 Task: Open settings.json of Env: Linux.
Action: Mouse moved to (25, 631)
Screenshot: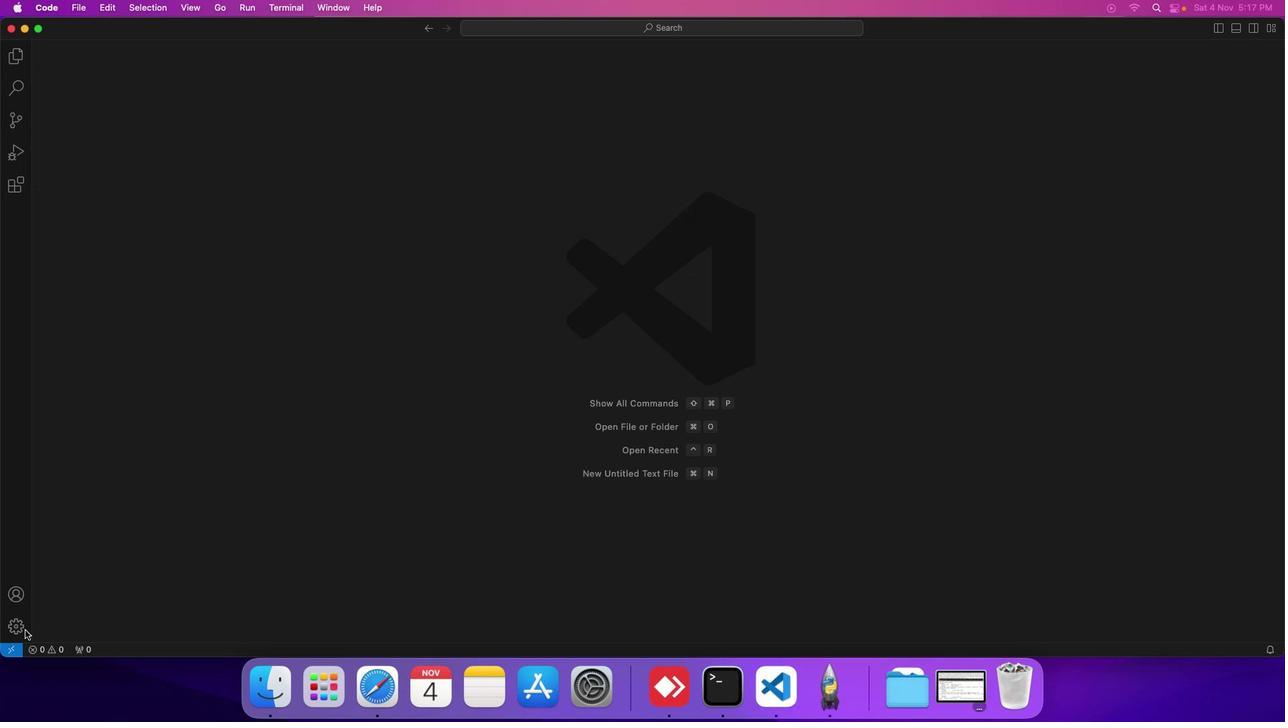 
Action: Mouse pressed left at (25, 631)
Screenshot: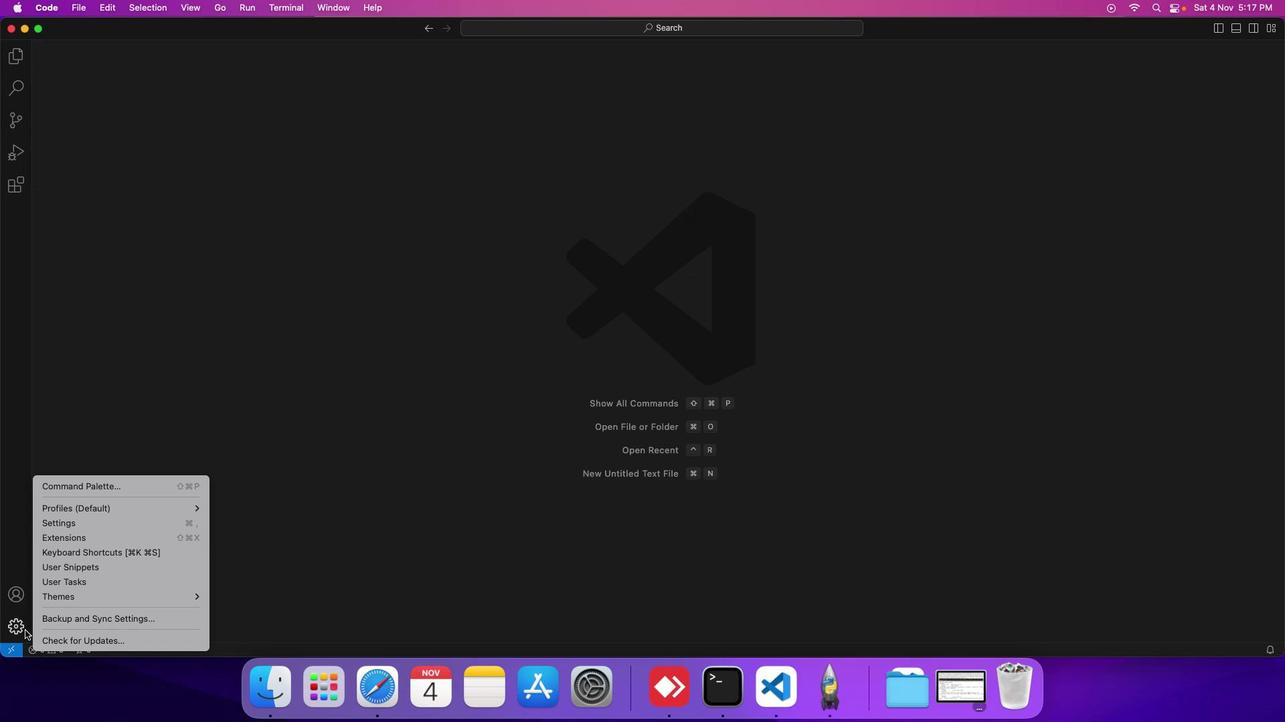 
Action: Mouse moved to (42, 530)
Screenshot: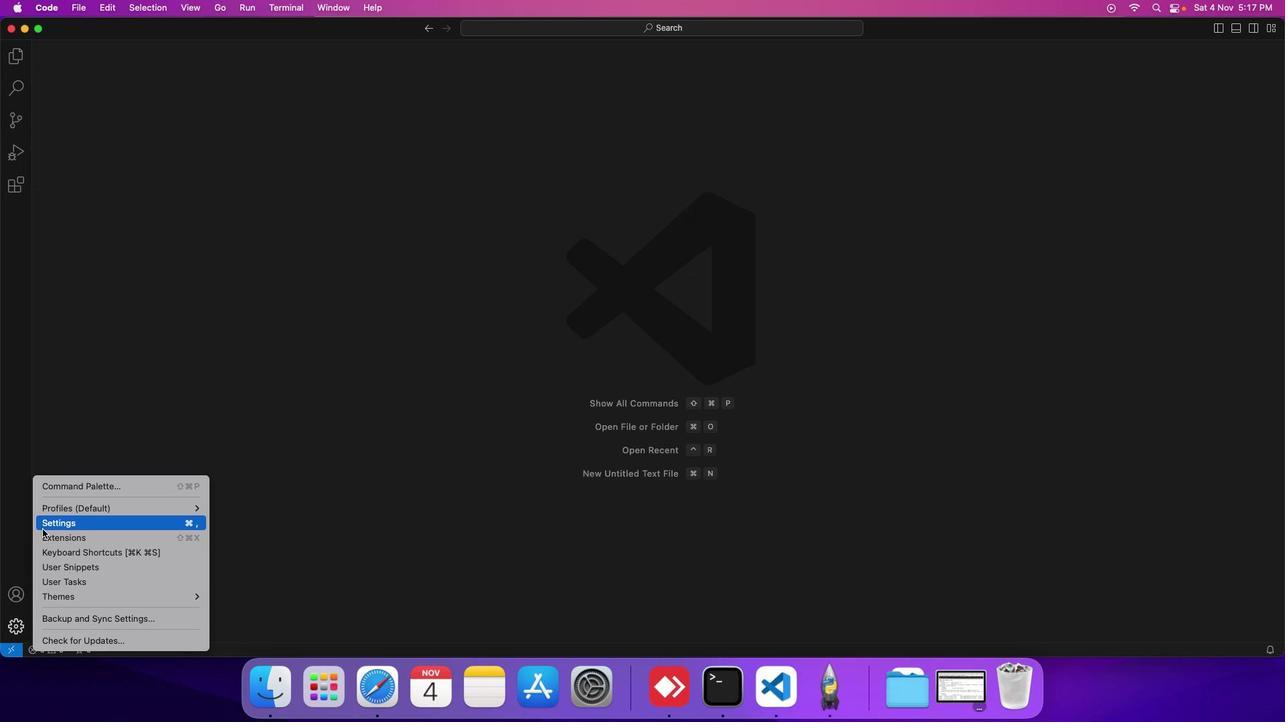 
Action: Mouse pressed left at (42, 530)
Screenshot: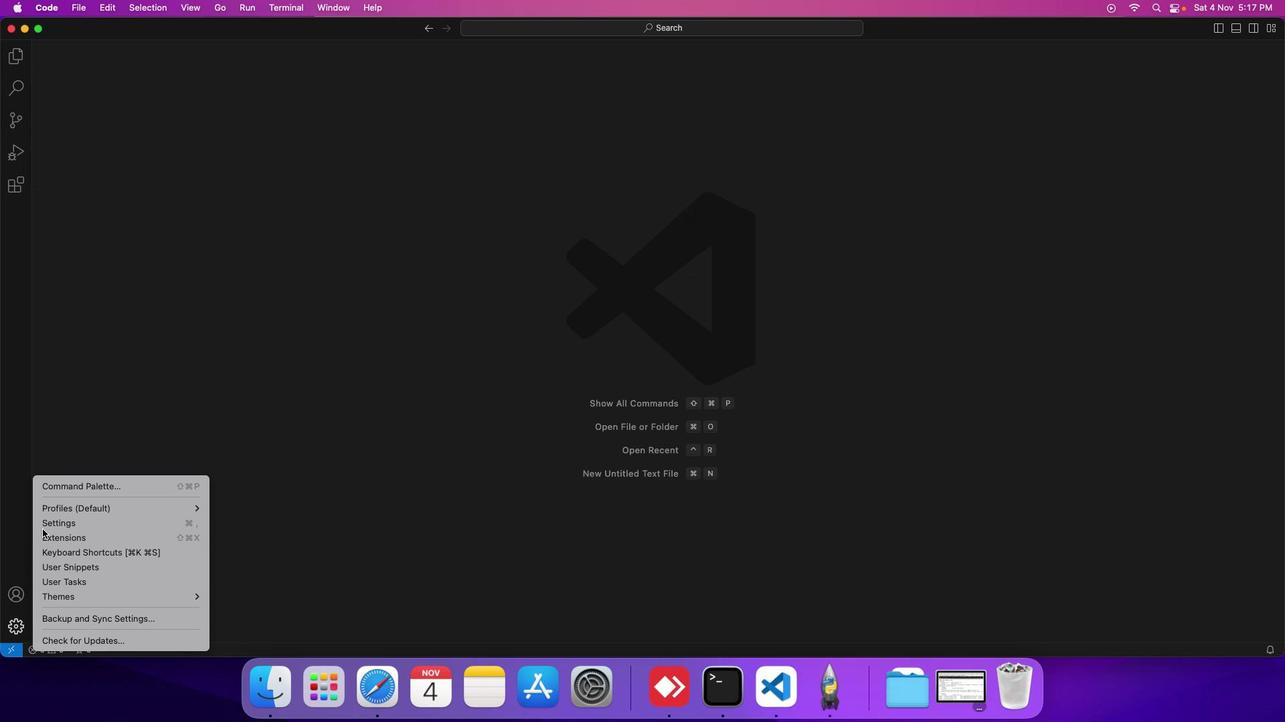 
Action: Mouse moved to (283, 193)
Screenshot: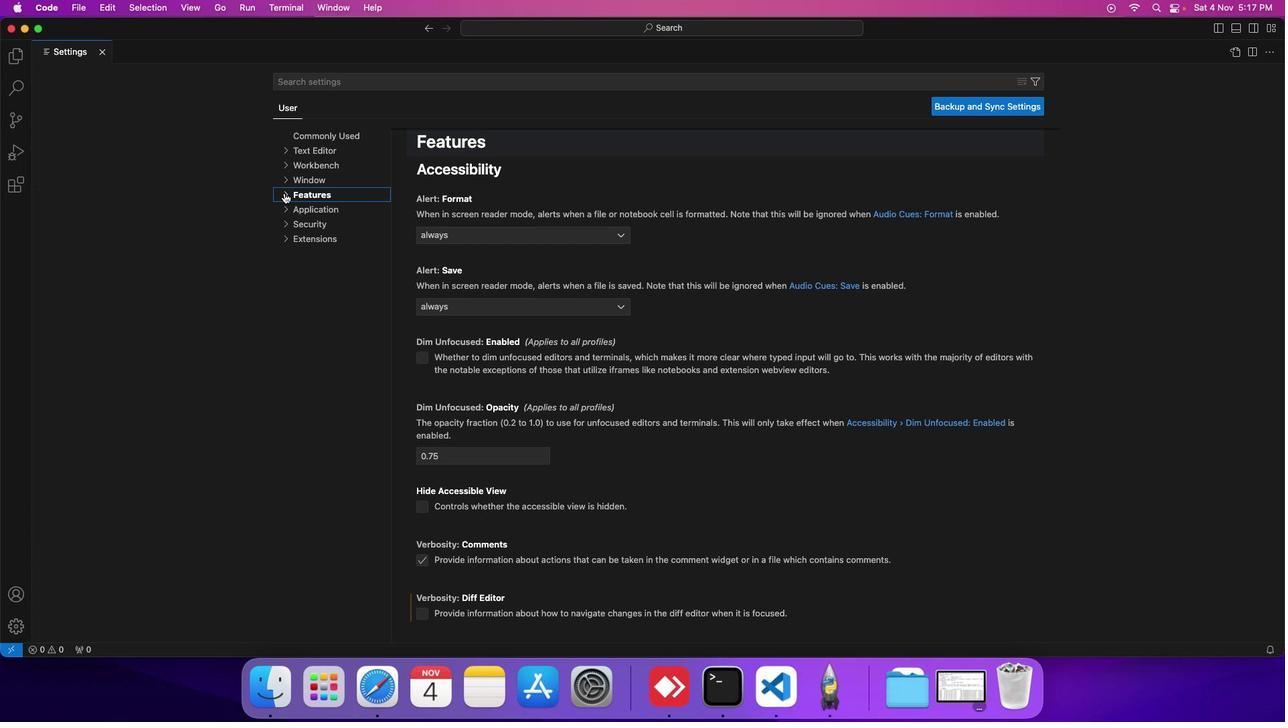 
Action: Mouse pressed left at (283, 193)
Screenshot: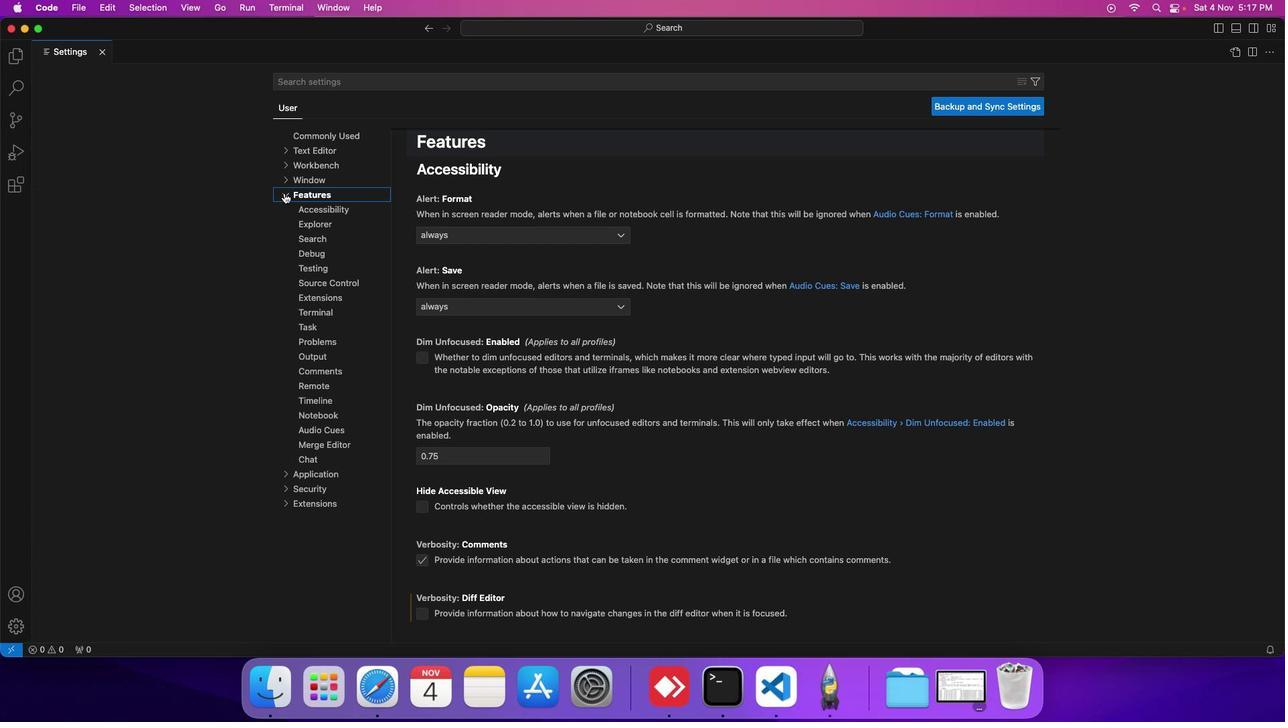 
Action: Mouse moved to (313, 309)
Screenshot: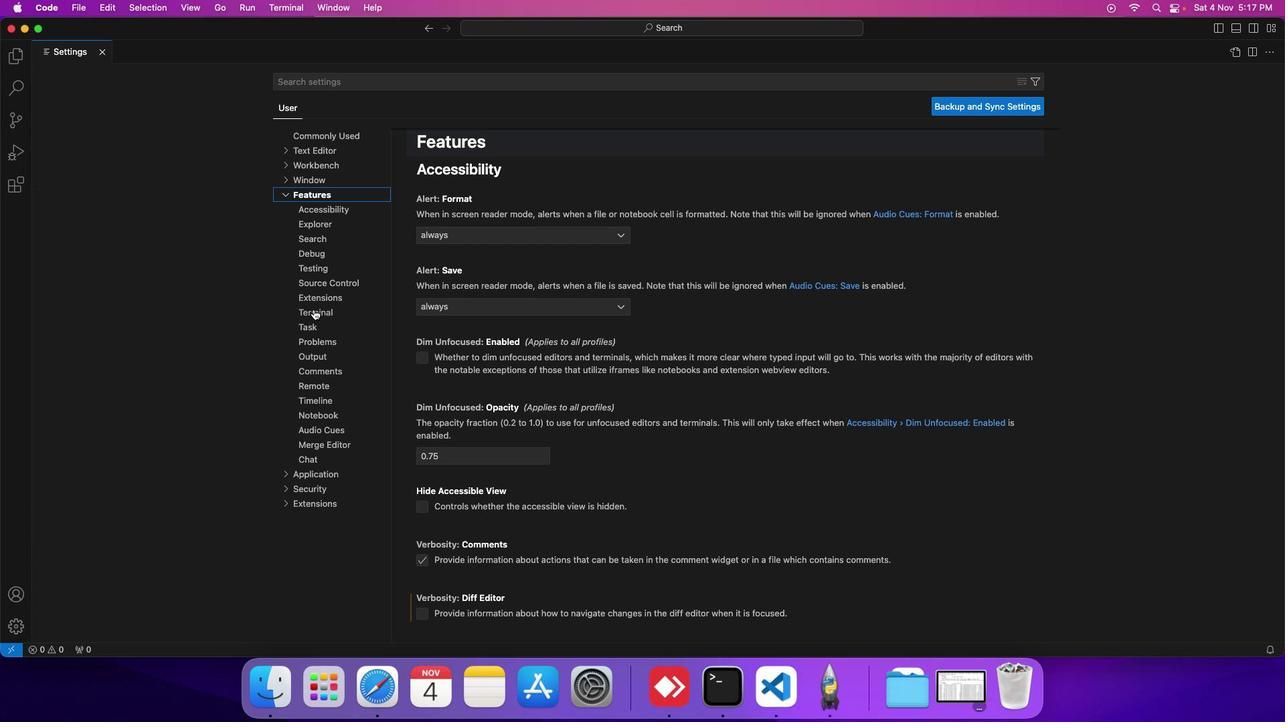 
Action: Mouse pressed left at (313, 309)
Screenshot: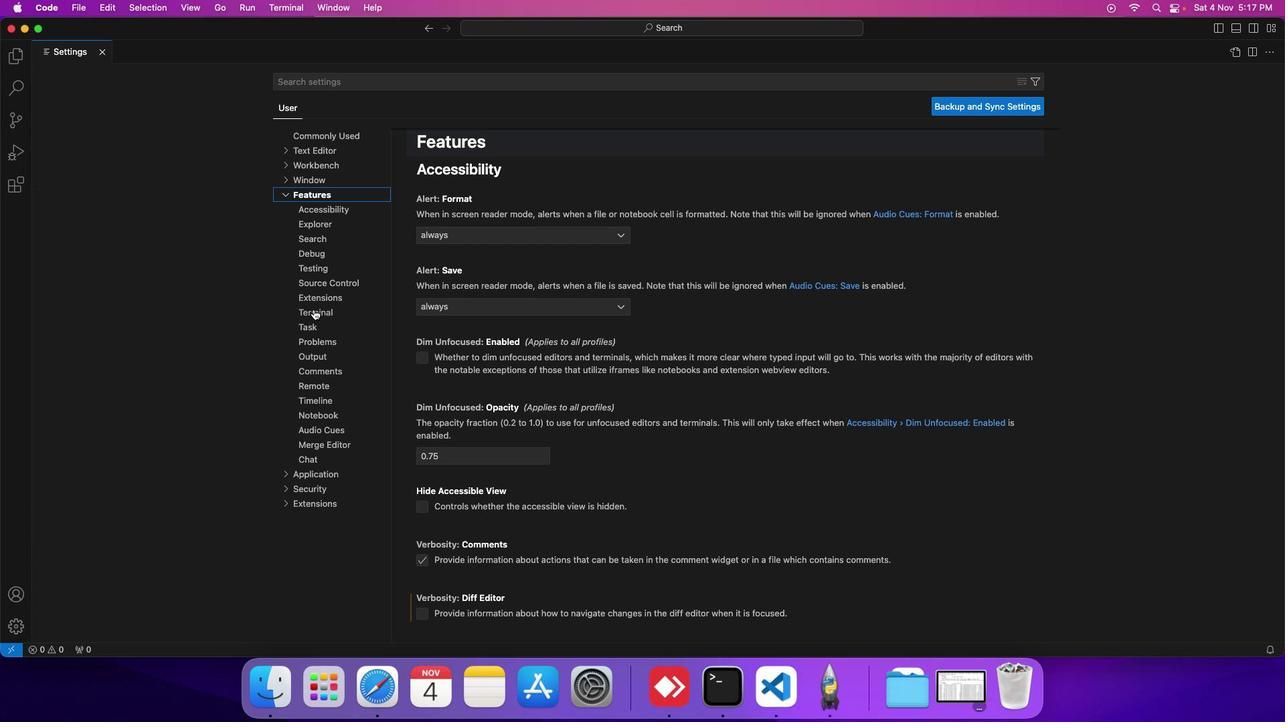 
Action: Mouse moved to (425, 435)
Screenshot: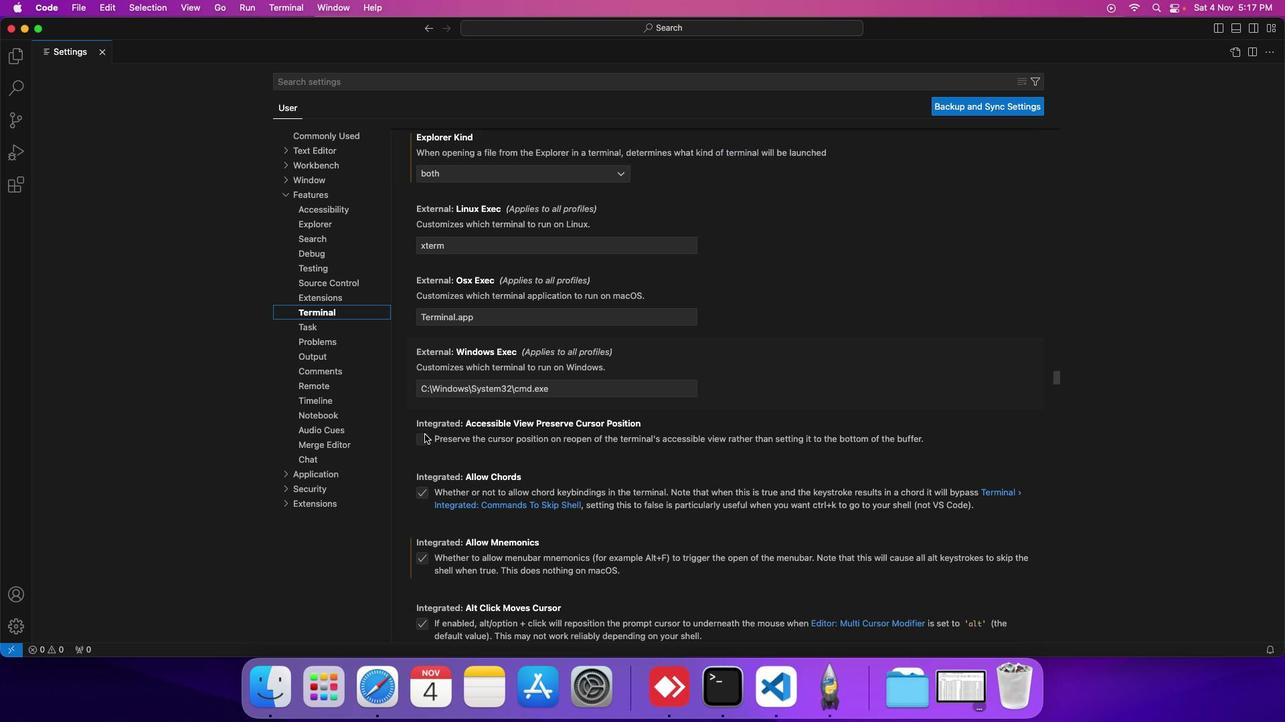 
Action: Mouse scrolled (425, 435) with delta (0, 0)
Screenshot: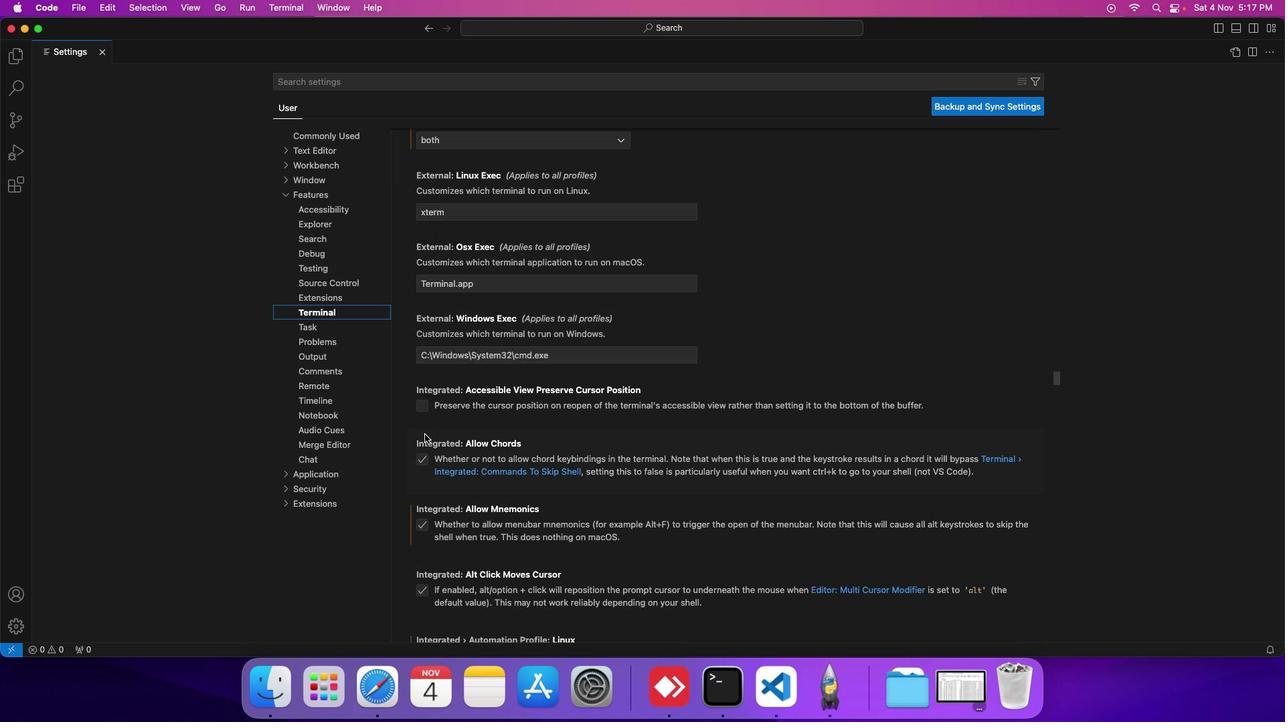 
Action: Mouse scrolled (425, 435) with delta (0, 0)
Screenshot: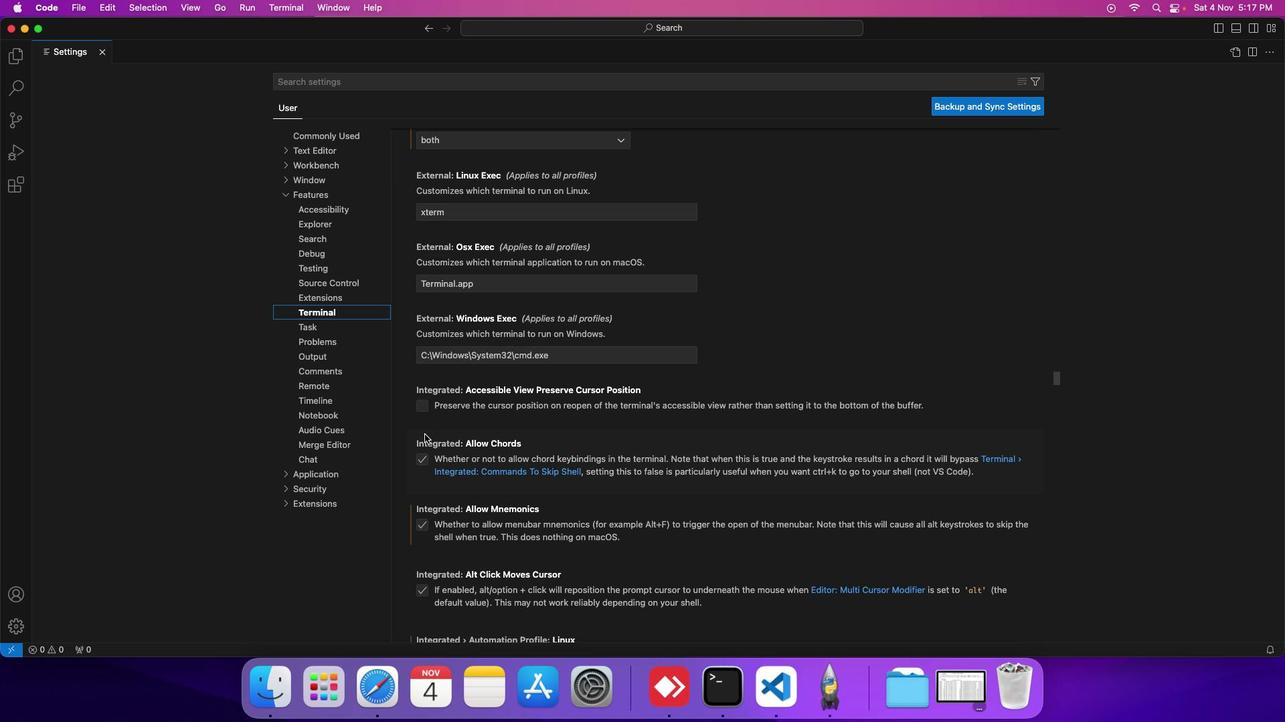 
Action: Mouse scrolled (425, 435) with delta (0, 0)
Screenshot: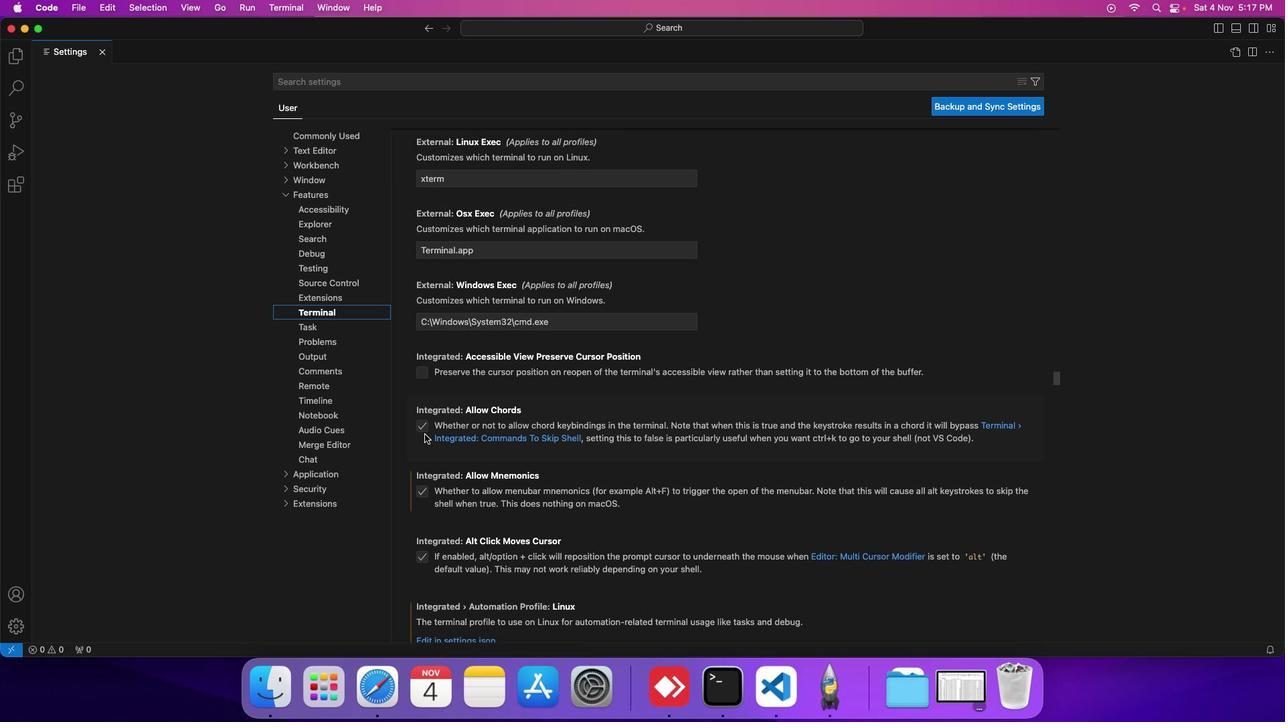 
Action: Mouse scrolled (425, 435) with delta (0, 0)
Screenshot: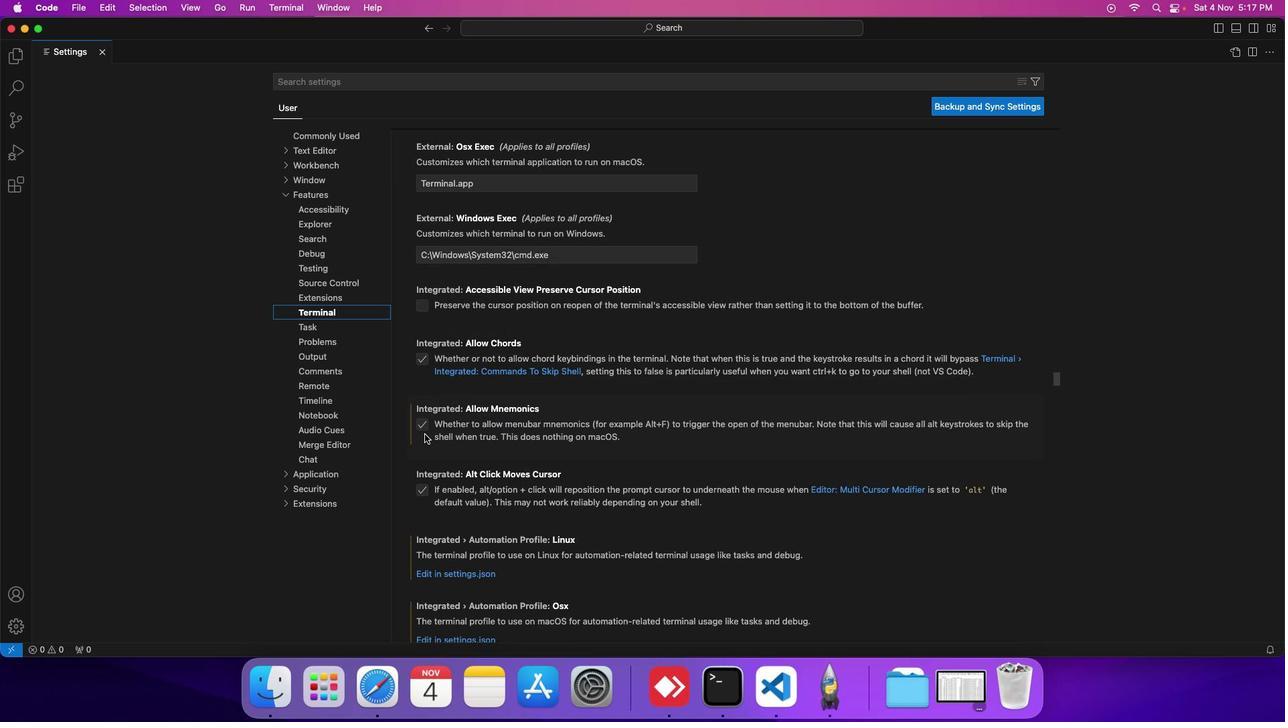 
Action: Mouse scrolled (425, 435) with delta (0, 0)
Screenshot: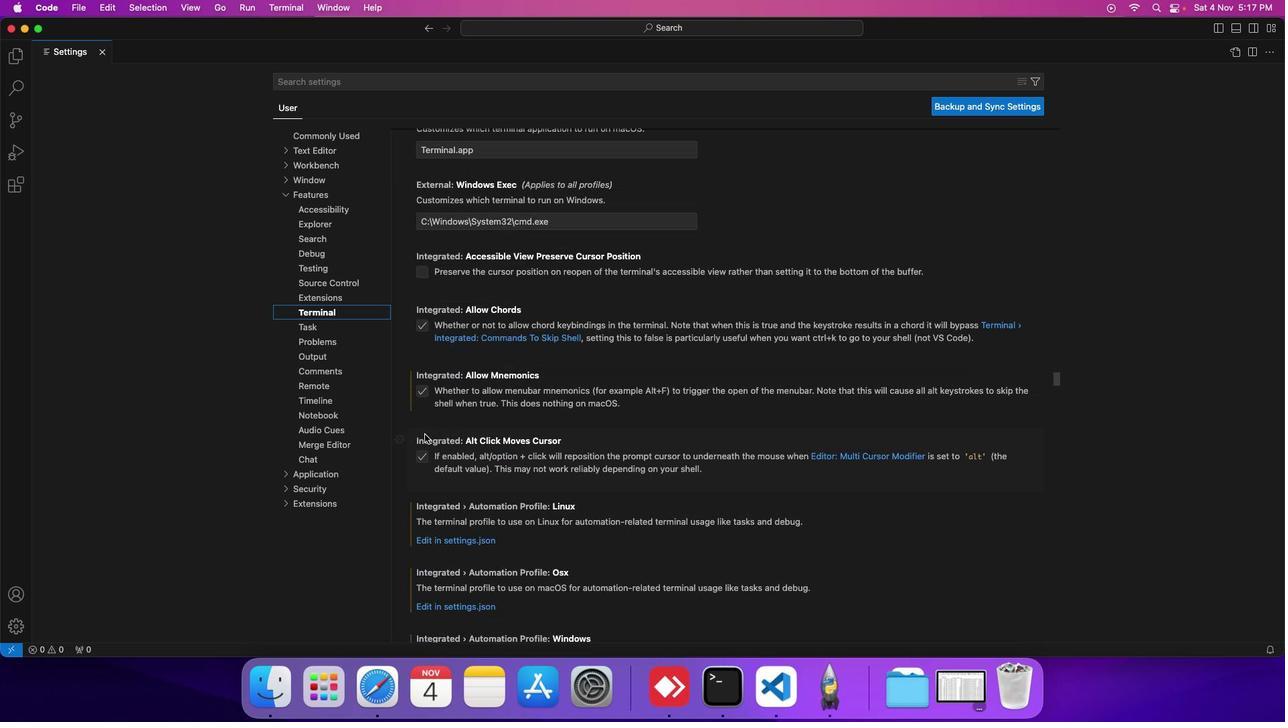 
Action: Mouse scrolled (425, 435) with delta (0, 0)
Screenshot: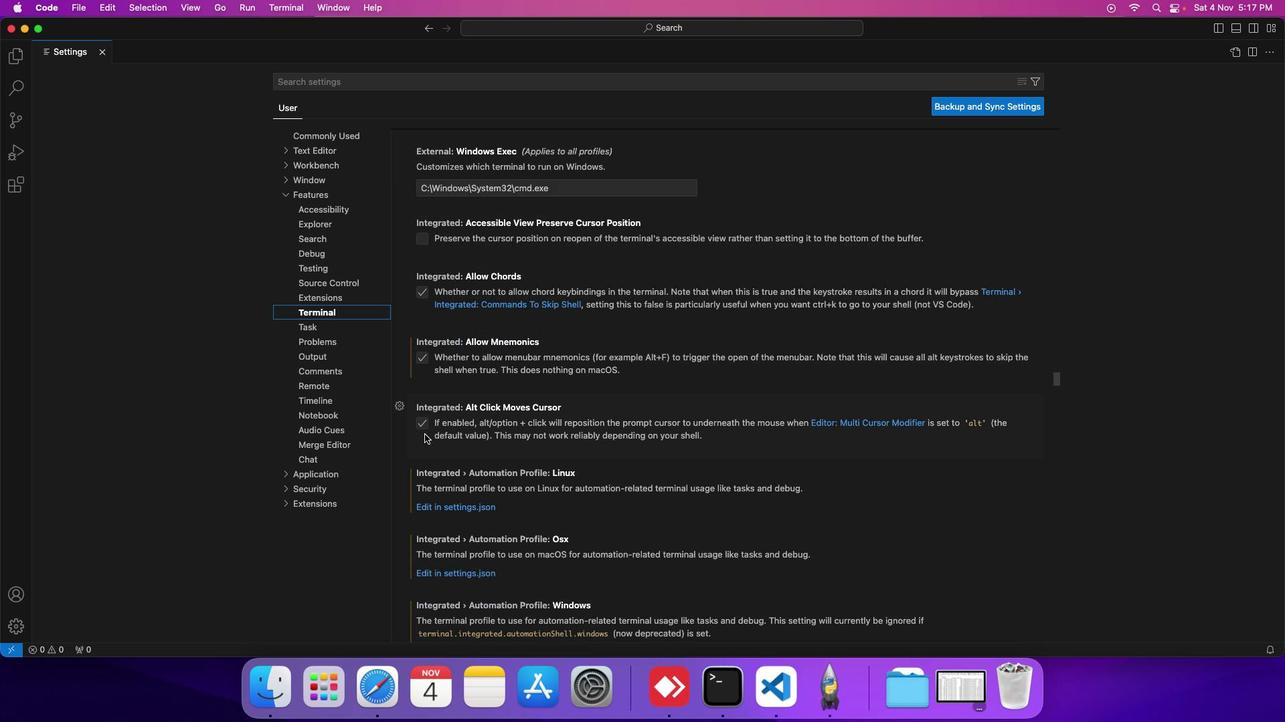 
Action: Mouse scrolled (425, 435) with delta (0, 0)
Screenshot: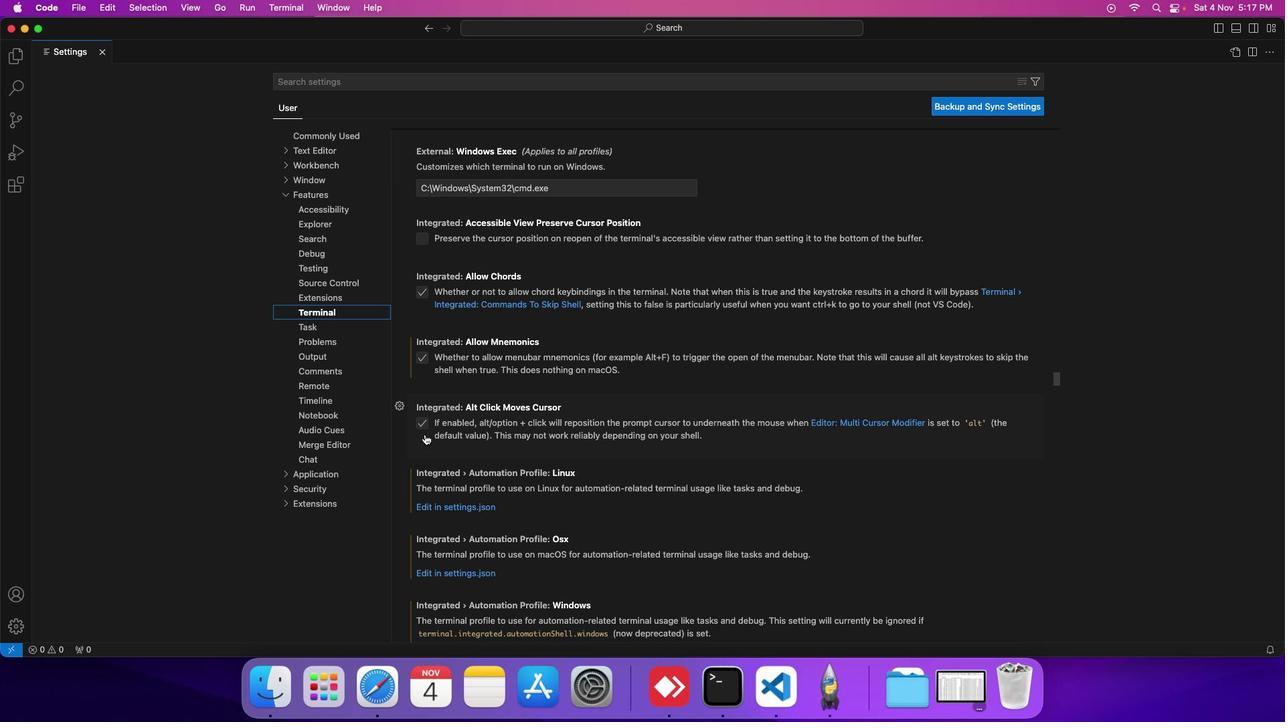 
Action: Mouse scrolled (425, 435) with delta (0, 0)
Screenshot: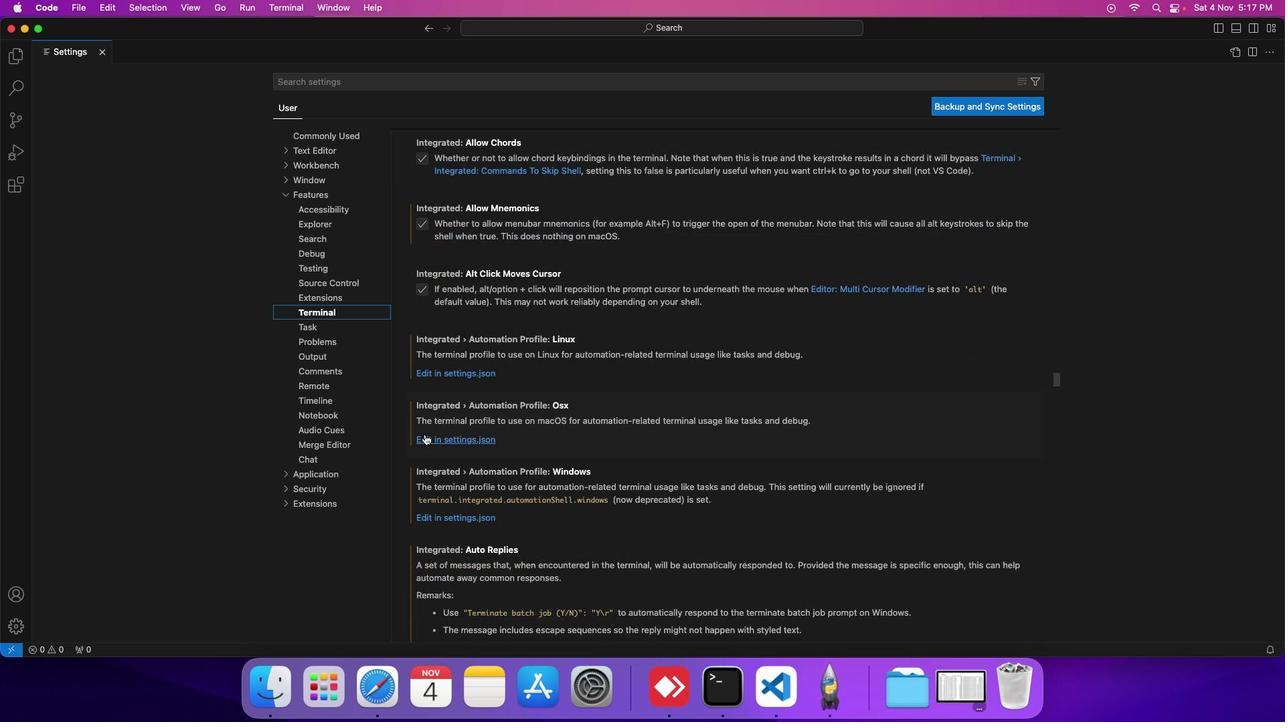 
Action: Mouse scrolled (425, 435) with delta (0, 0)
Screenshot: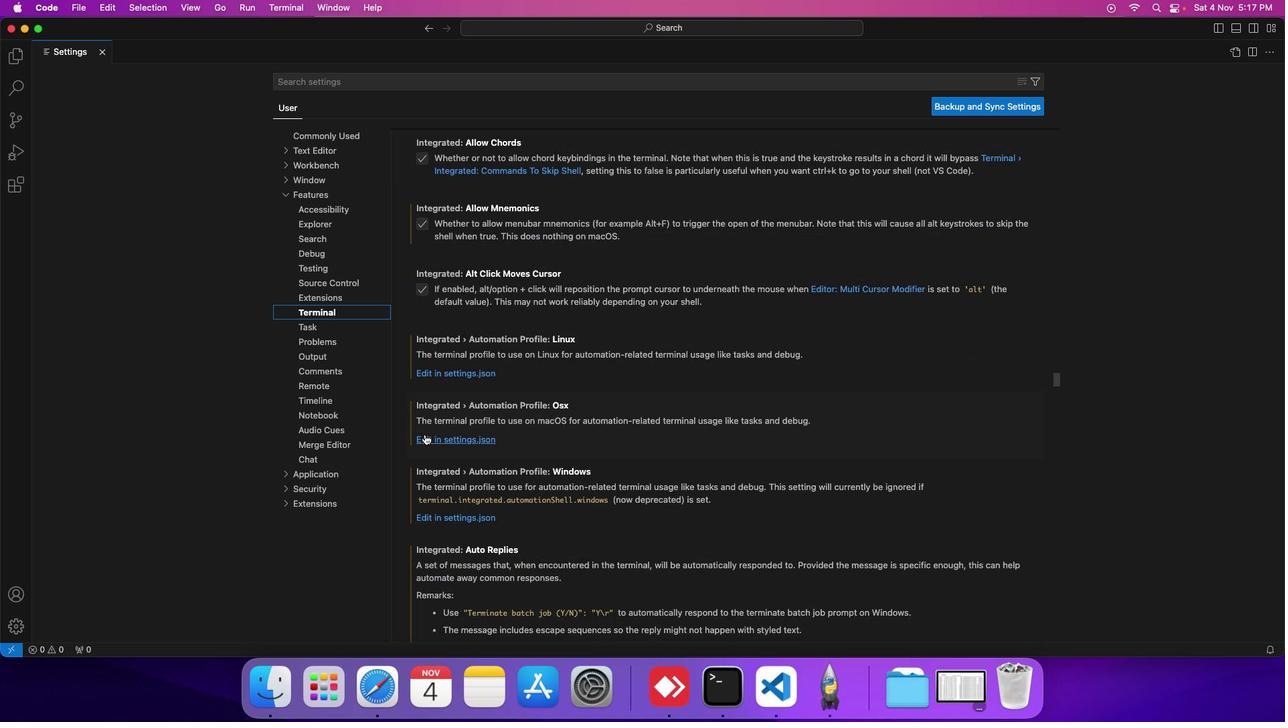 
Action: Mouse scrolled (425, 435) with delta (0, -1)
Screenshot: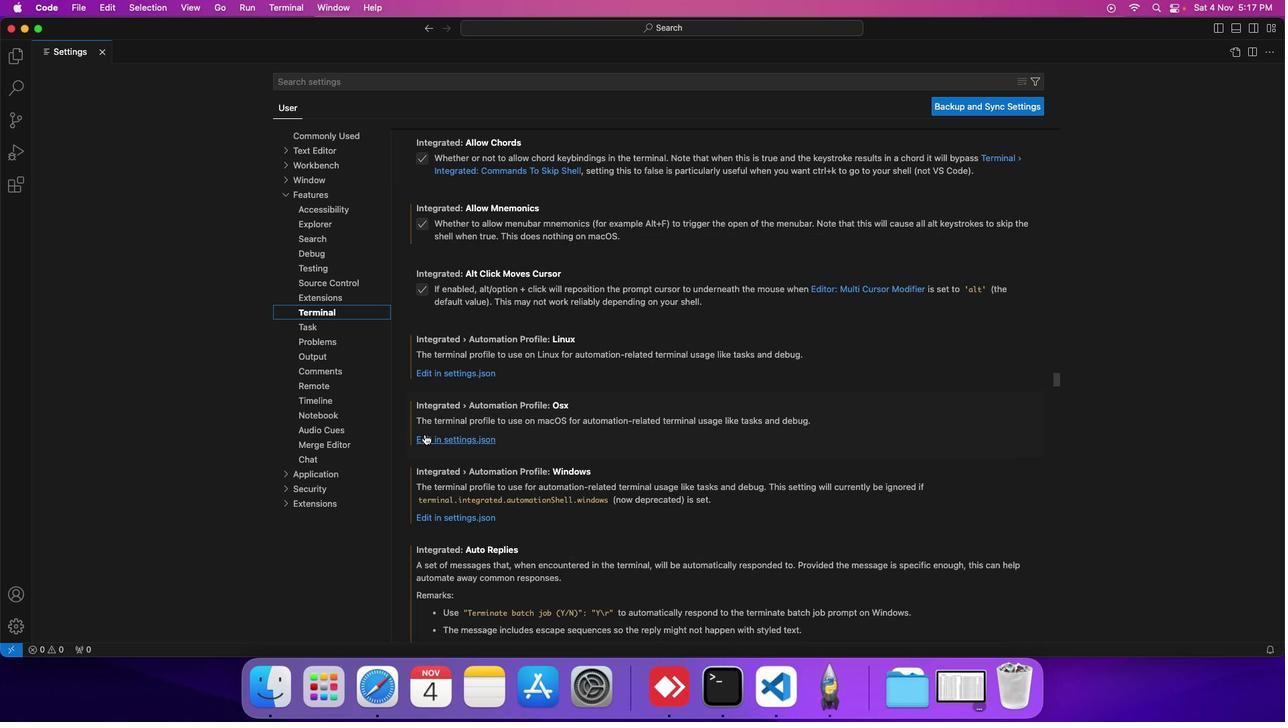 
Action: Mouse scrolled (425, 435) with delta (0, 0)
Screenshot: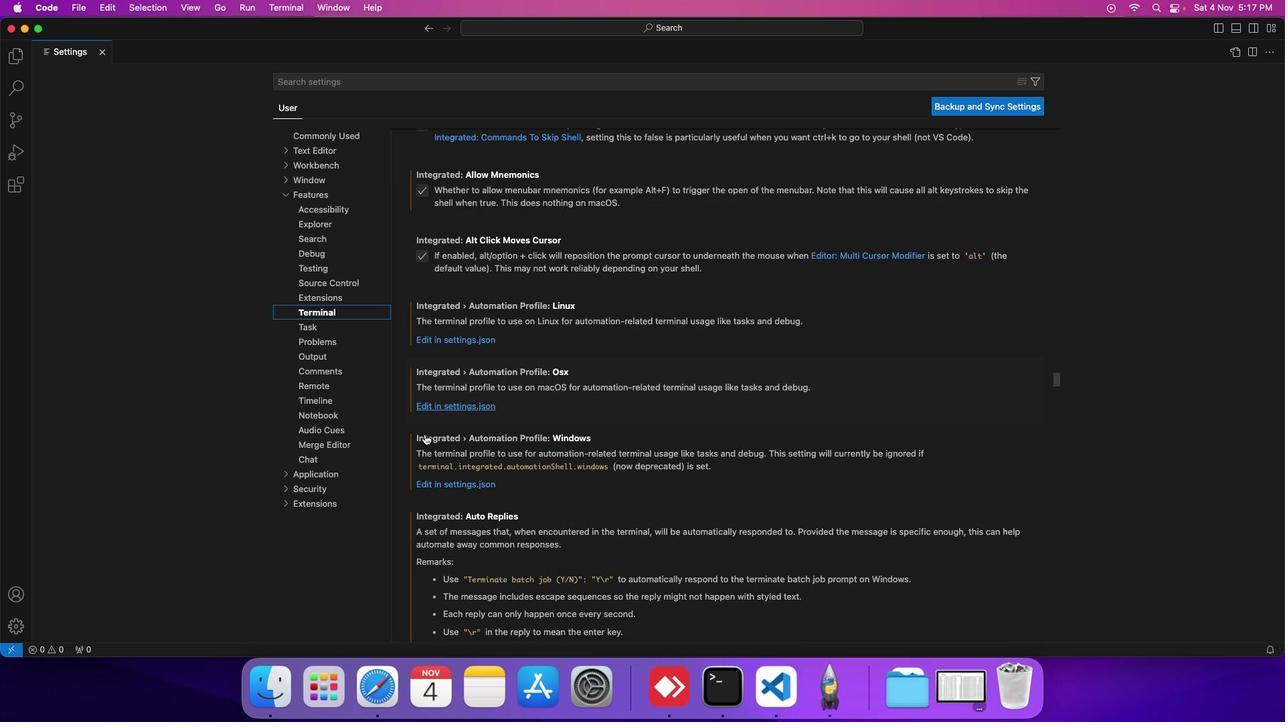 
Action: Mouse scrolled (425, 435) with delta (0, 0)
Screenshot: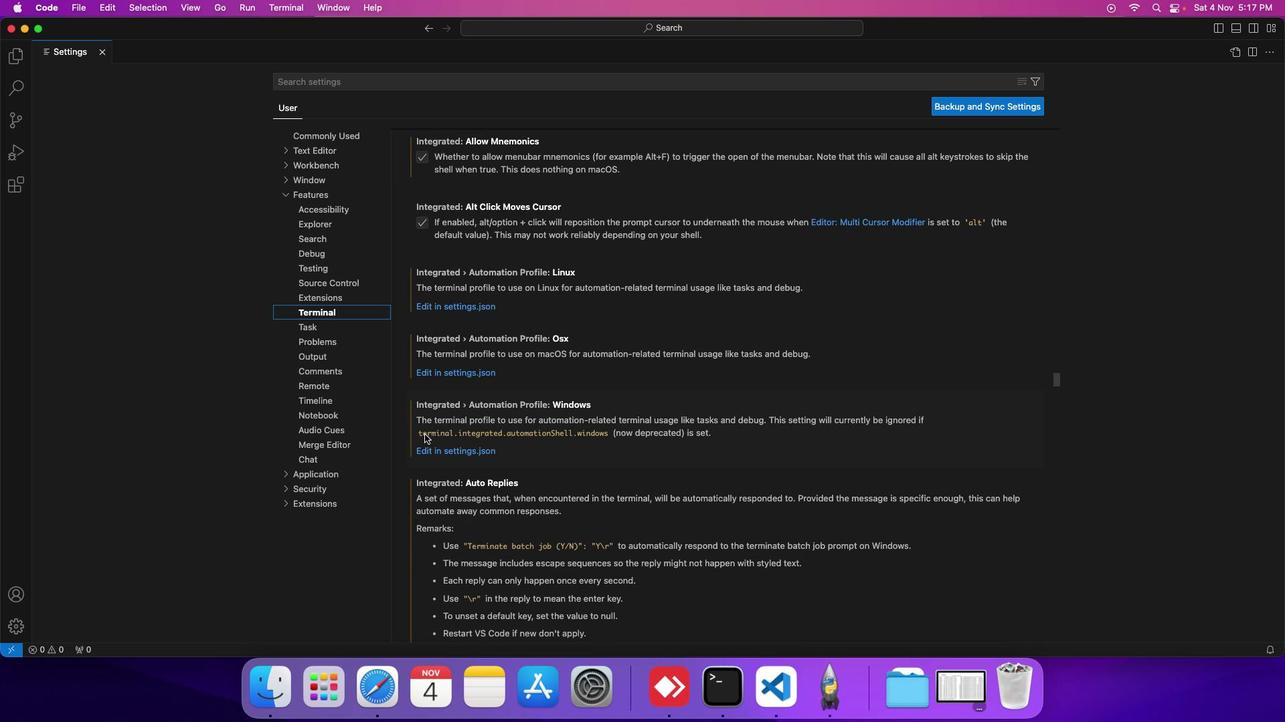 
Action: Mouse scrolled (425, 435) with delta (0, 0)
Screenshot: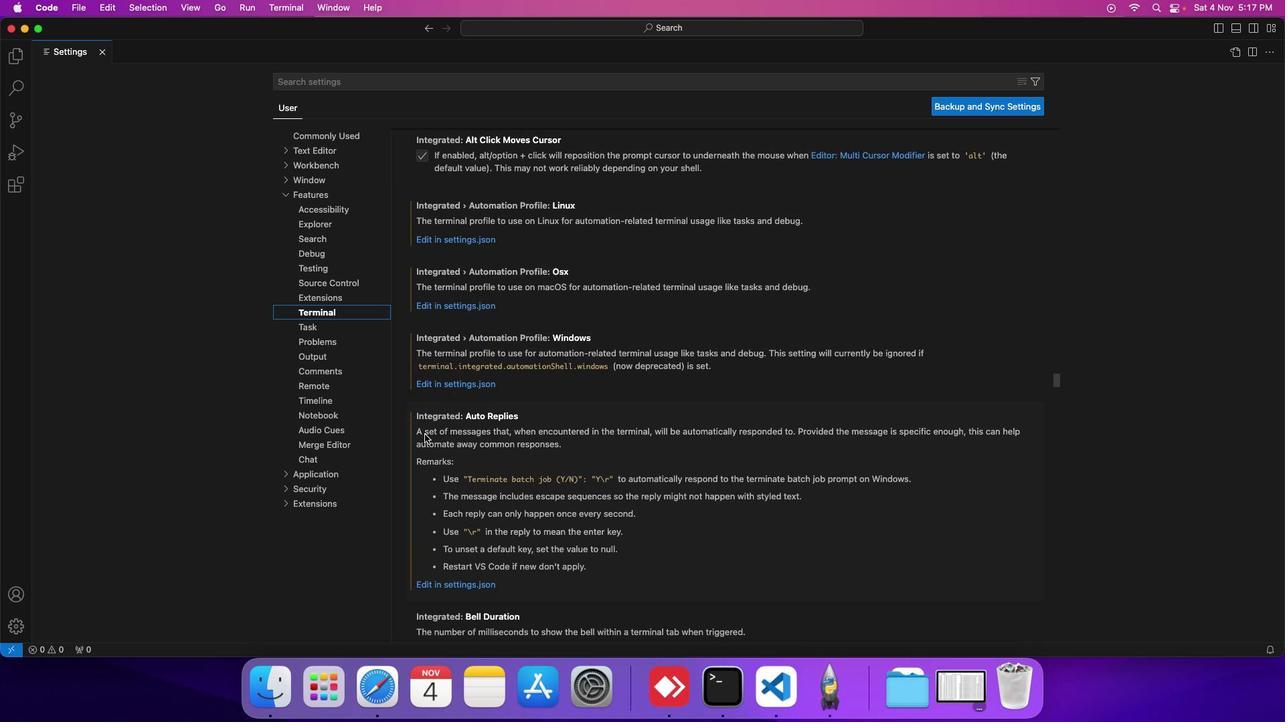 
Action: Mouse scrolled (425, 435) with delta (0, 0)
Screenshot: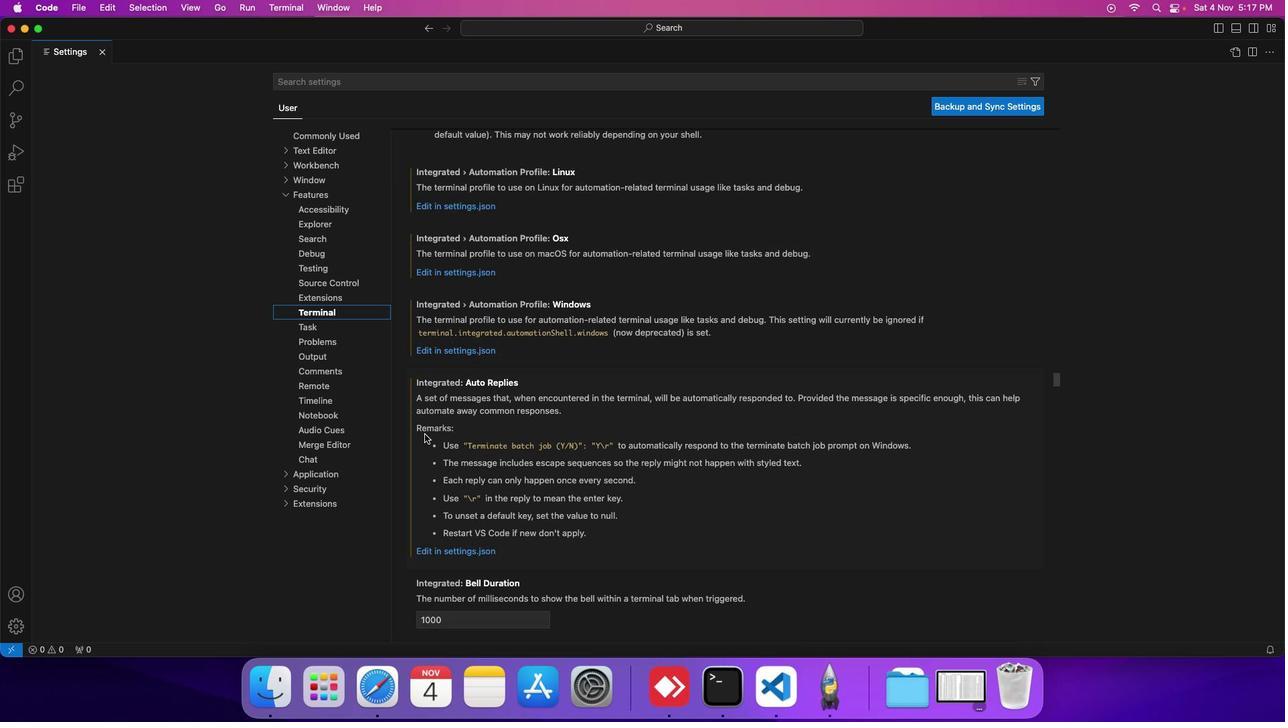 
Action: Mouse scrolled (425, 435) with delta (0, 0)
Screenshot: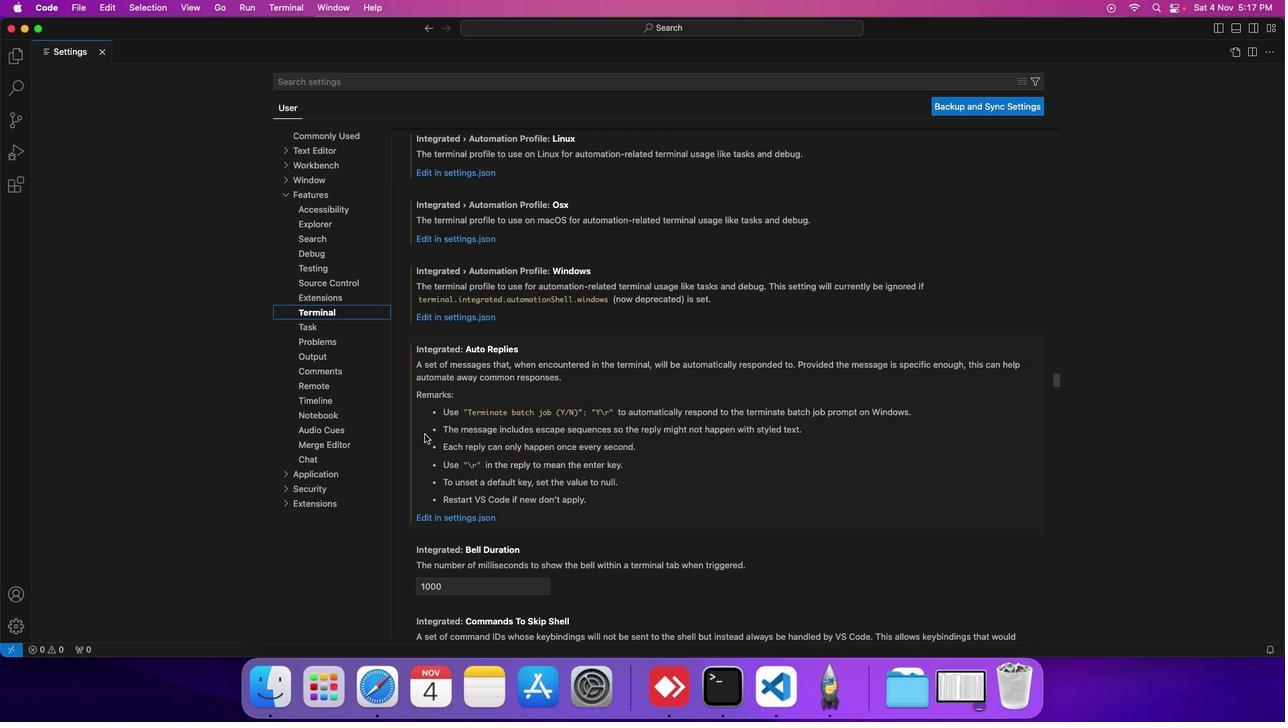 
Action: Mouse scrolled (425, 435) with delta (0, 0)
Screenshot: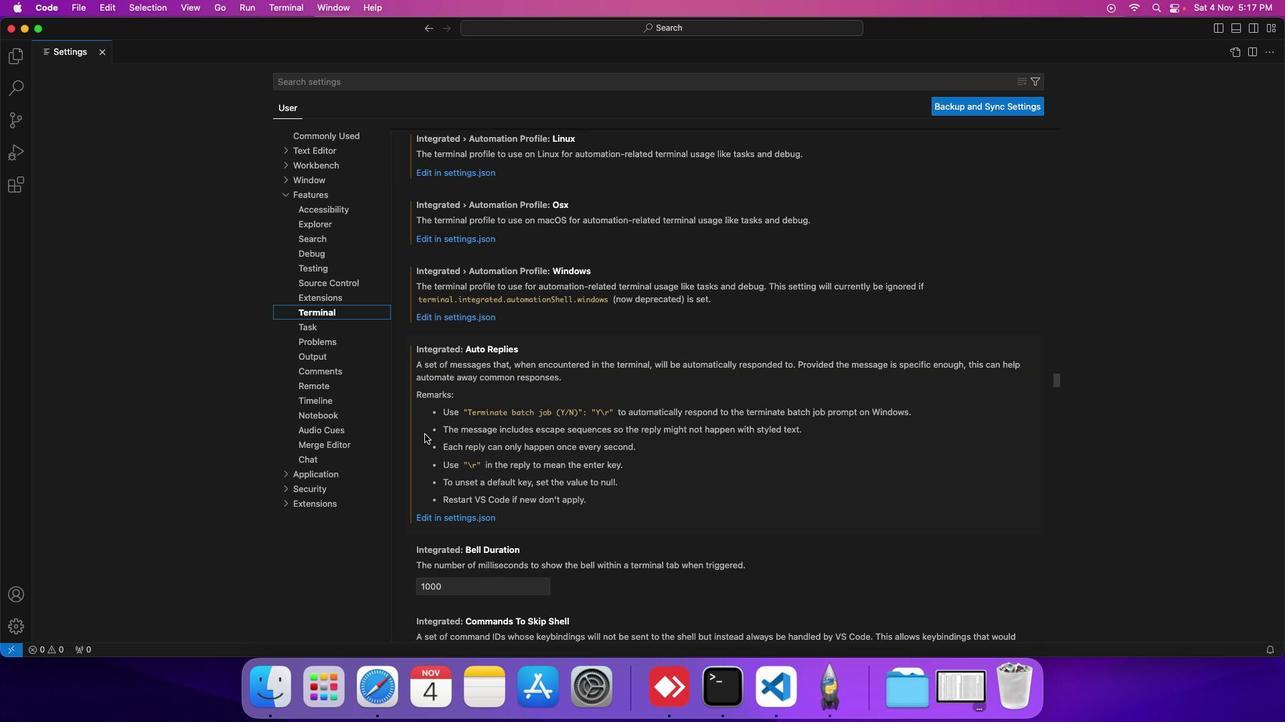 
Action: Mouse scrolled (425, 435) with delta (0, 0)
Screenshot: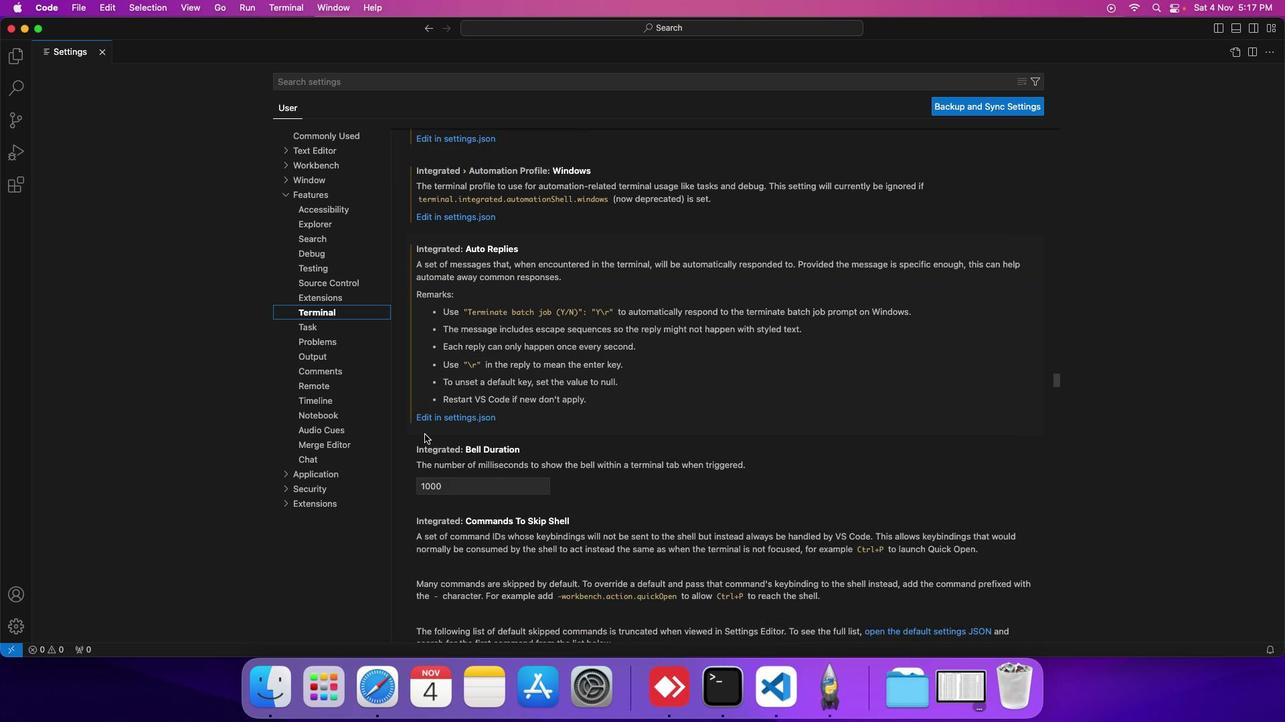 
Action: Mouse scrolled (425, 435) with delta (0, 0)
Screenshot: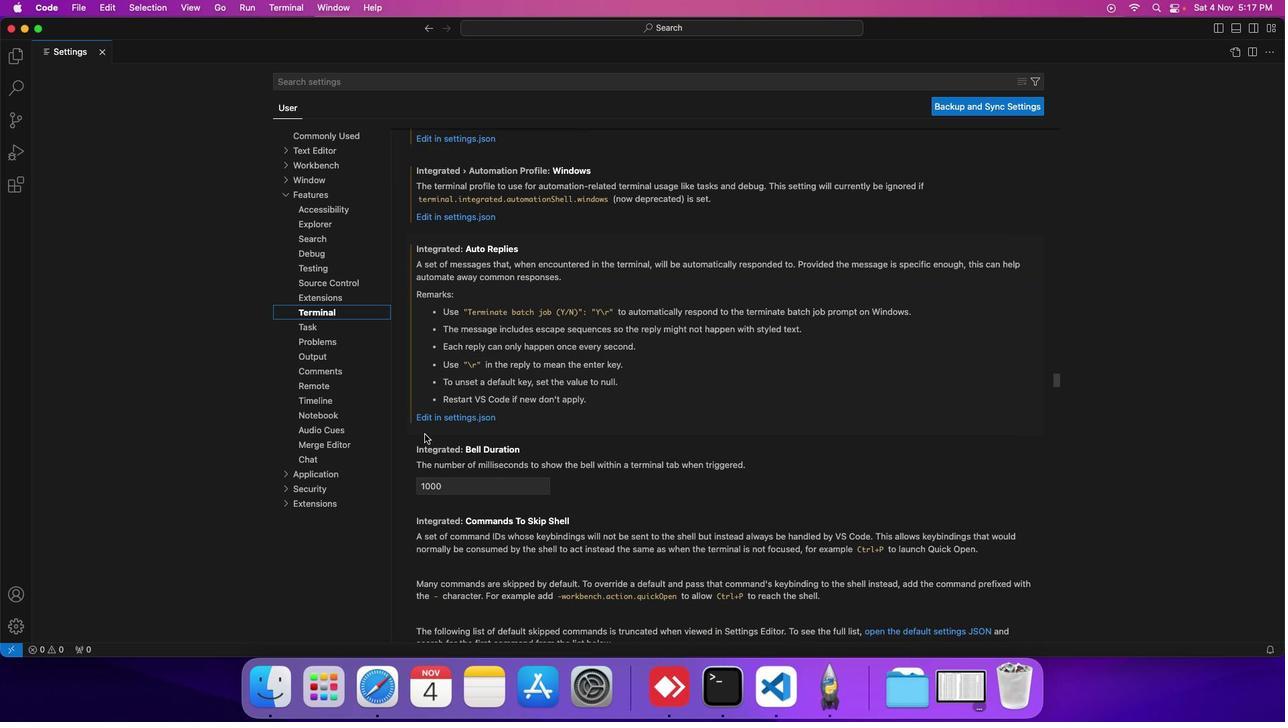 
Action: Mouse scrolled (425, 435) with delta (0, 0)
Screenshot: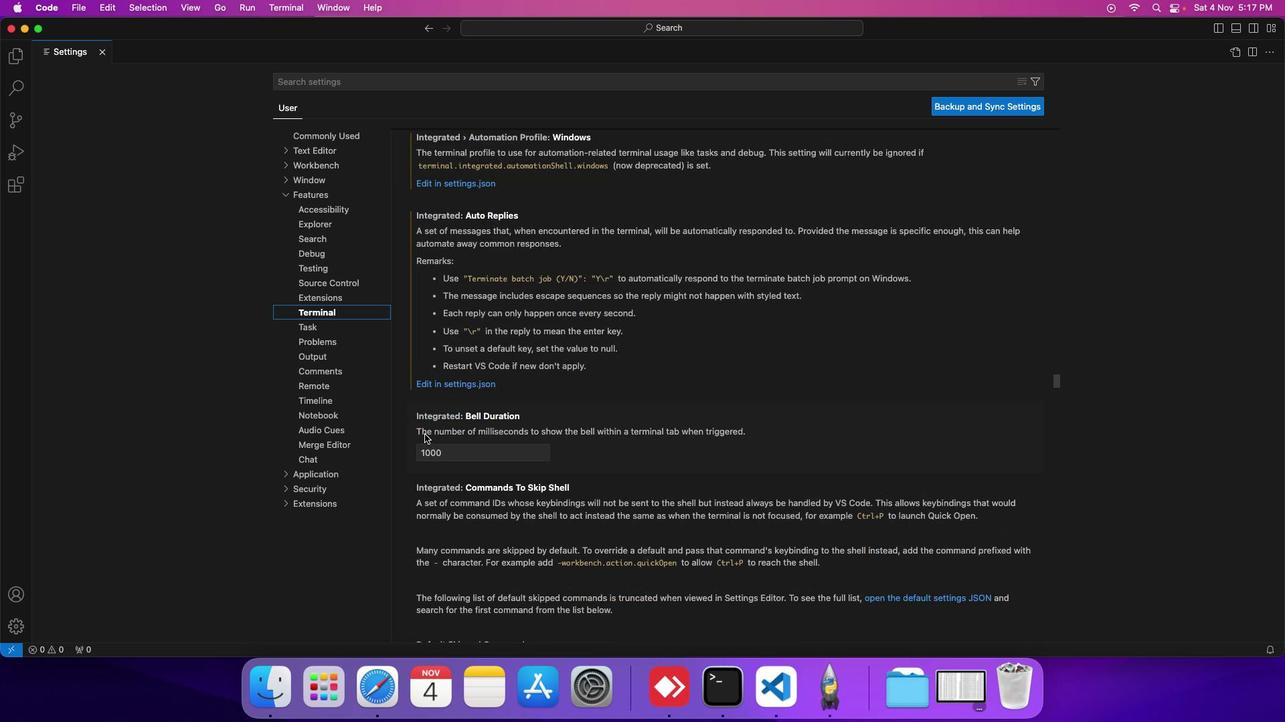 
Action: Mouse scrolled (425, 435) with delta (0, 0)
Screenshot: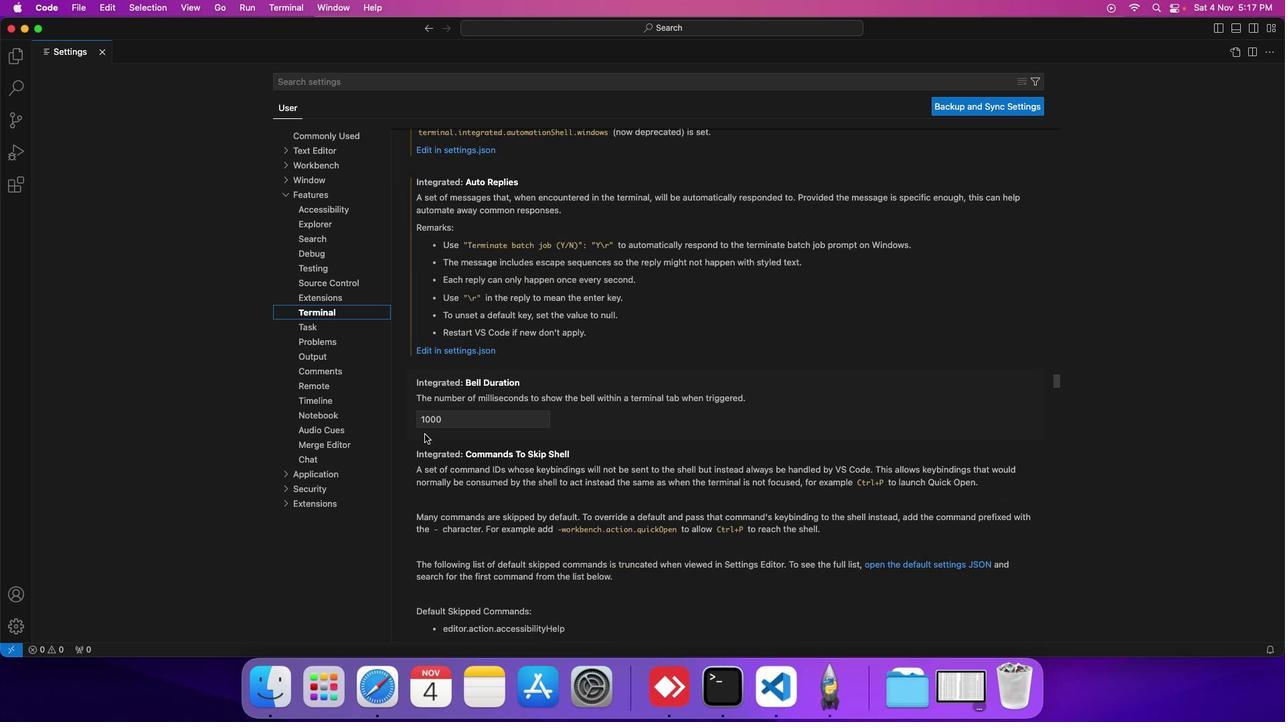 
Action: Mouse scrolled (425, 435) with delta (0, 0)
Screenshot: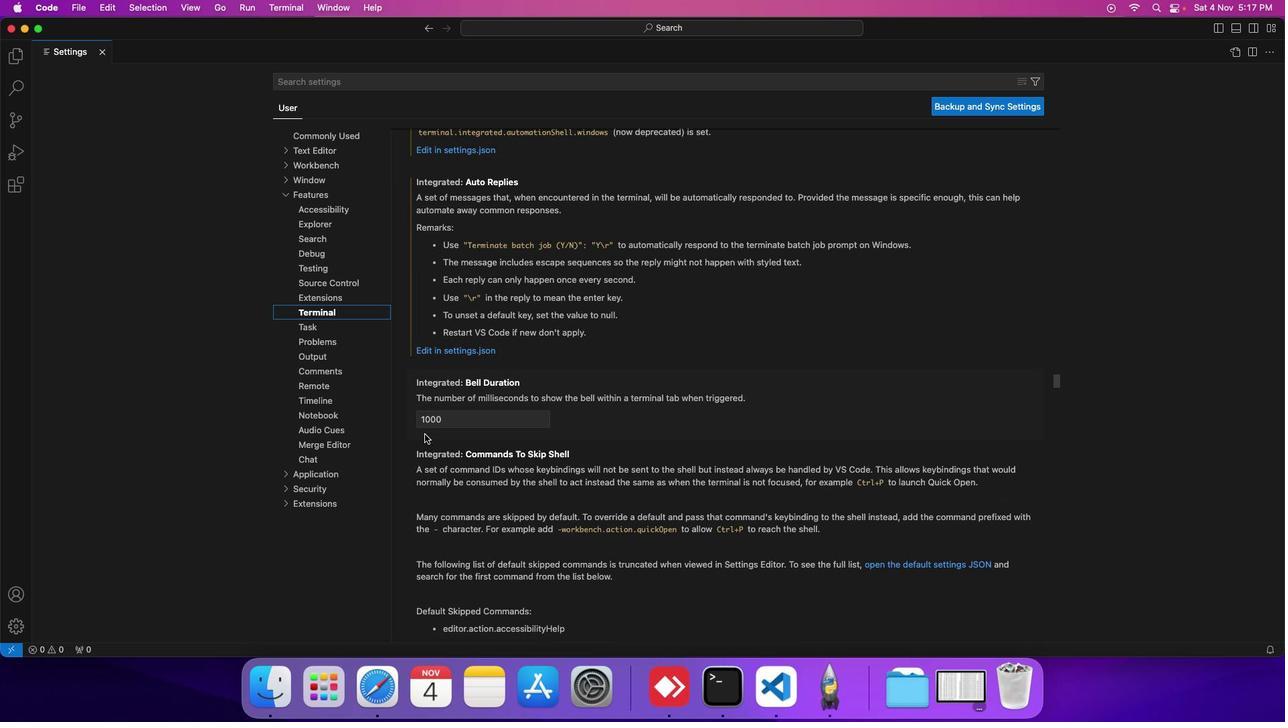 
Action: Mouse scrolled (425, 435) with delta (0, 0)
Screenshot: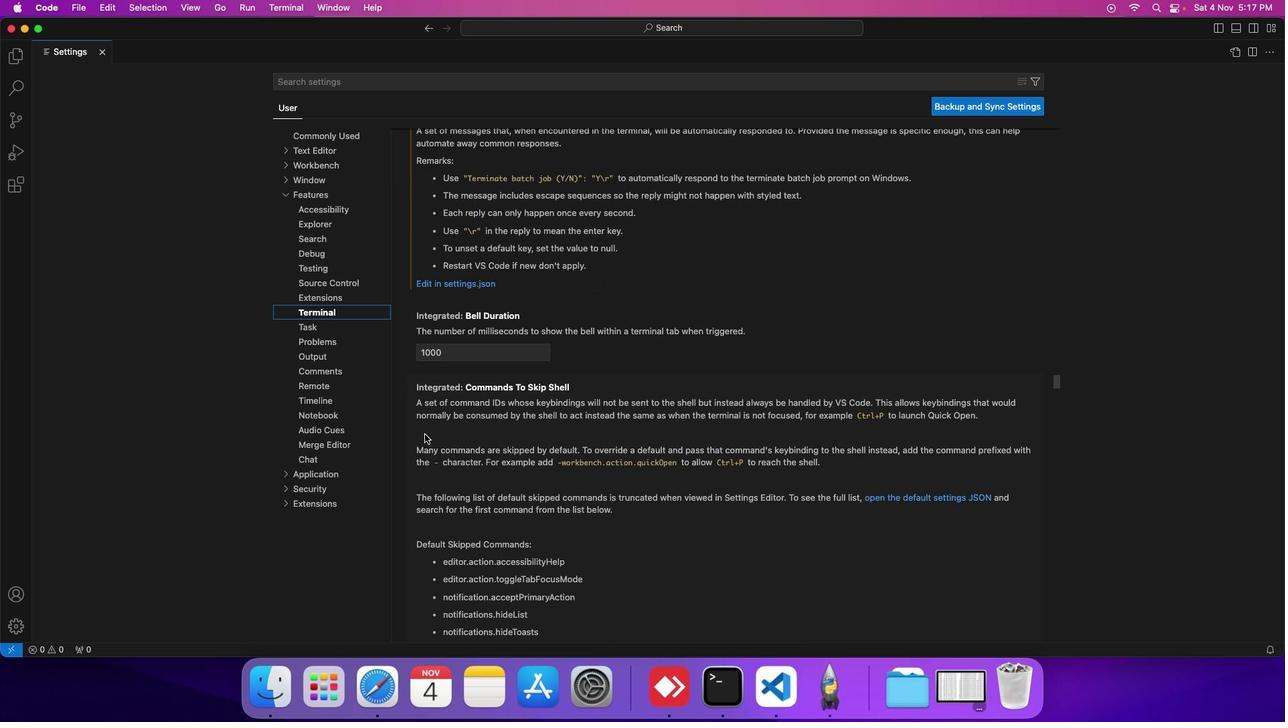 
Action: Mouse scrolled (425, 435) with delta (0, 0)
Screenshot: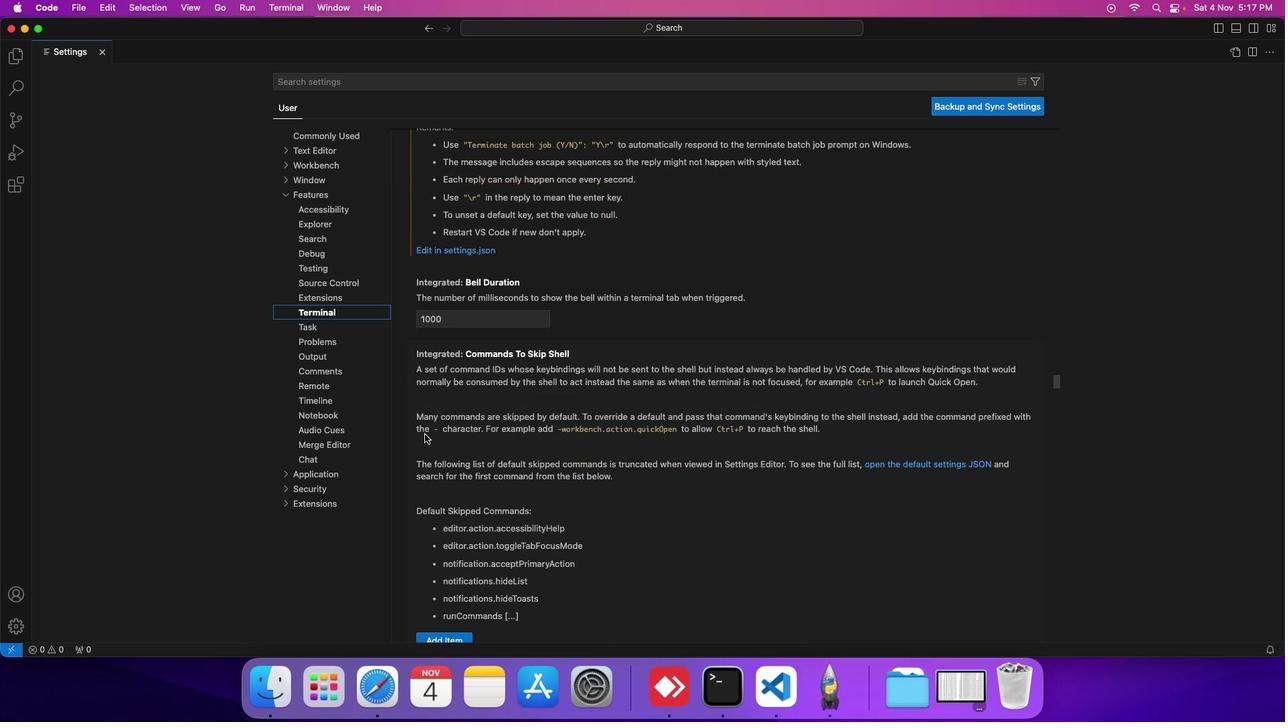 
Action: Mouse scrolled (425, 435) with delta (0, 0)
Screenshot: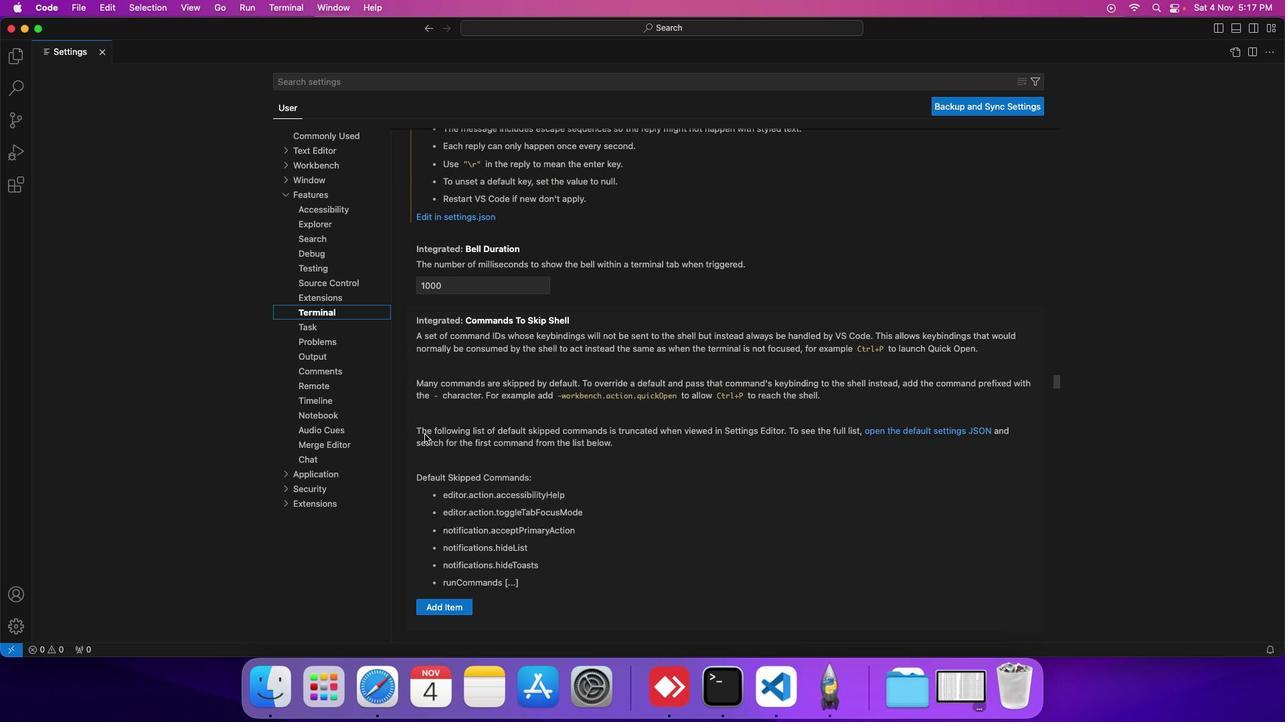 
Action: Mouse scrolled (425, 435) with delta (0, 0)
Screenshot: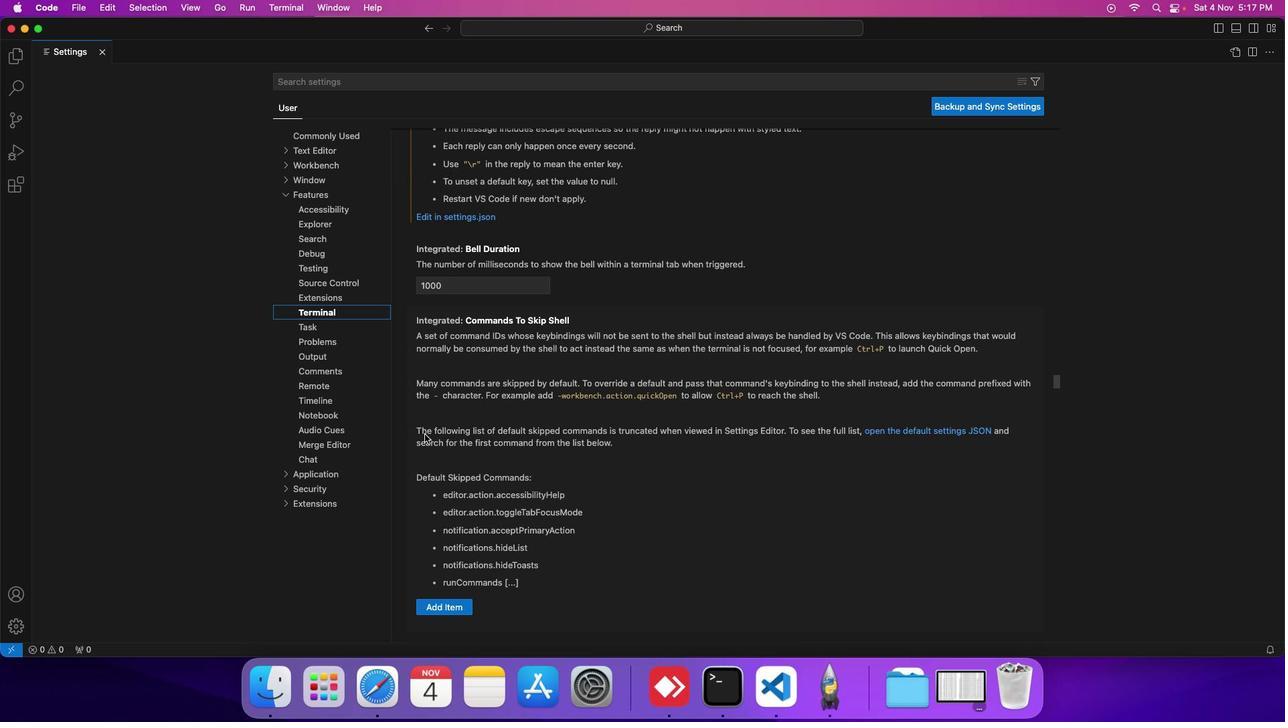 
Action: Mouse scrolled (425, 435) with delta (0, 0)
Screenshot: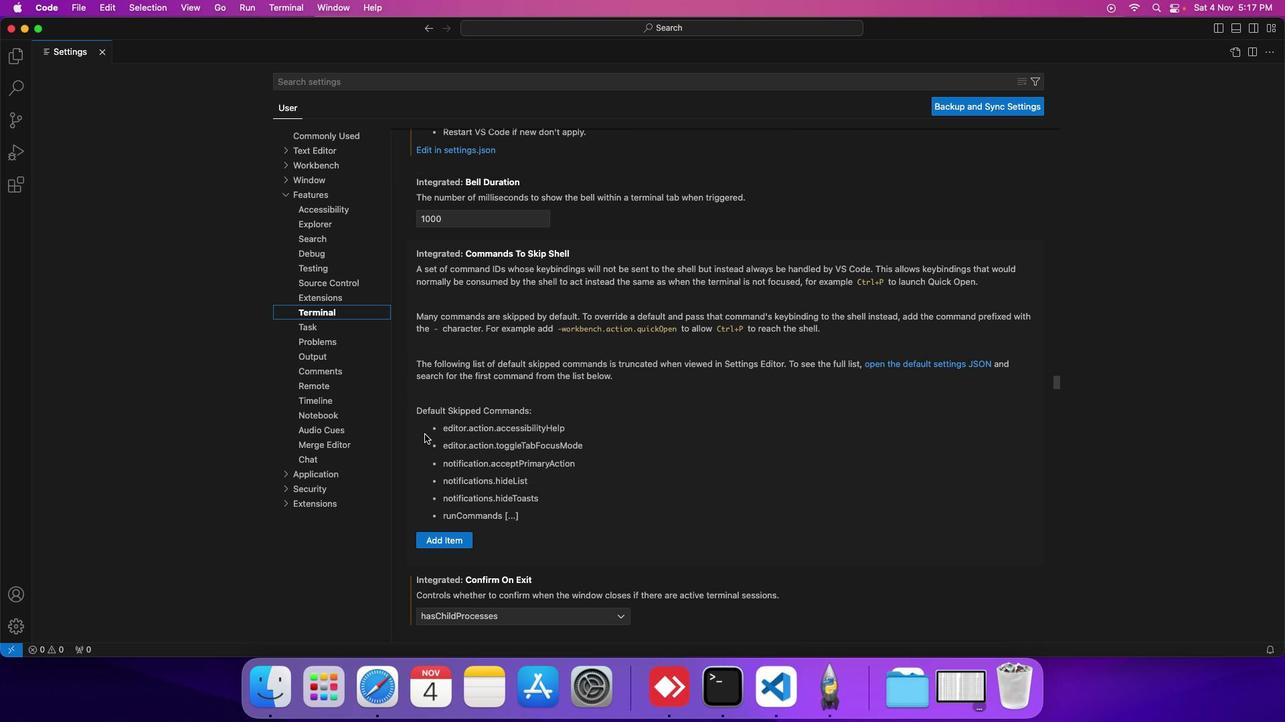 
Action: Mouse scrolled (425, 435) with delta (0, 0)
Screenshot: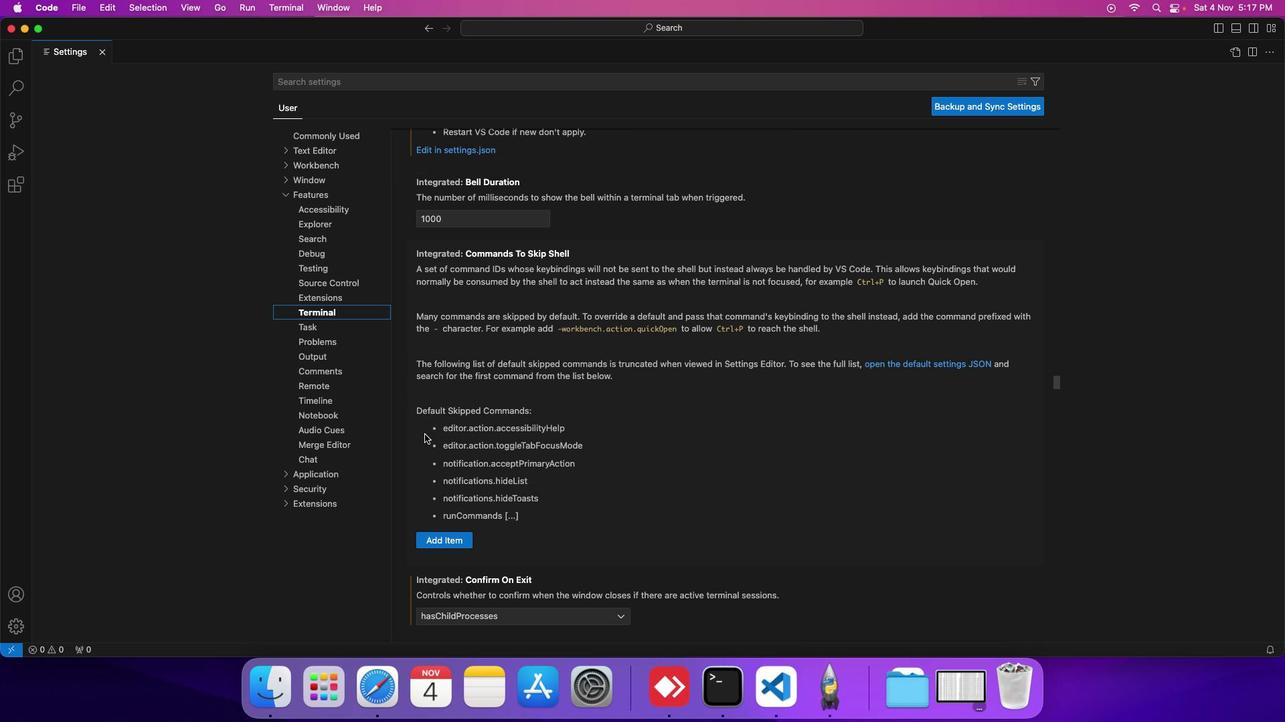 
Action: Mouse scrolled (425, 435) with delta (0, 0)
Screenshot: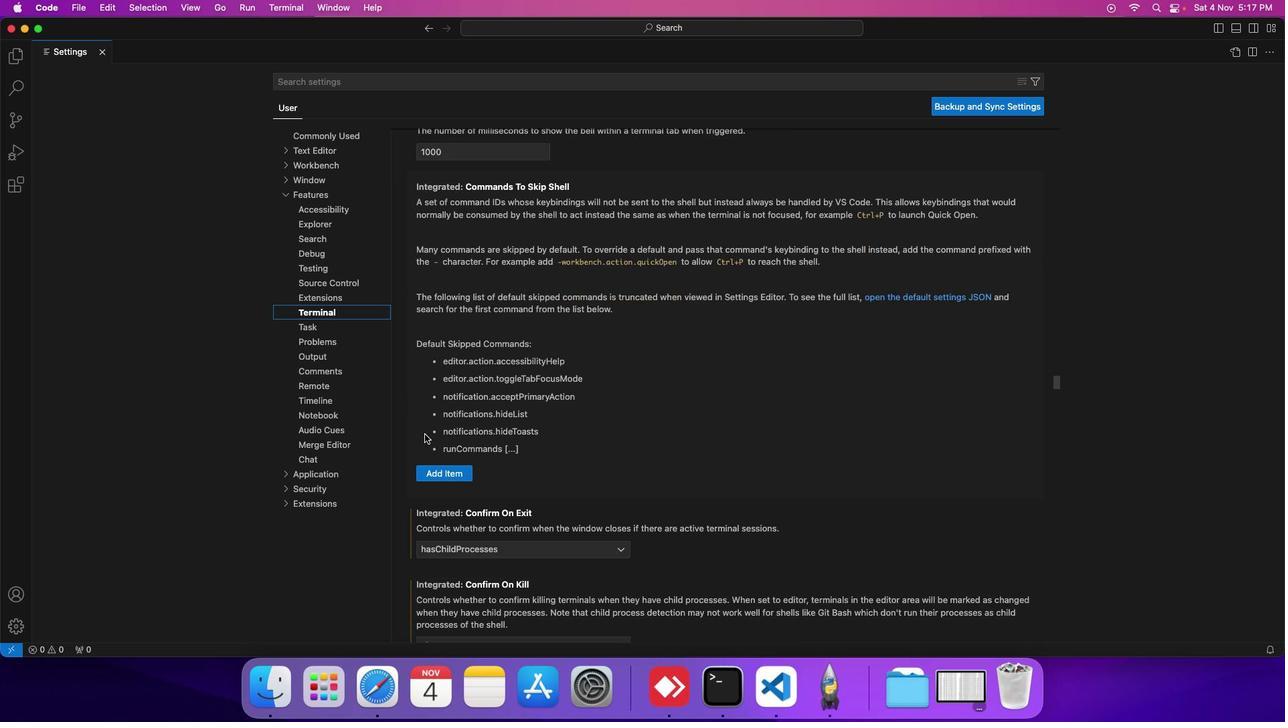
Action: Mouse scrolled (425, 435) with delta (0, 0)
Screenshot: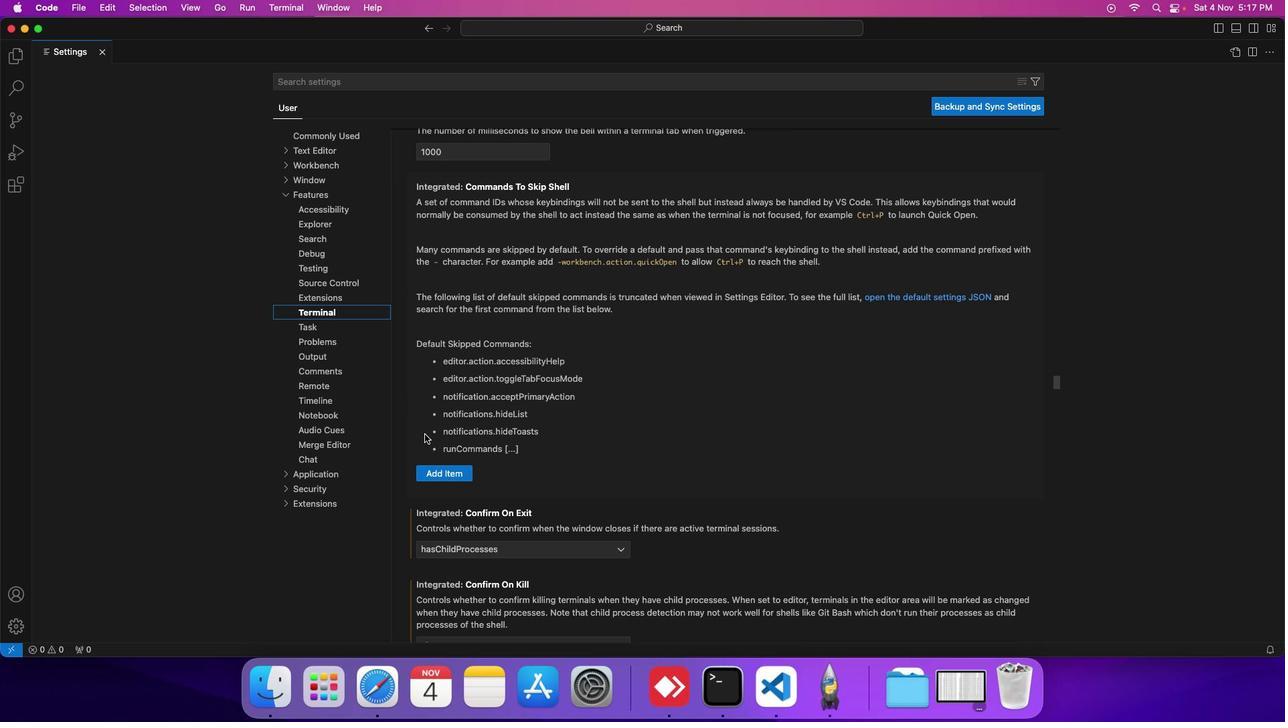 
Action: Mouse scrolled (425, 435) with delta (0, 0)
Screenshot: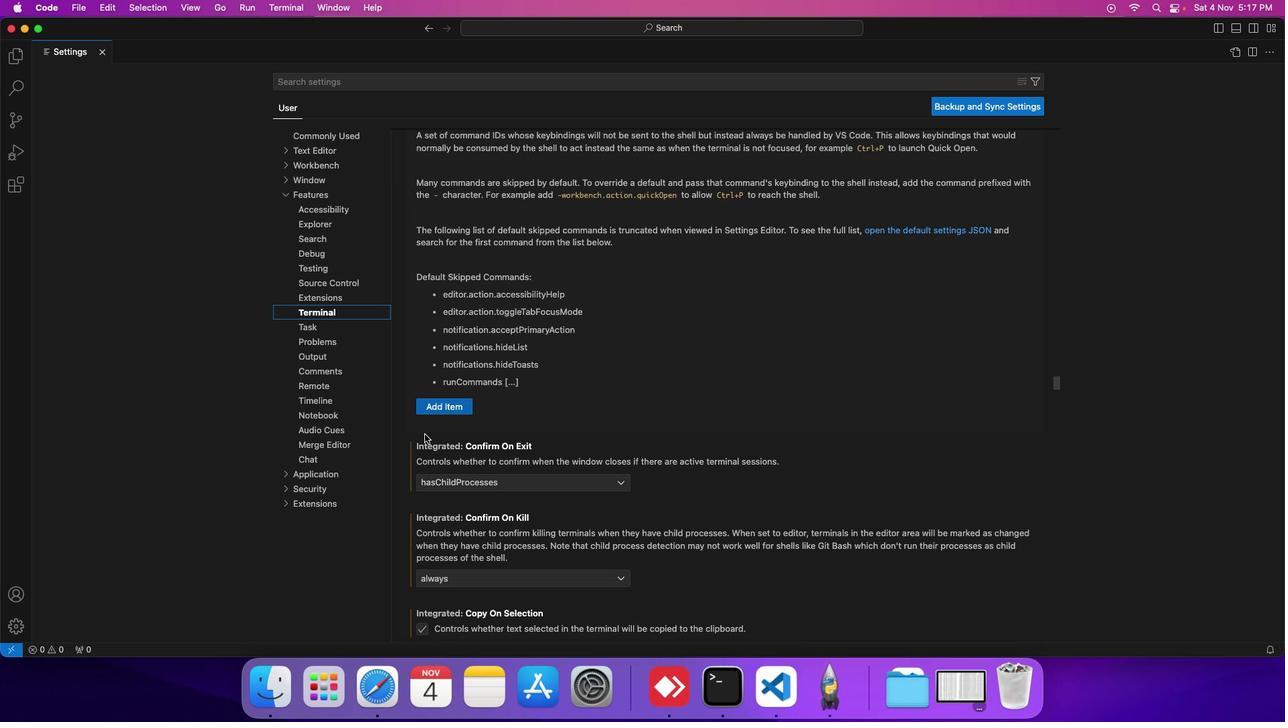 
Action: Mouse scrolled (425, 435) with delta (0, 0)
Screenshot: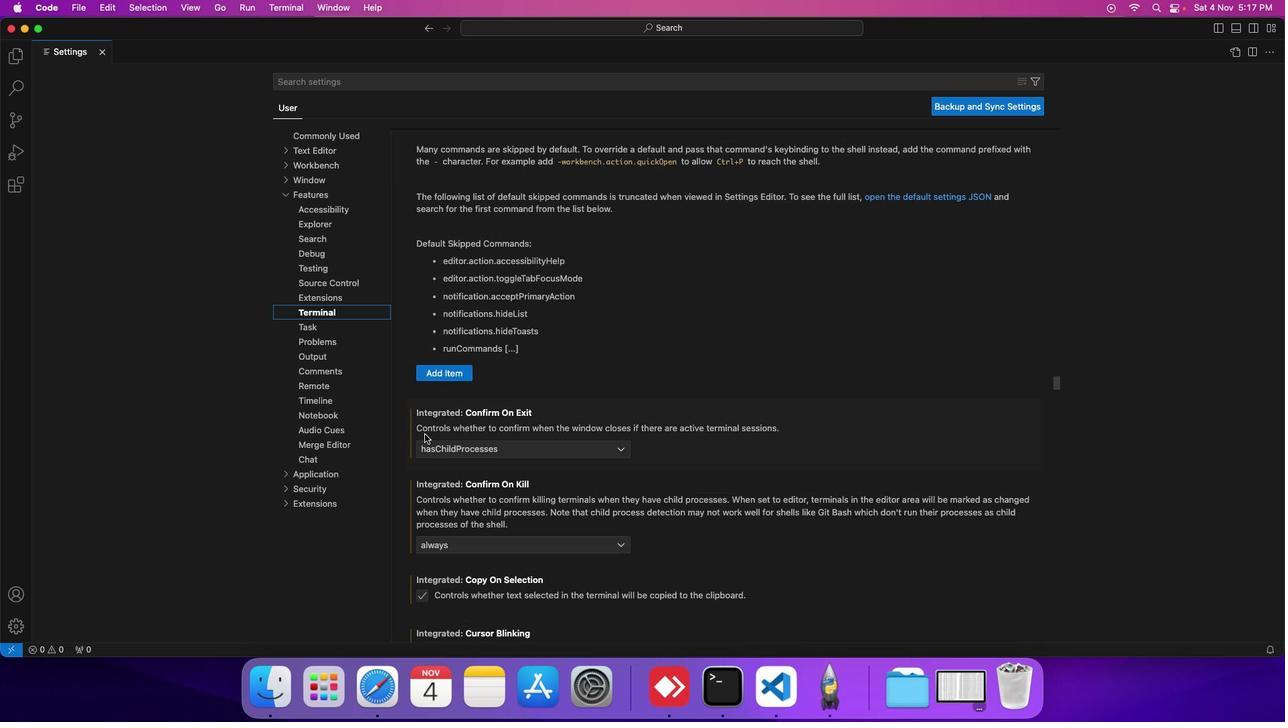 
Action: Mouse scrolled (425, 435) with delta (0, 0)
Screenshot: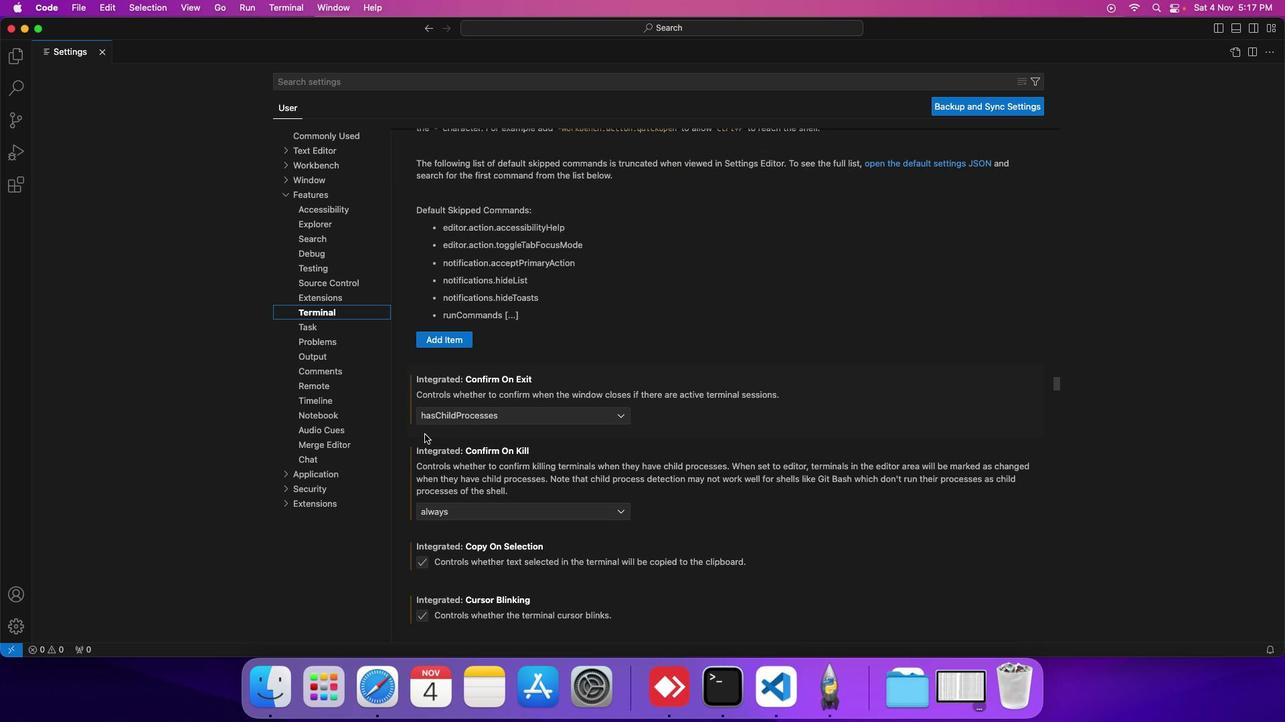 
Action: Mouse scrolled (425, 435) with delta (0, 0)
Screenshot: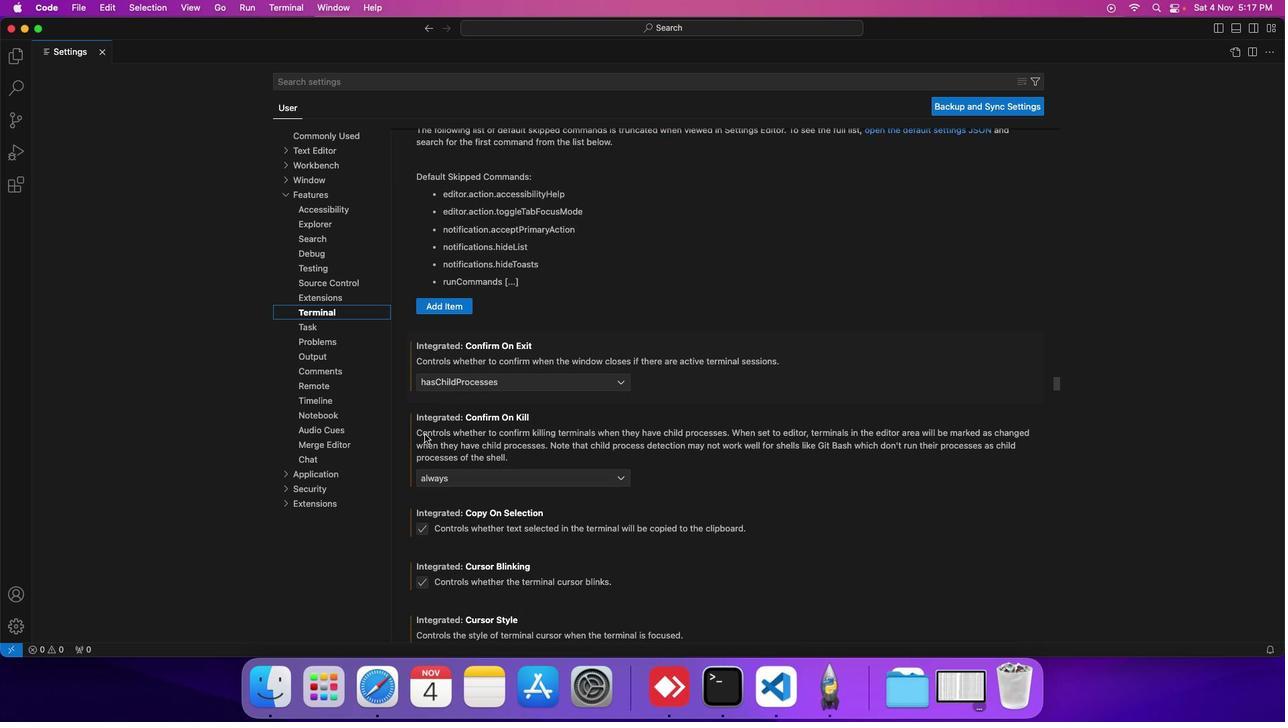 
Action: Mouse scrolled (425, 435) with delta (0, 0)
Screenshot: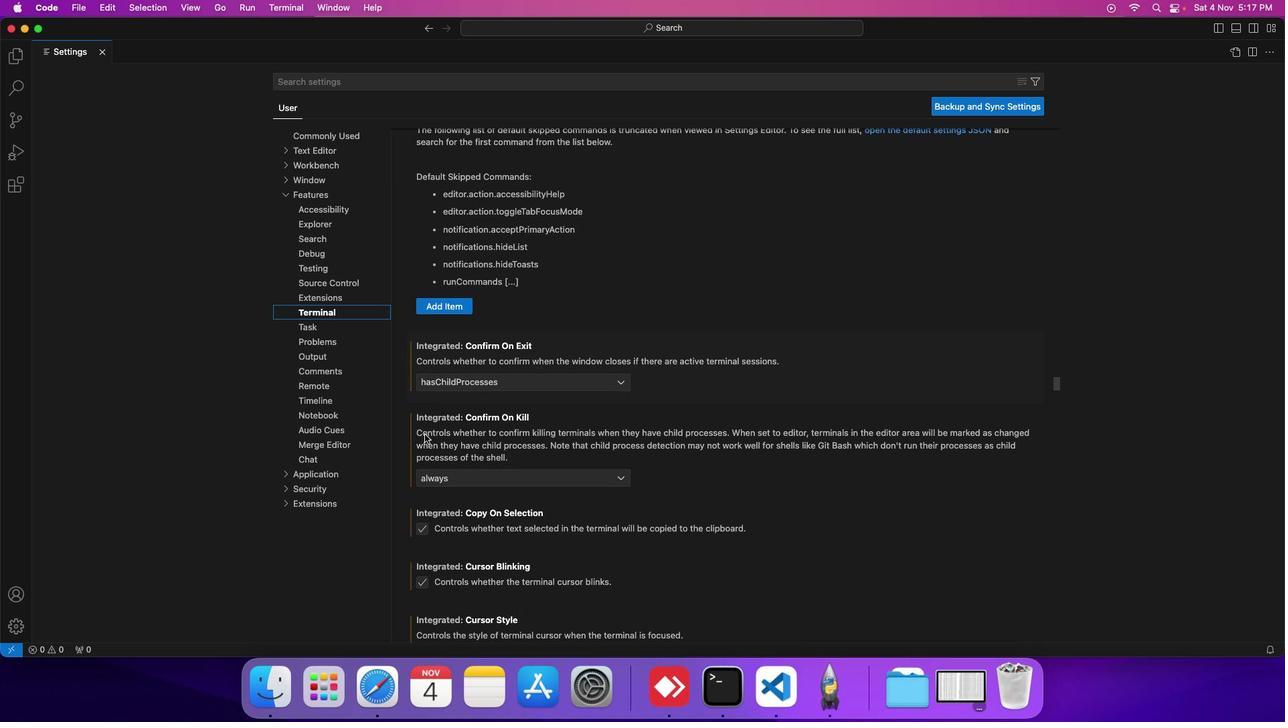 
Action: Mouse scrolled (425, 435) with delta (0, 0)
Screenshot: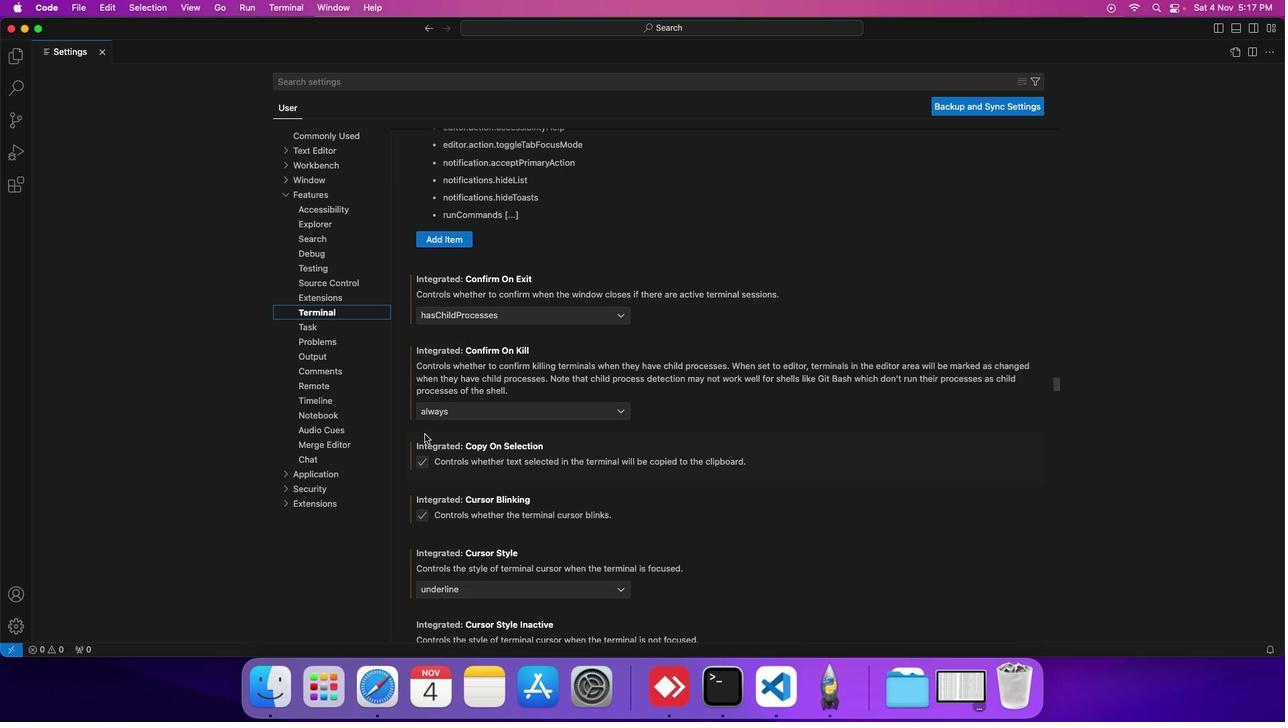 
Action: Mouse scrolled (425, 435) with delta (0, 0)
Screenshot: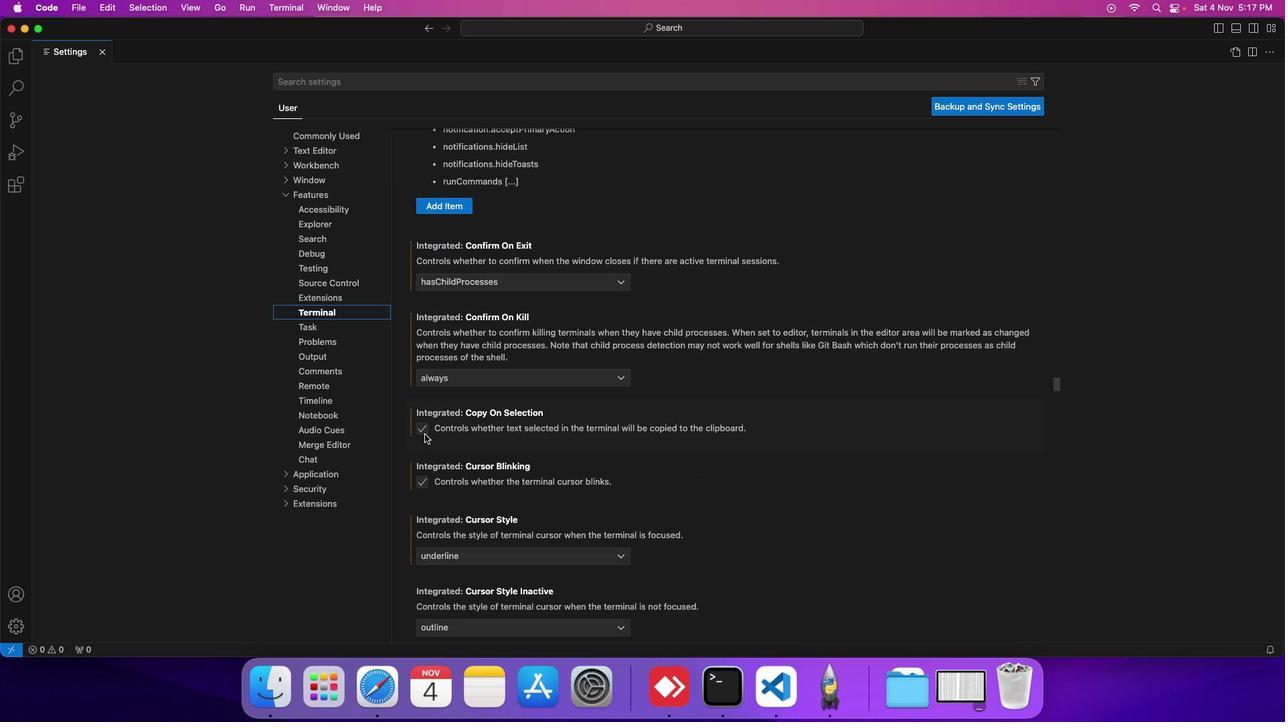 
Action: Mouse scrolled (425, 435) with delta (0, 0)
Screenshot: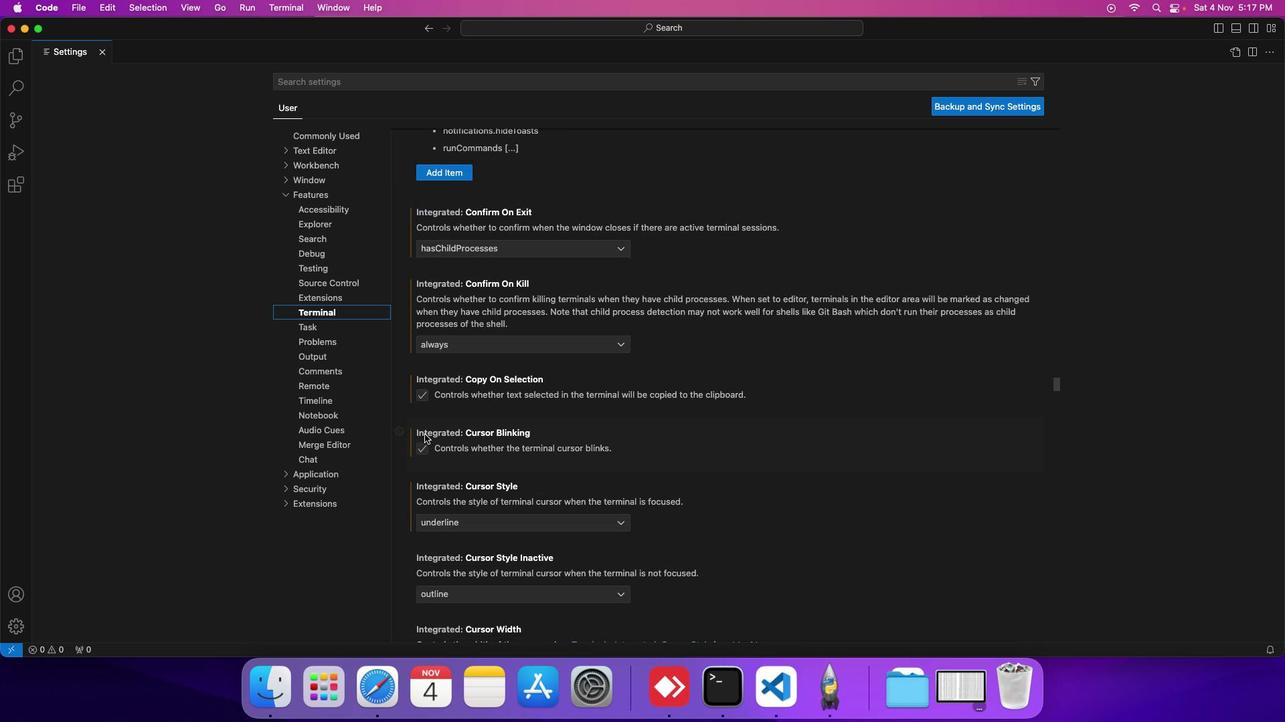 
Action: Mouse scrolled (425, 435) with delta (0, 0)
Screenshot: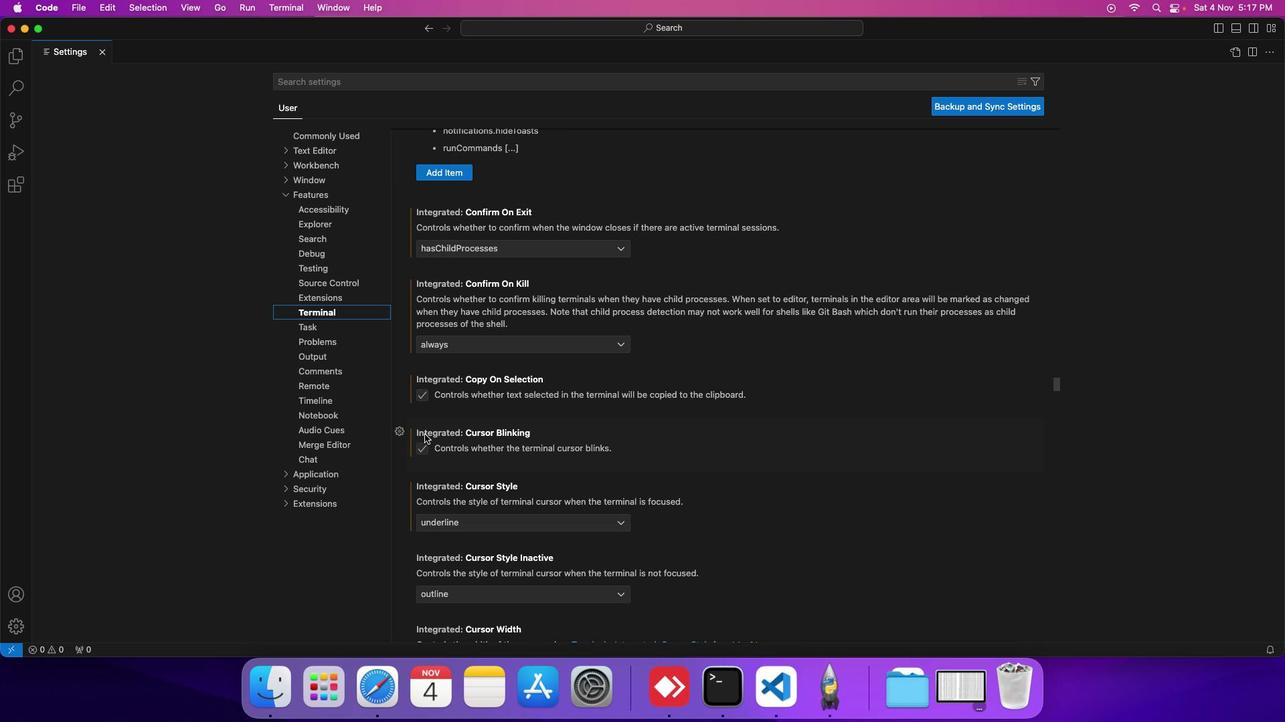 
Action: Mouse scrolled (425, 435) with delta (0, 0)
Screenshot: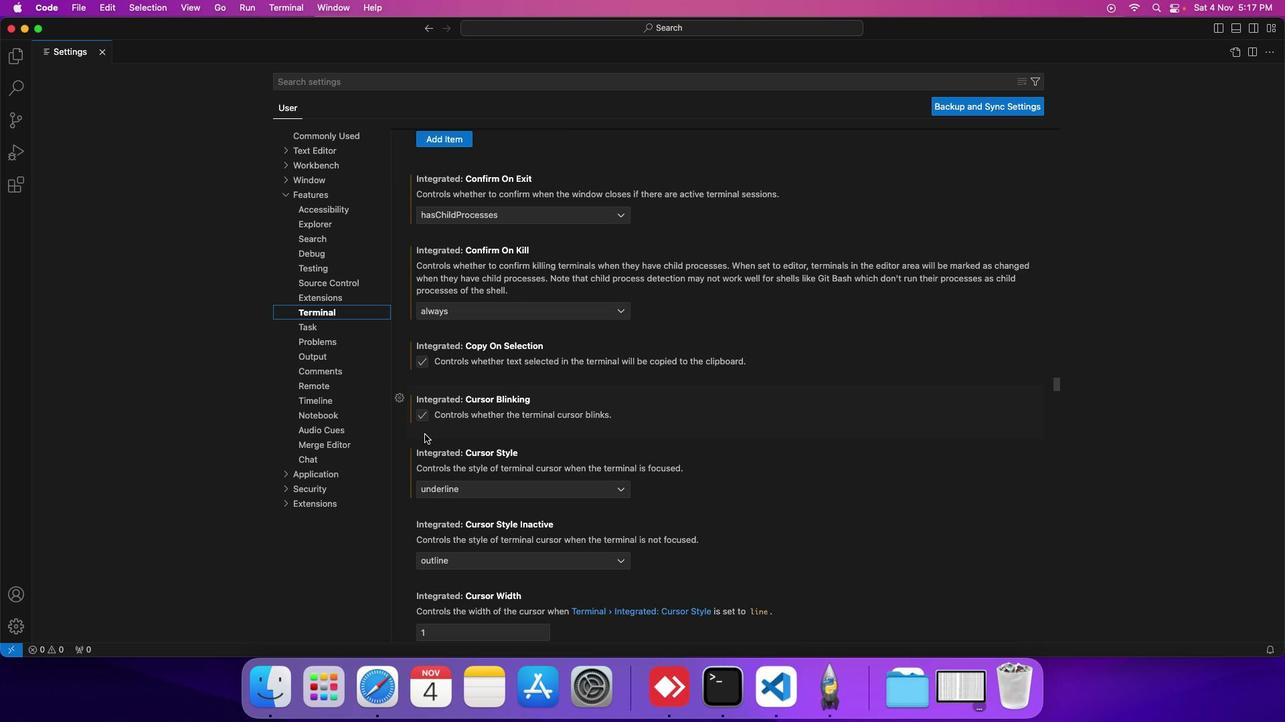 
Action: Mouse scrolled (425, 435) with delta (0, 0)
Screenshot: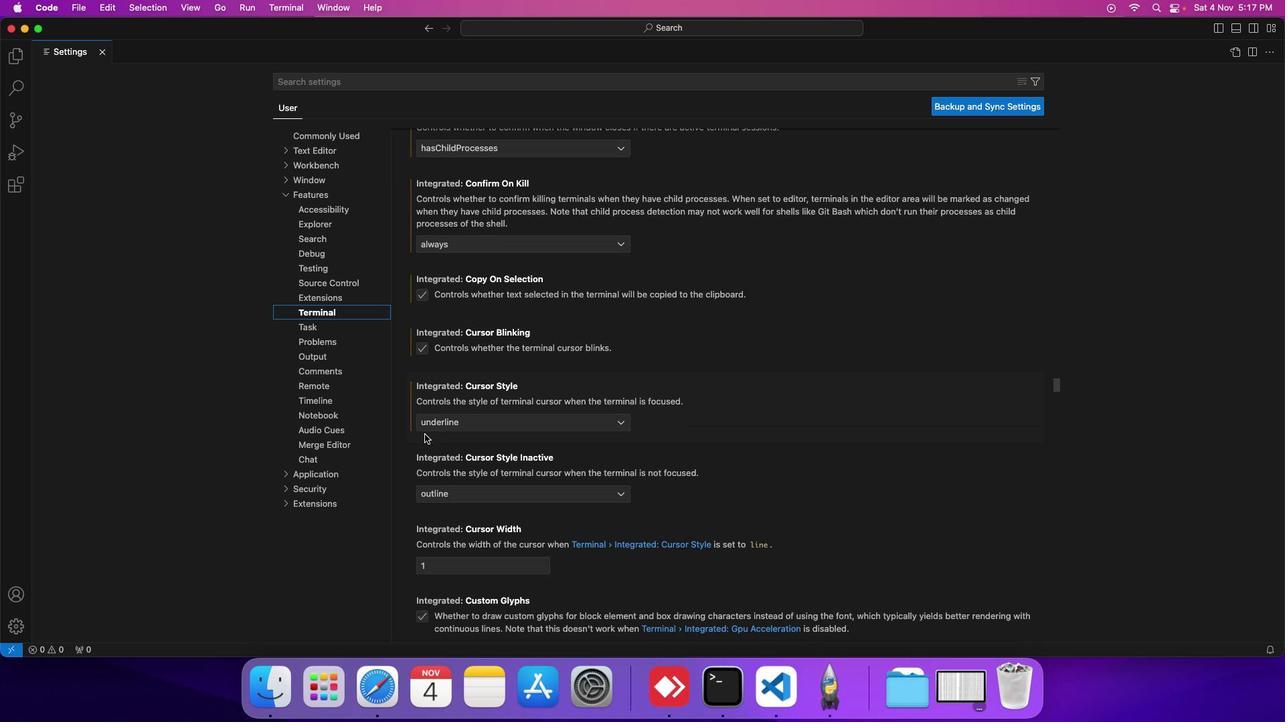 
Action: Mouse scrolled (425, 435) with delta (0, 0)
Screenshot: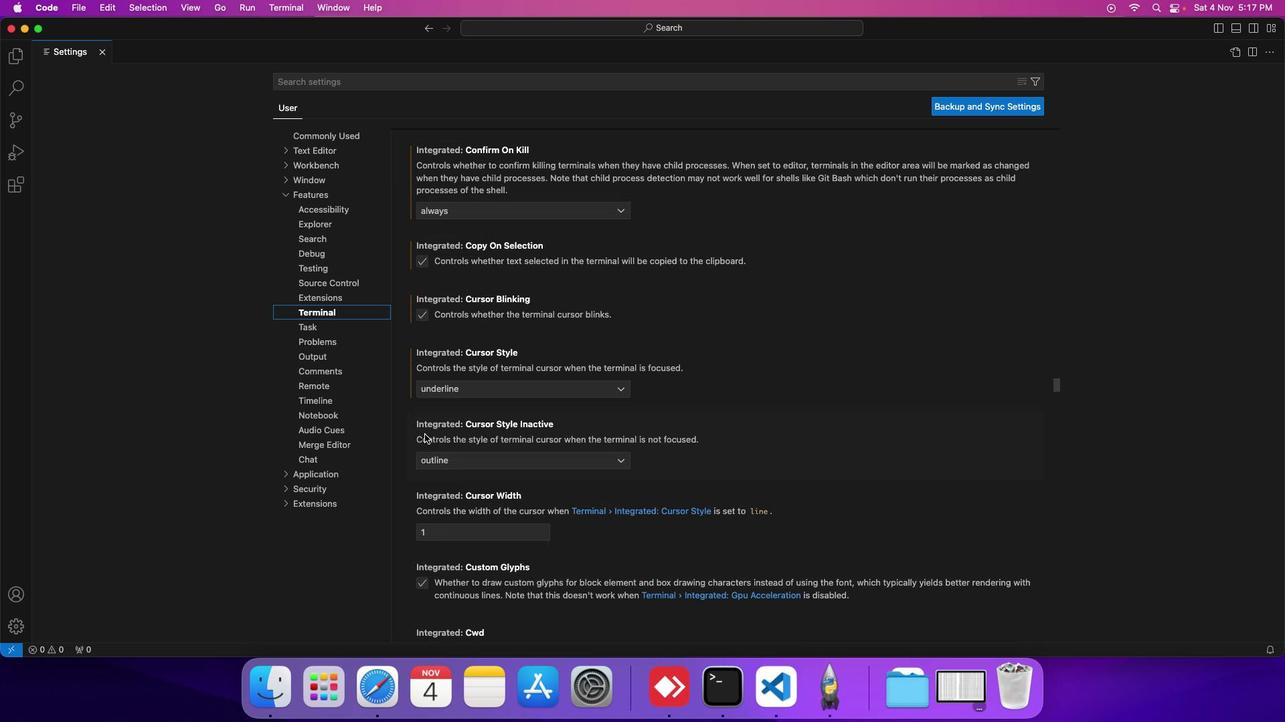 
Action: Mouse scrolled (425, 435) with delta (0, 0)
Screenshot: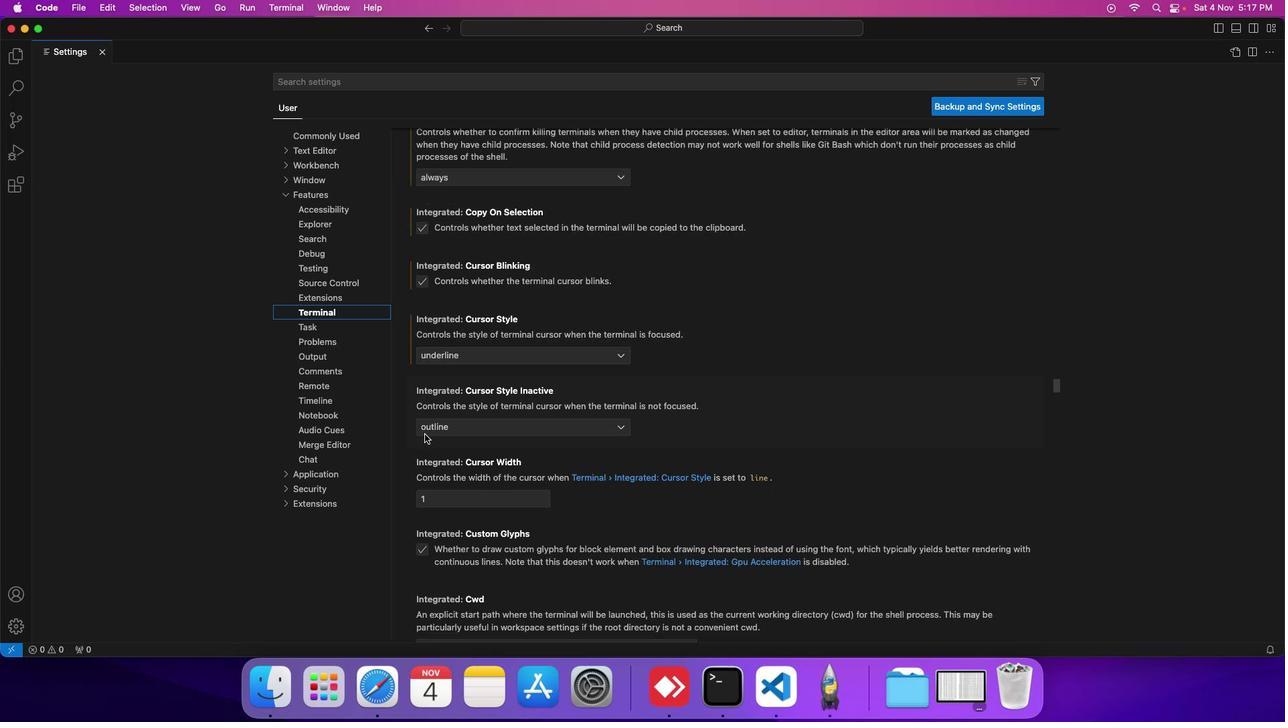 
Action: Mouse scrolled (425, 435) with delta (0, 0)
Screenshot: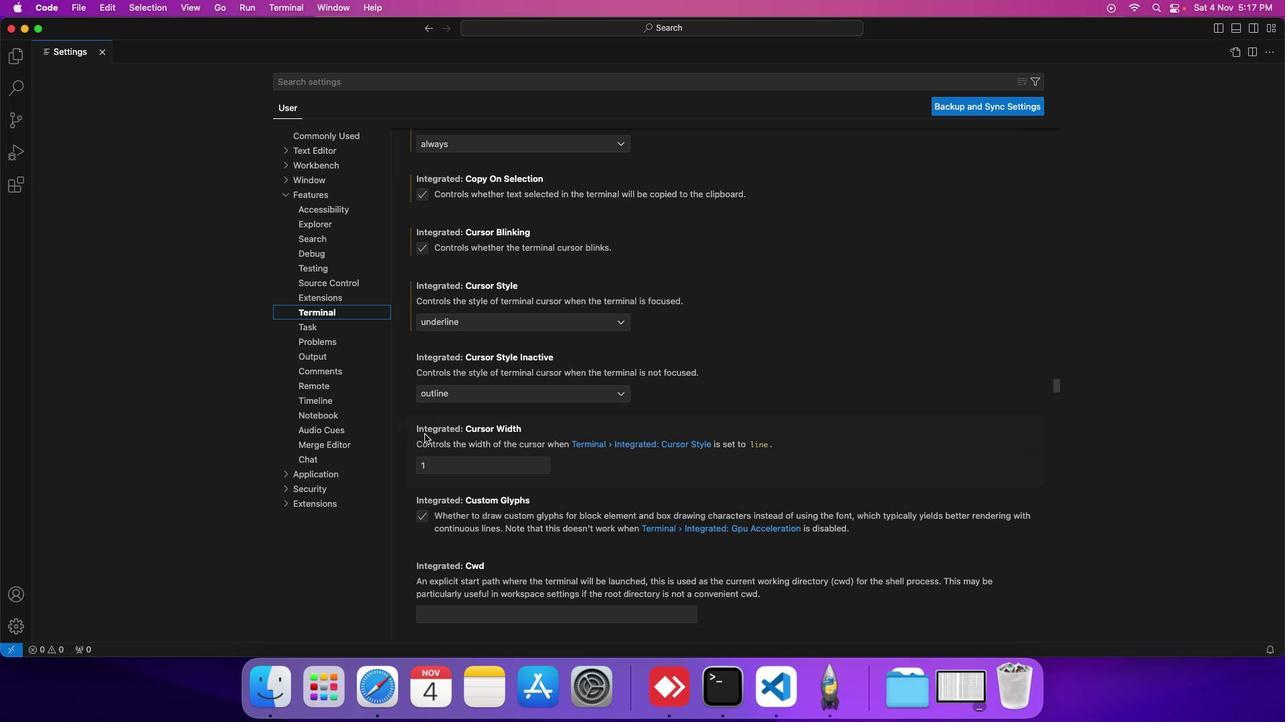 
Action: Mouse scrolled (425, 435) with delta (0, 0)
Screenshot: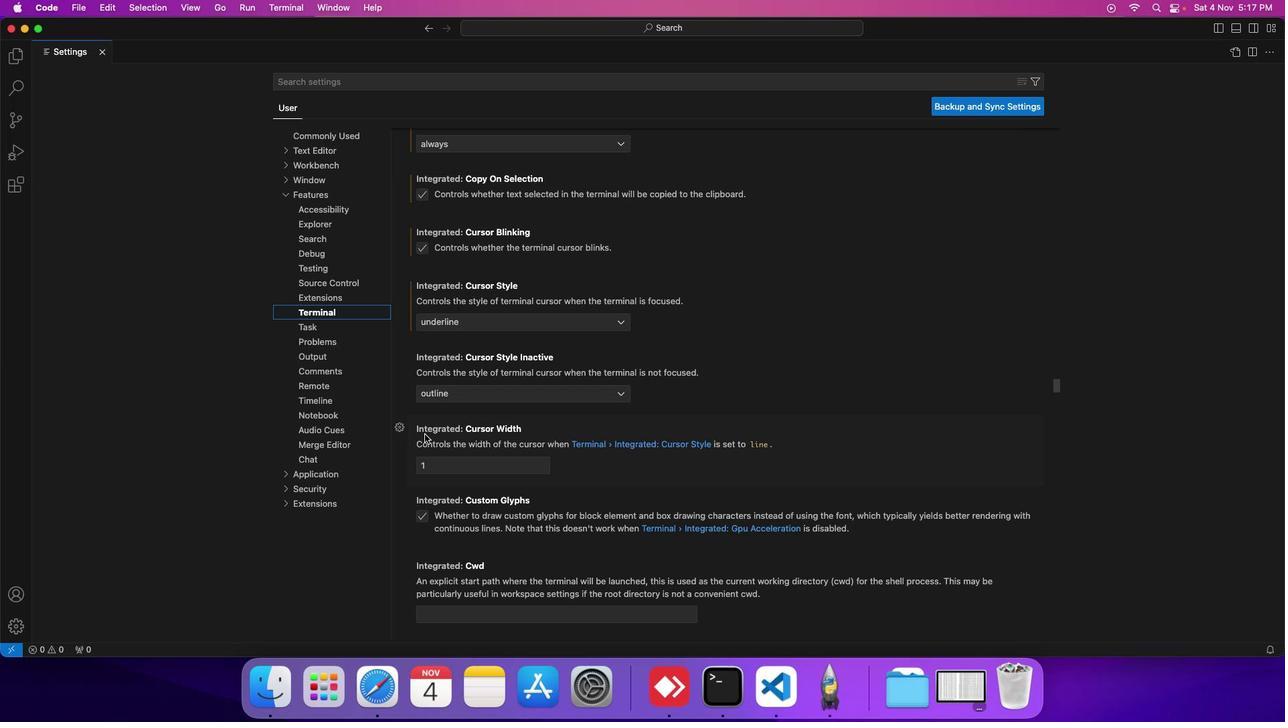 
Action: Mouse scrolled (425, 435) with delta (0, 0)
Screenshot: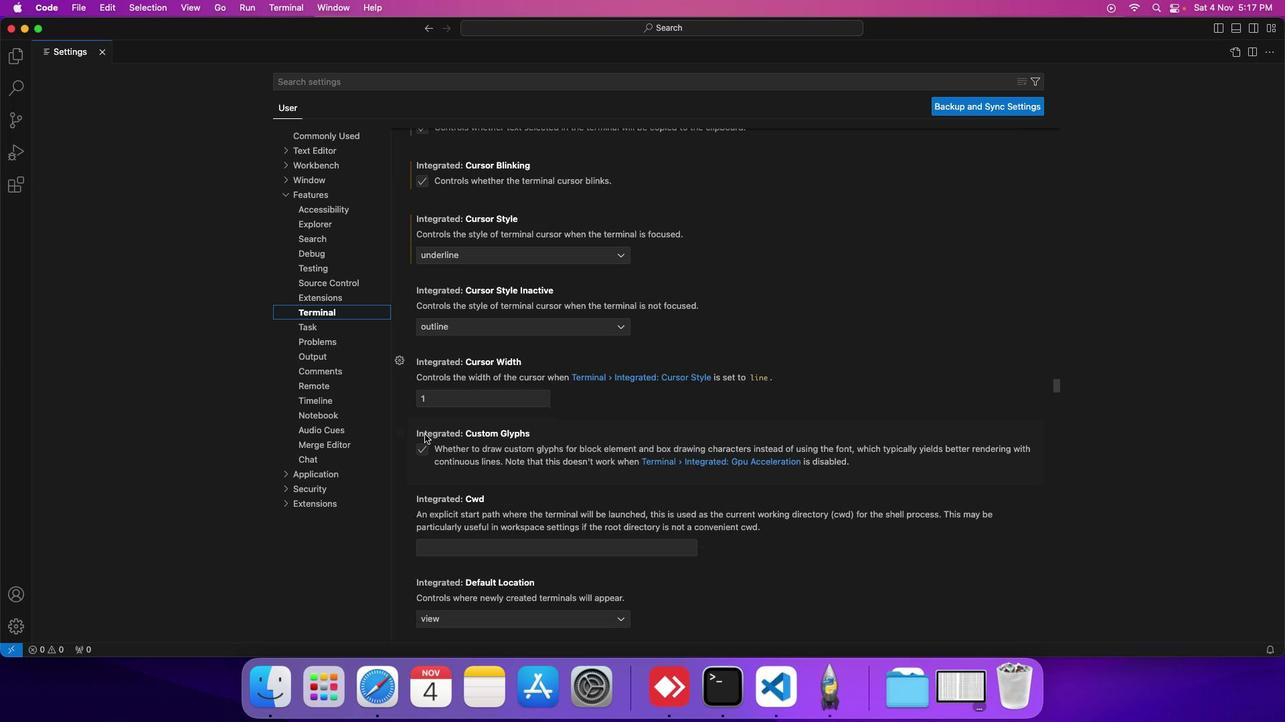 
Action: Mouse scrolled (425, 435) with delta (0, 0)
Screenshot: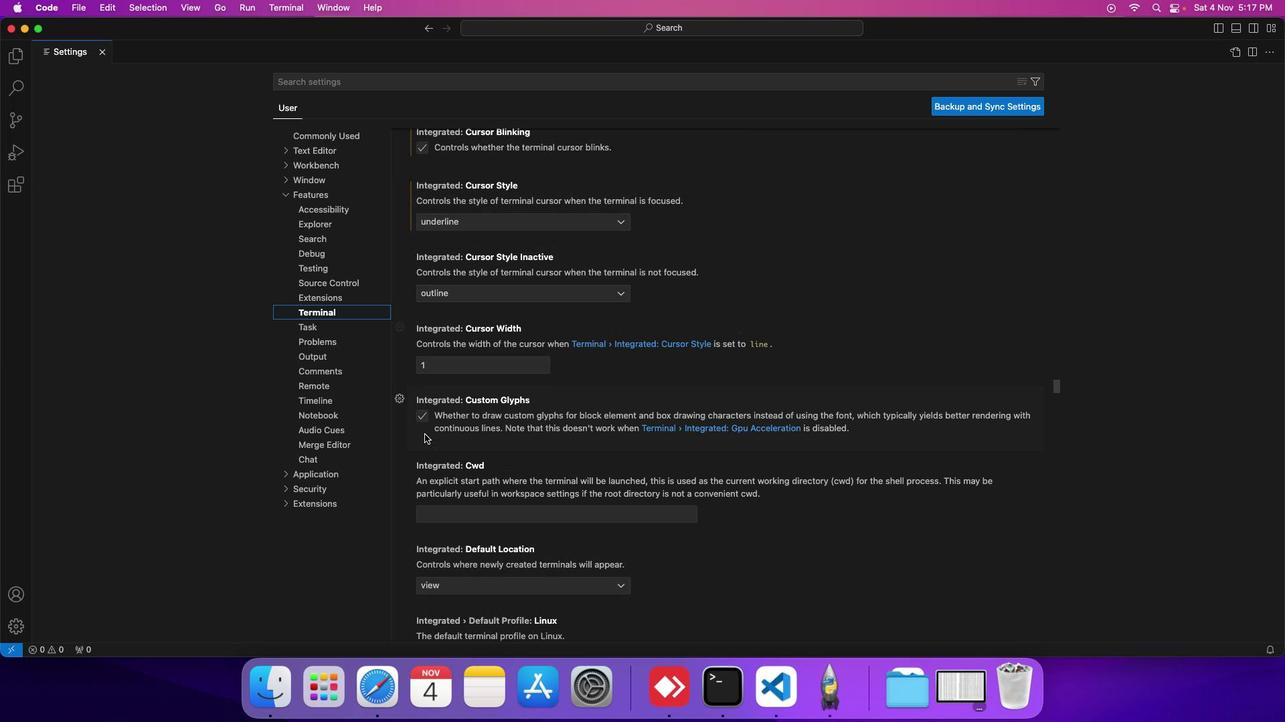 
Action: Mouse scrolled (425, 435) with delta (0, 0)
Screenshot: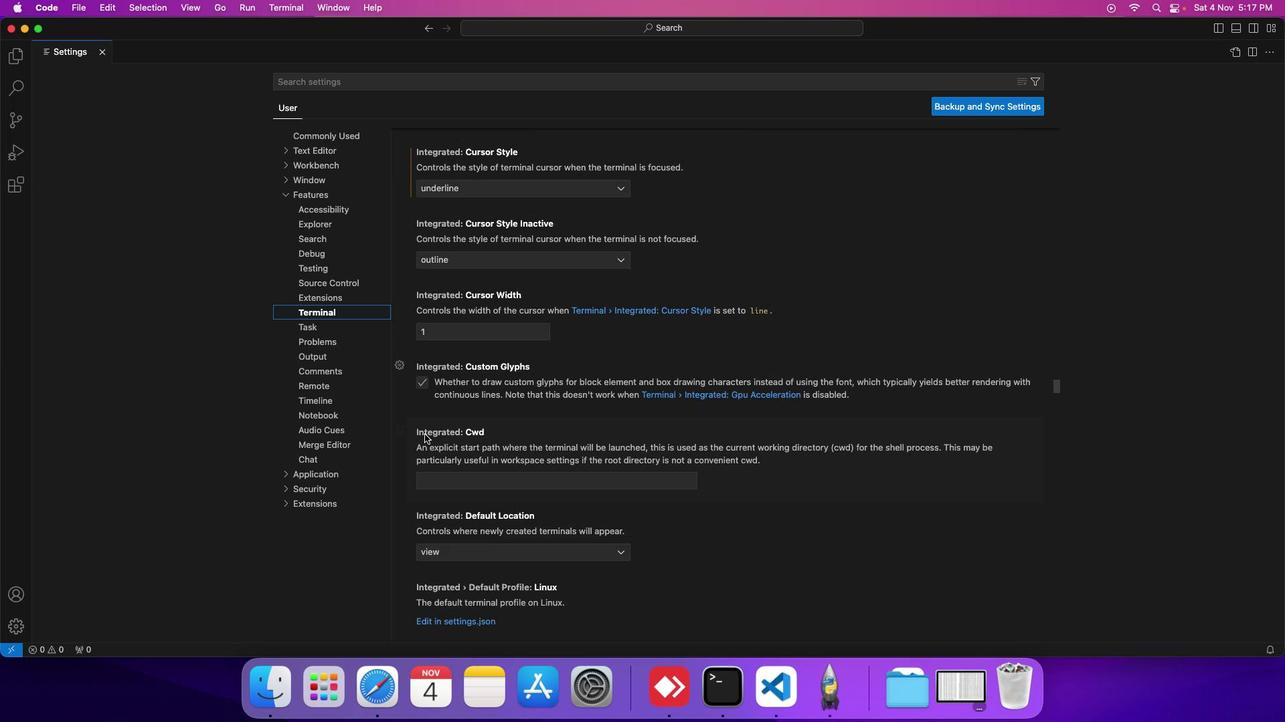 
Action: Mouse scrolled (425, 435) with delta (0, 0)
Screenshot: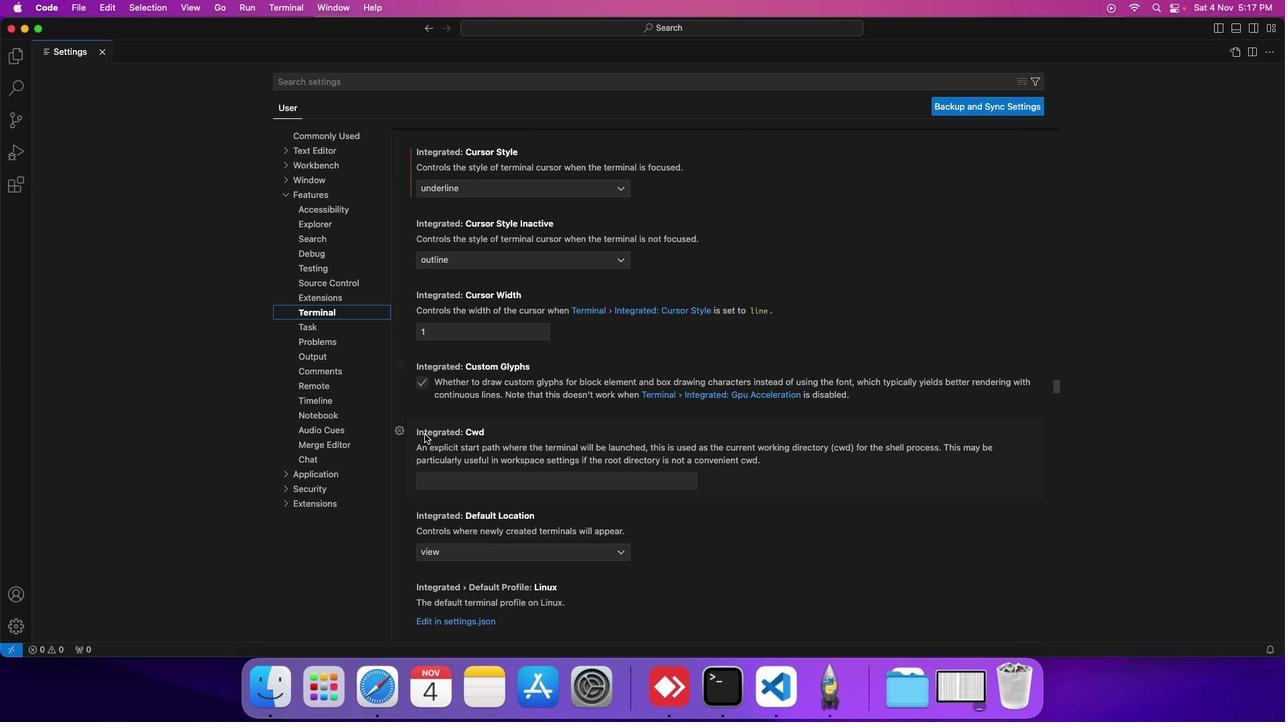 
Action: Mouse scrolled (425, 435) with delta (0, 0)
Screenshot: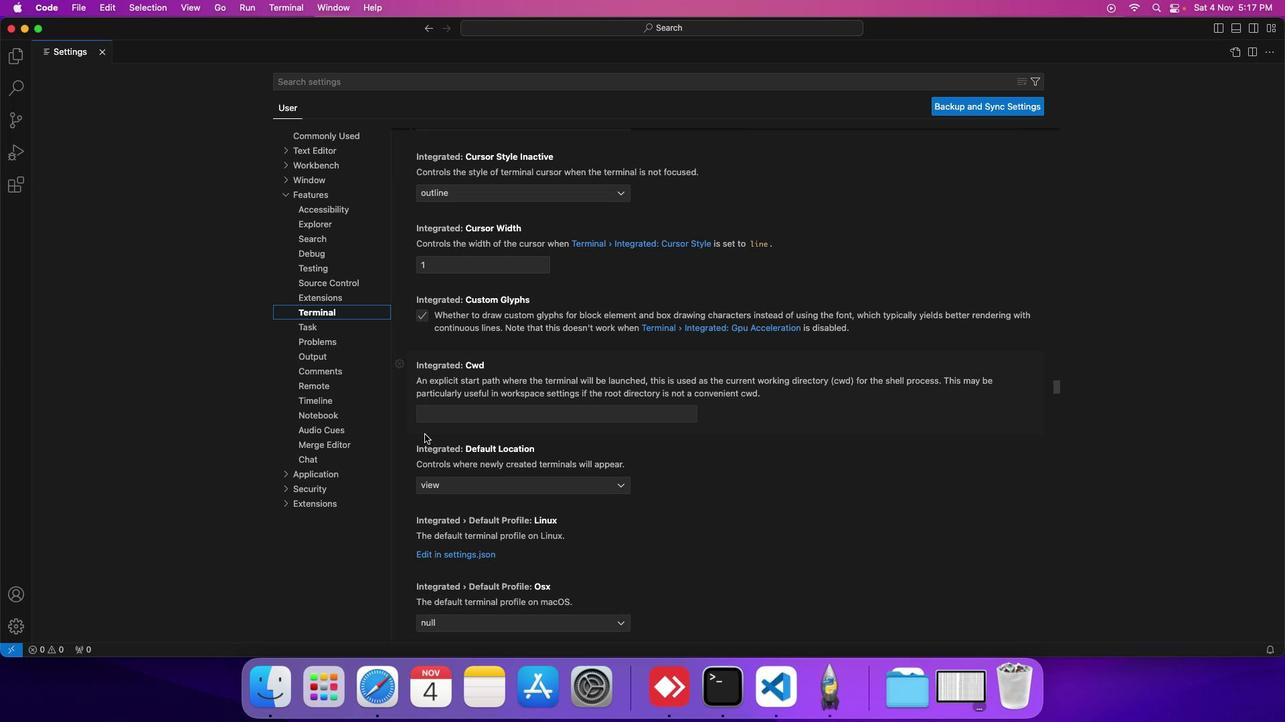 
Action: Mouse scrolled (425, 435) with delta (0, 0)
Screenshot: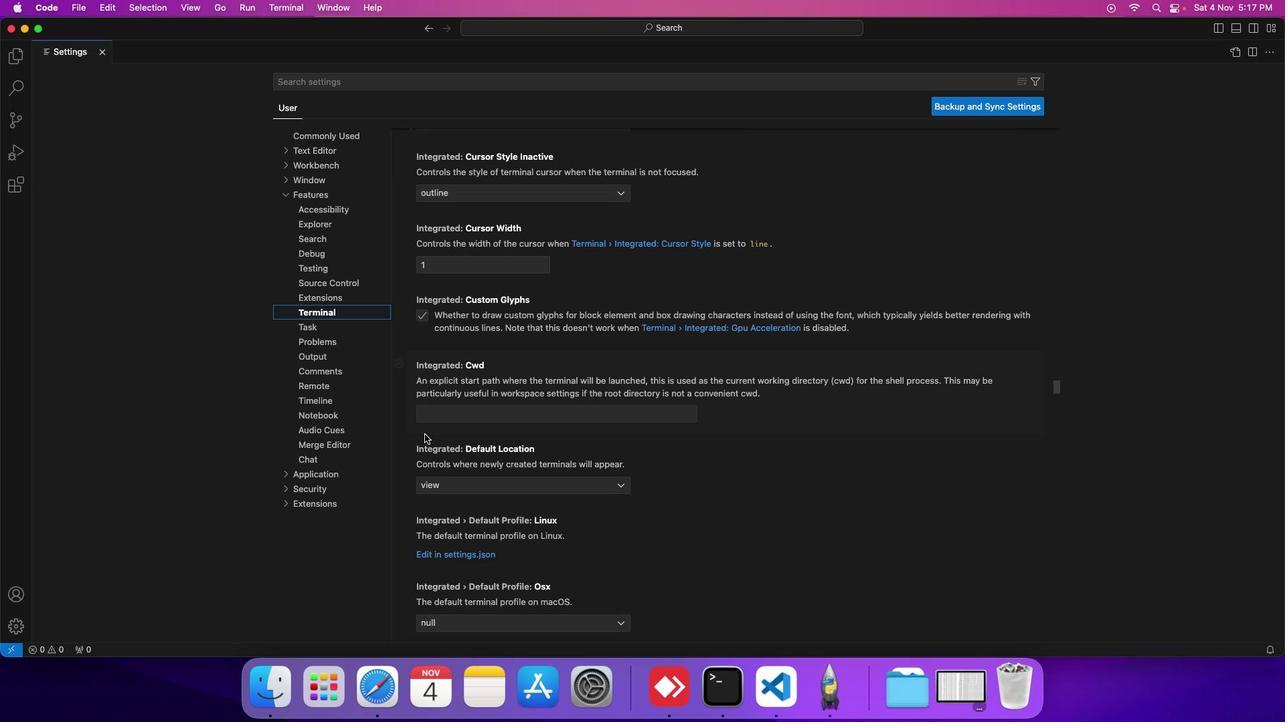 
Action: Mouse scrolled (425, 435) with delta (0, 0)
Screenshot: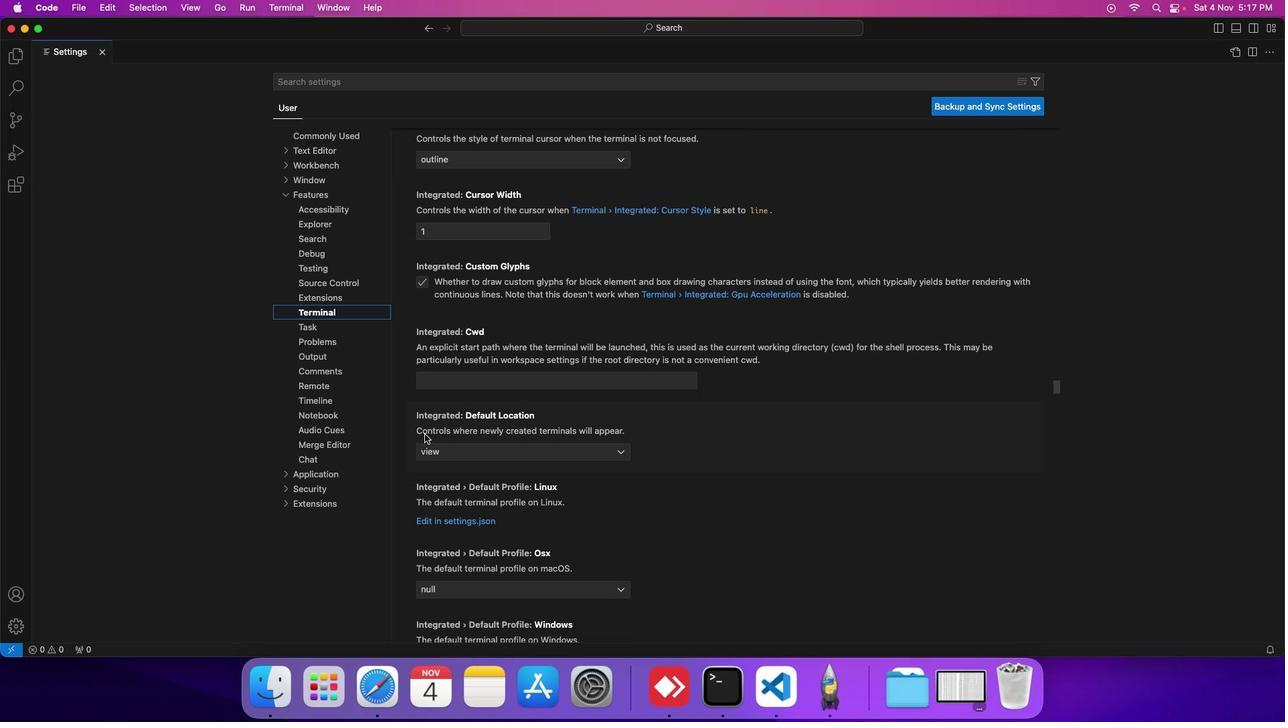 
Action: Mouse scrolled (425, 435) with delta (0, 0)
Screenshot: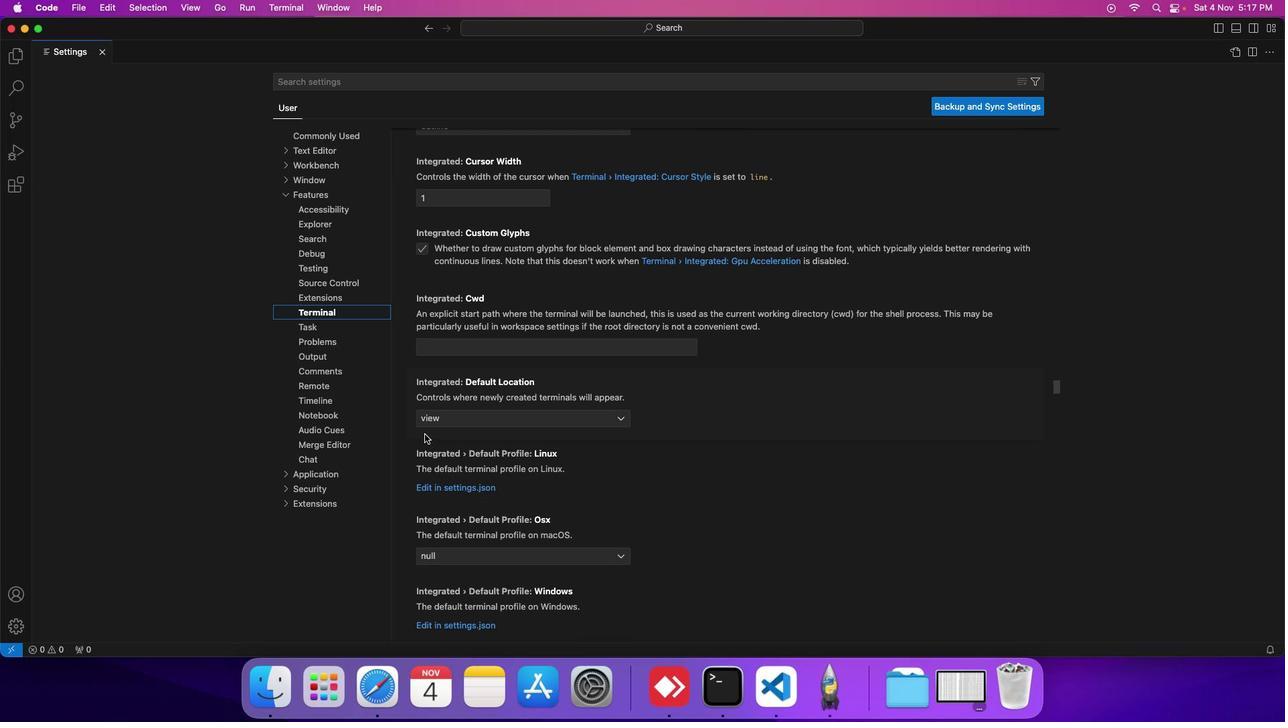 
Action: Mouse scrolled (425, 435) with delta (0, 0)
Screenshot: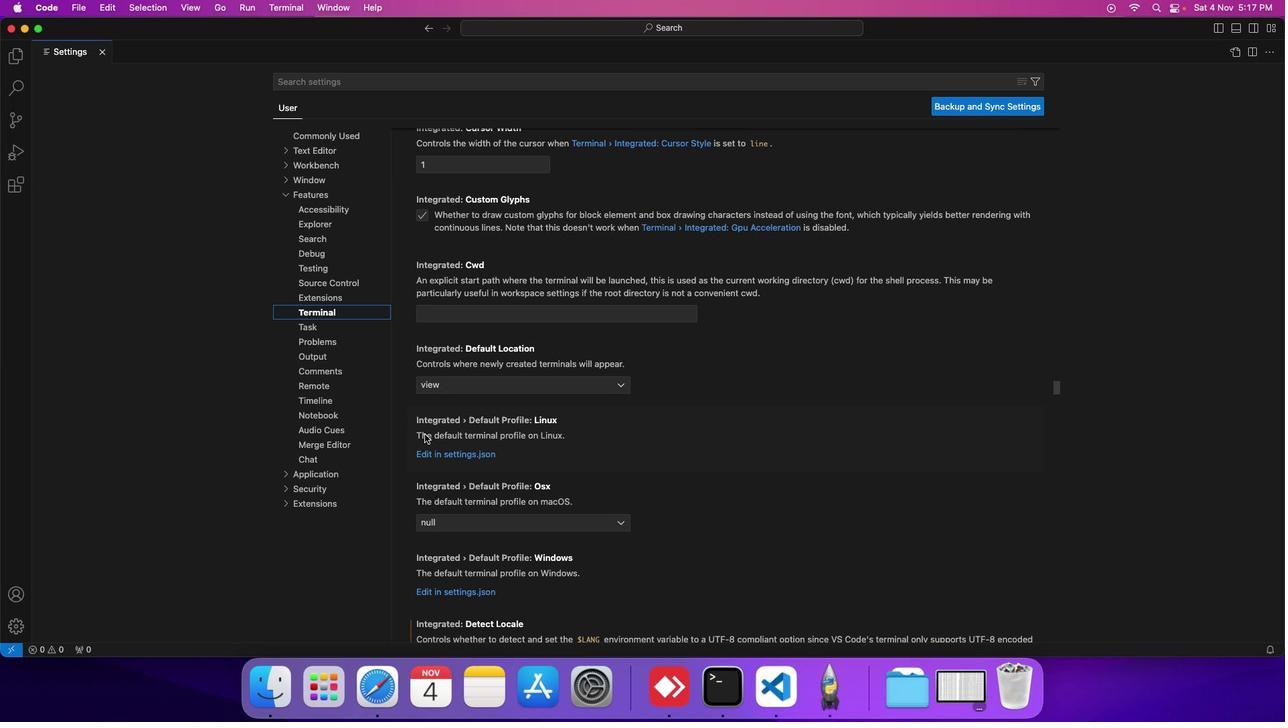 
Action: Mouse scrolled (425, 435) with delta (0, 0)
Screenshot: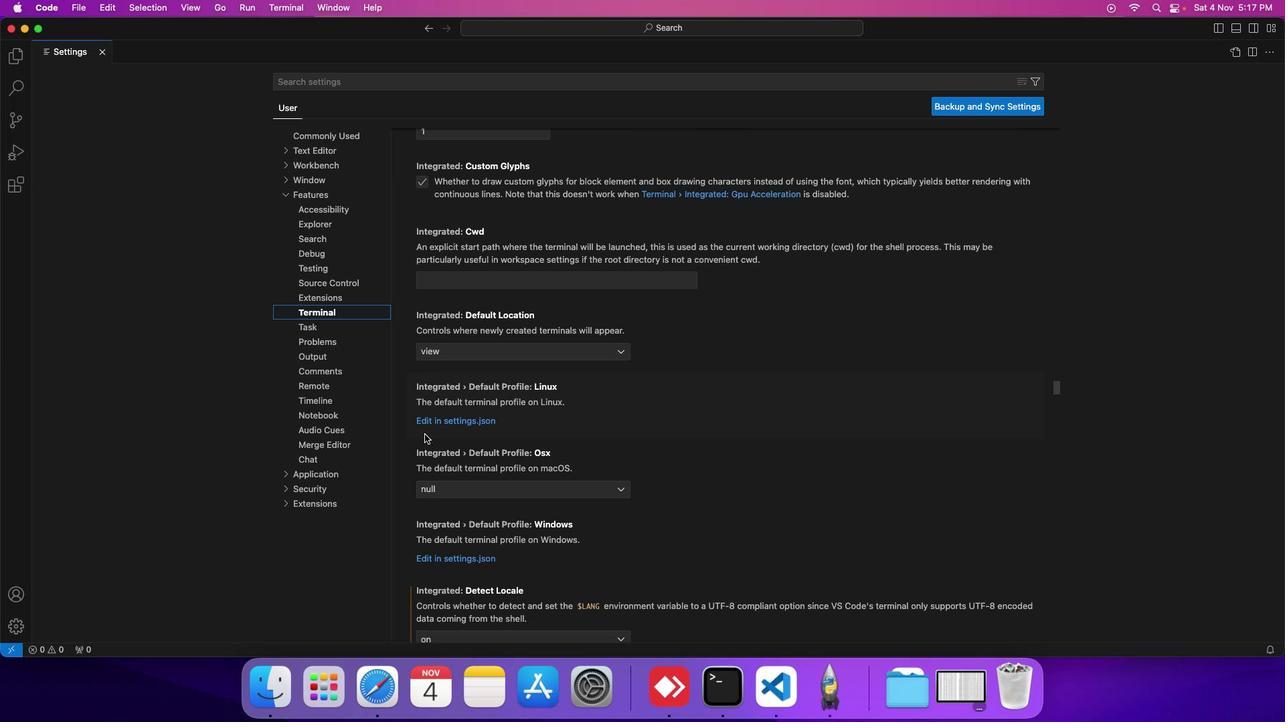 
Action: Mouse scrolled (425, 435) with delta (0, 0)
Screenshot: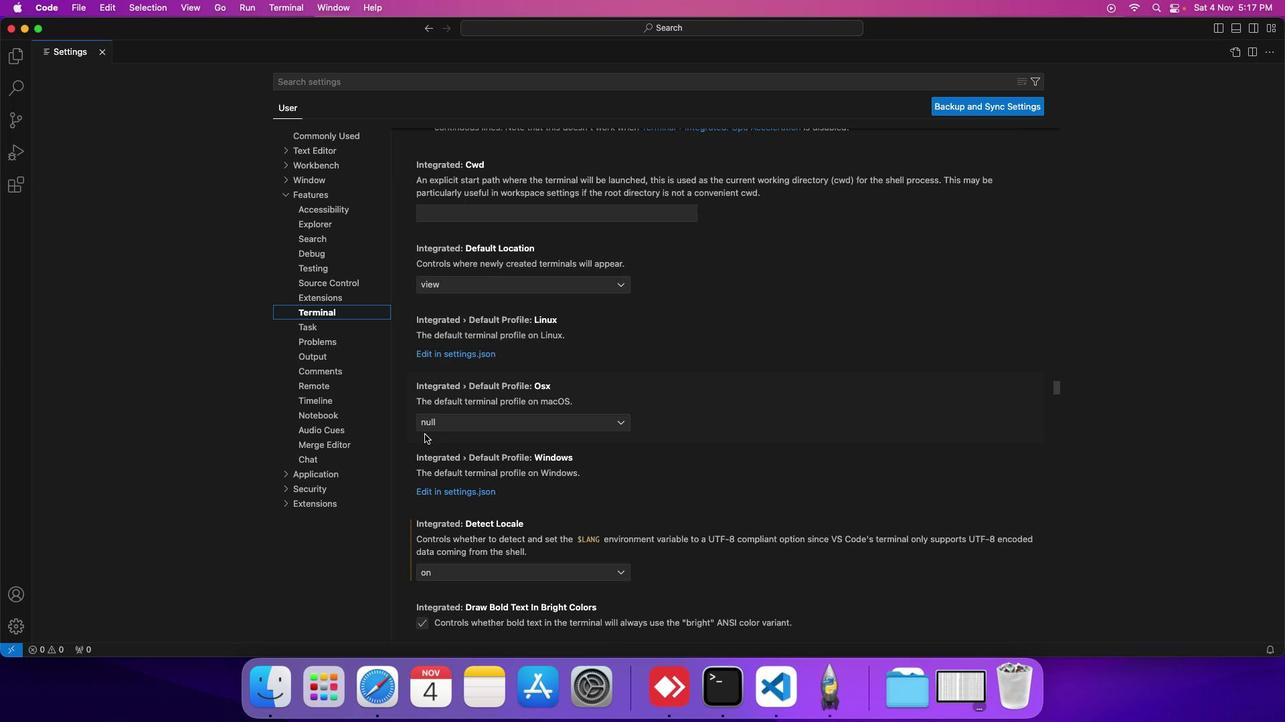 
Action: Mouse scrolled (425, 435) with delta (0, 0)
Screenshot: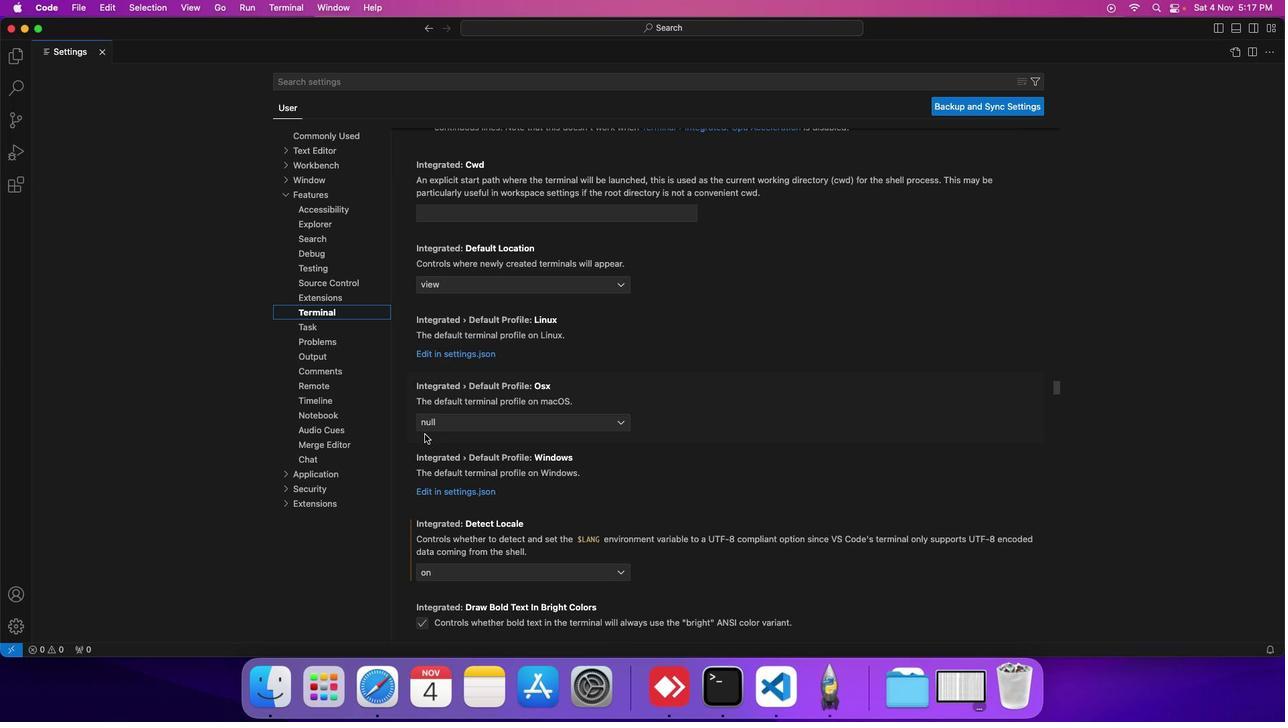 
Action: Mouse scrolled (425, 435) with delta (0, 0)
Screenshot: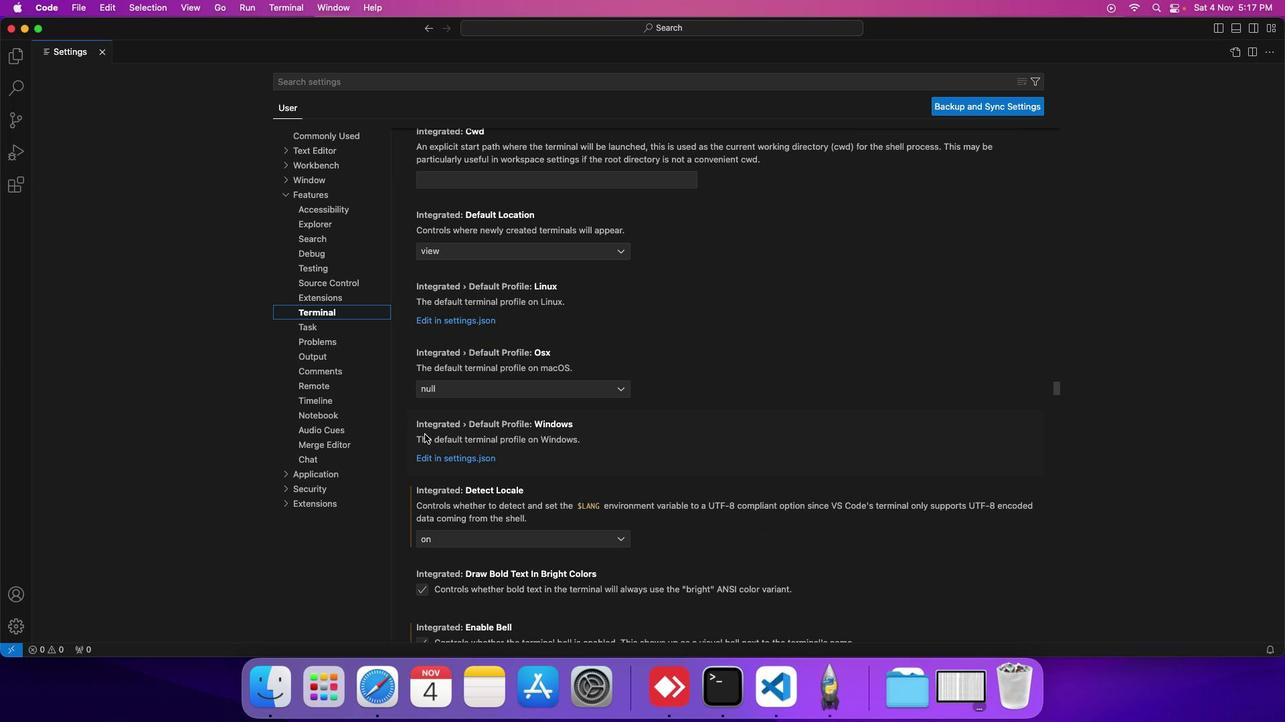 
Action: Mouse scrolled (425, 435) with delta (0, 0)
Screenshot: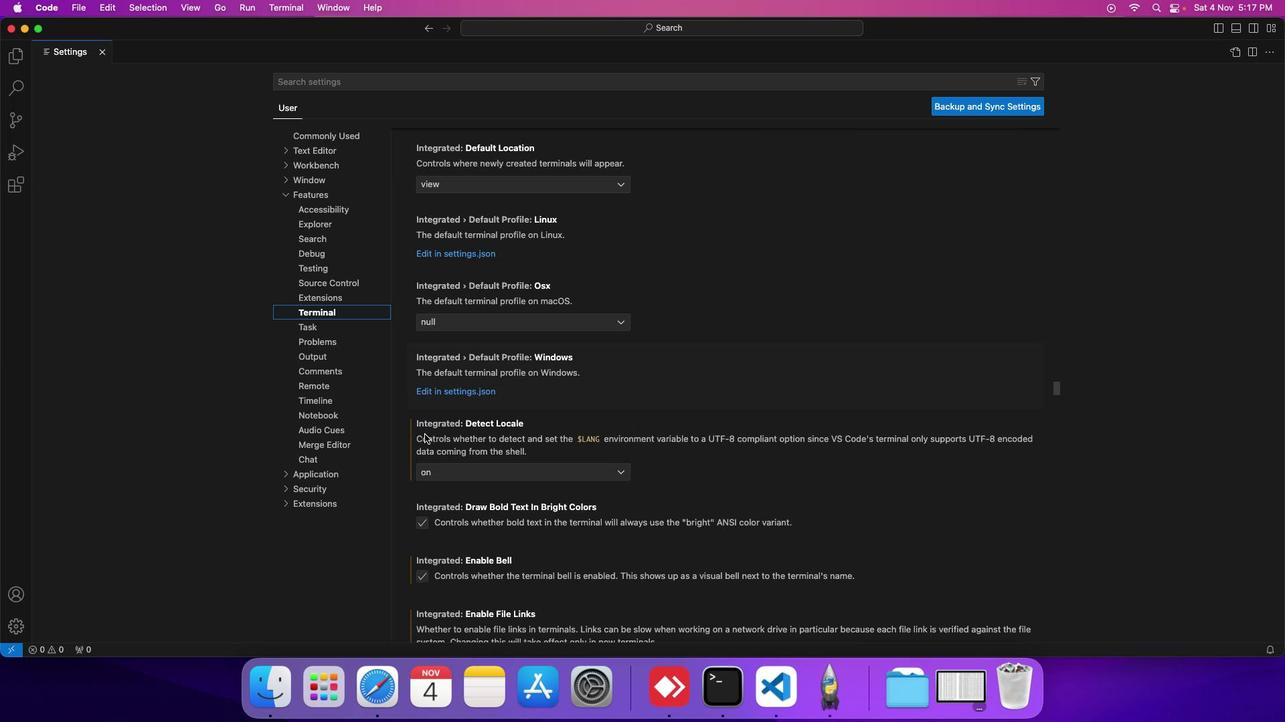 
Action: Mouse scrolled (425, 435) with delta (0, 0)
Screenshot: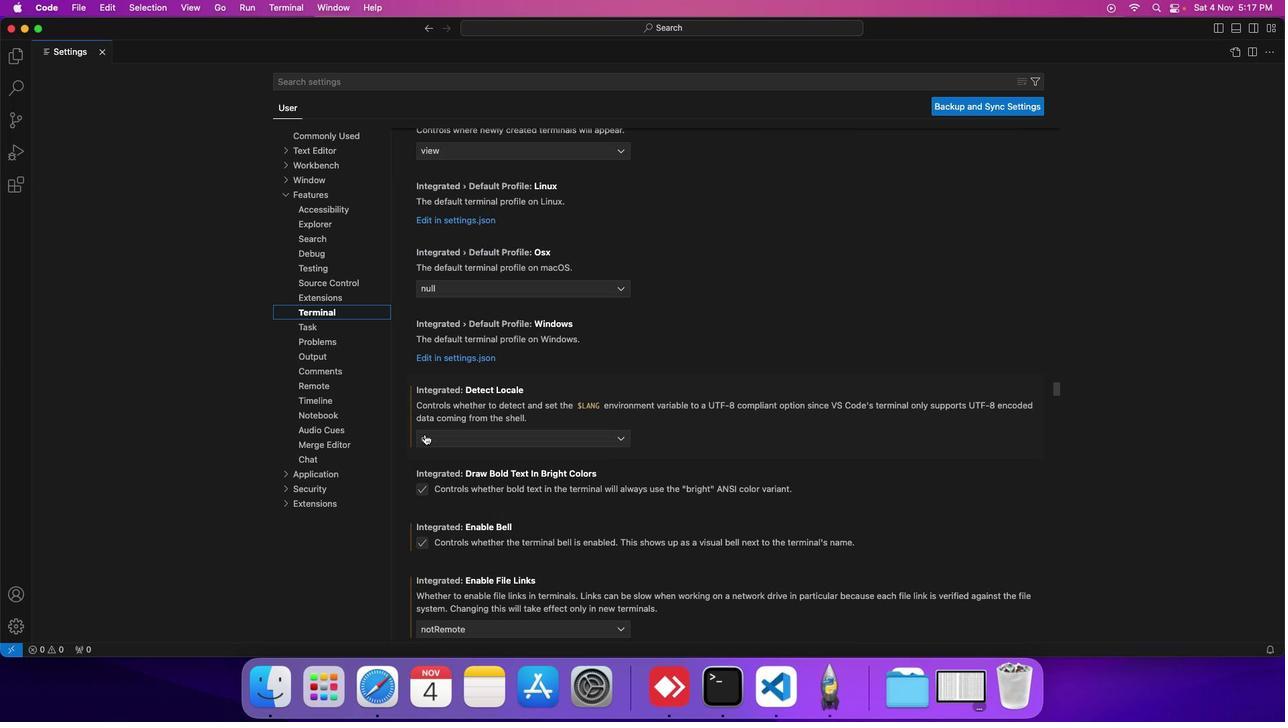 
Action: Mouse scrolled (425, 435) with delta (0, 0)
Screenshot: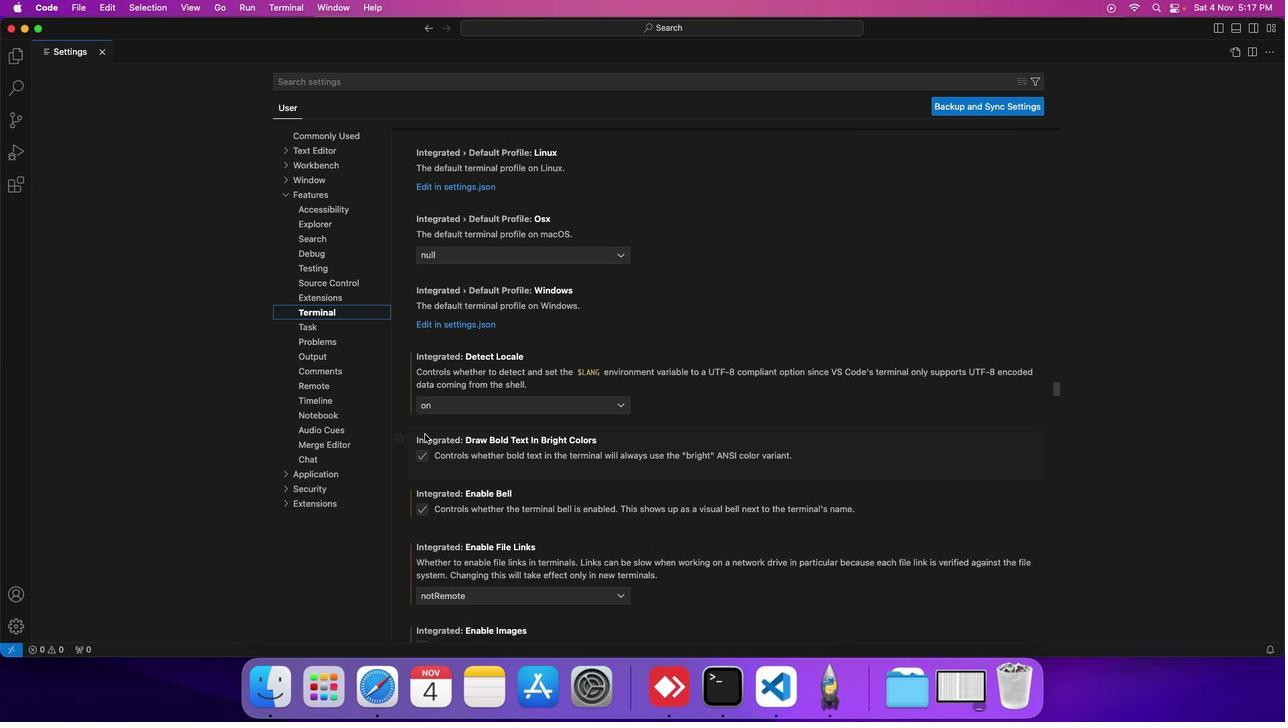 
Action: Mouse scrolled (425, 435) with delta (0, 0)
Screenshot: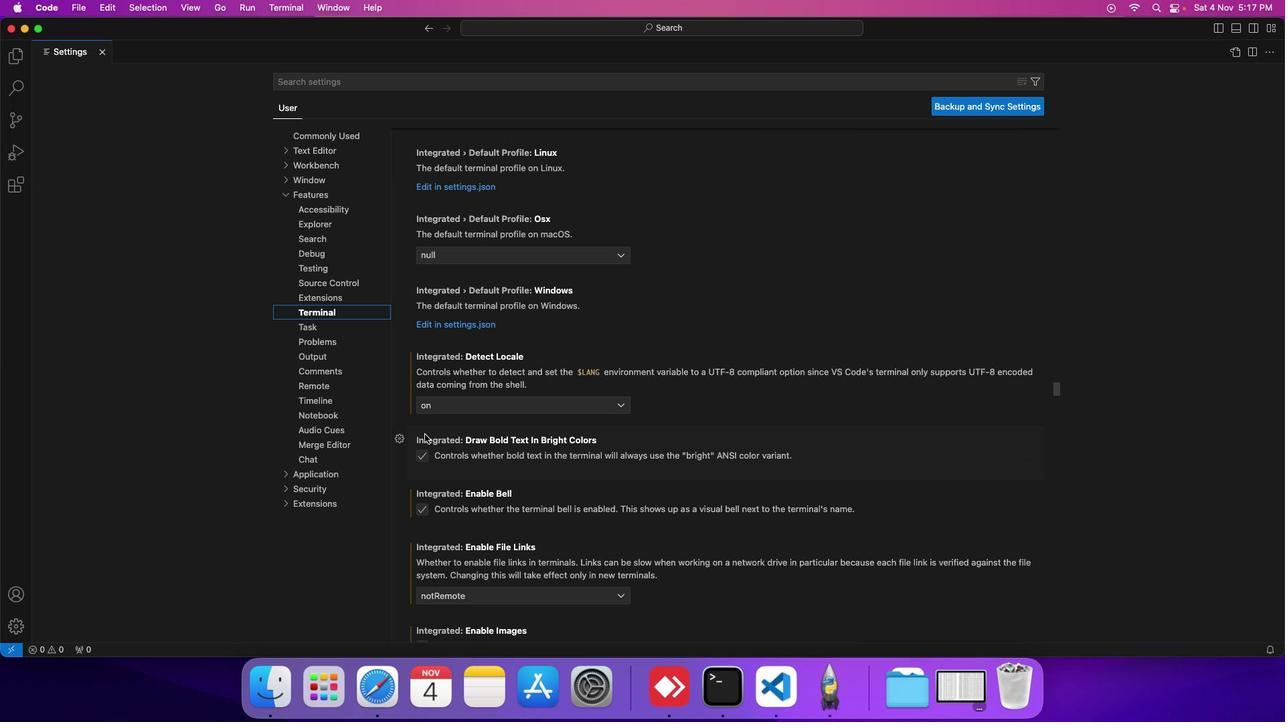 
Action: Mouse scrolled (425, 435) with delta (0, 0)
Screenshot: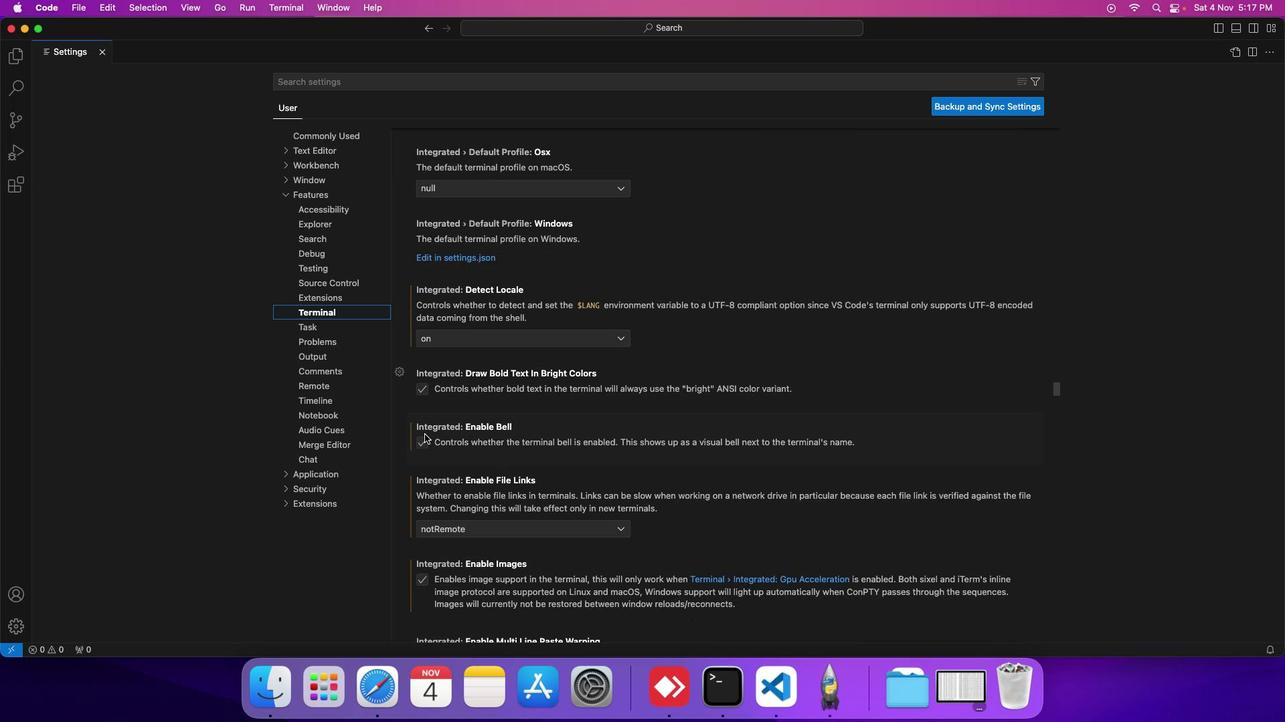 
Action: Mouse scrolled (425, 435) with delta (0, 0)
Screenshot: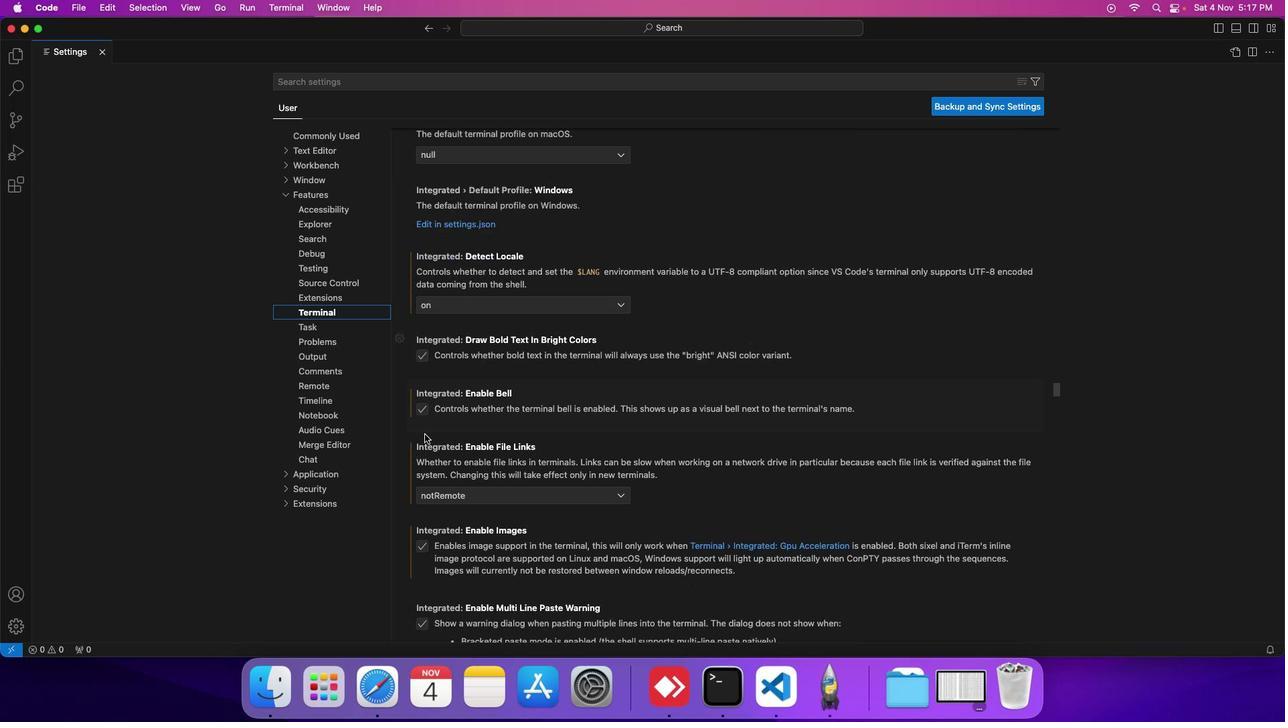 
Action: Mouse scrolled (425, 435) with delta (0, 0)
Screenshot: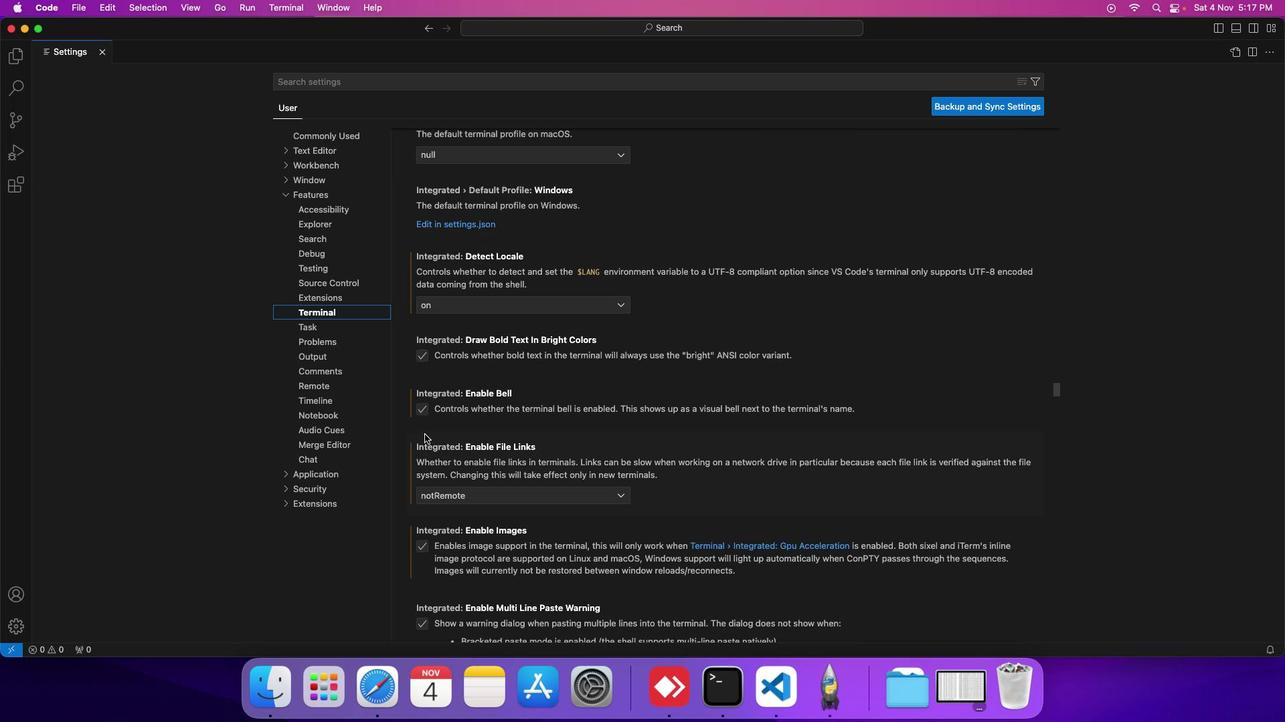 
Action: Mouse scrolled (425, 435) with delta (0, 0)
Screenshot: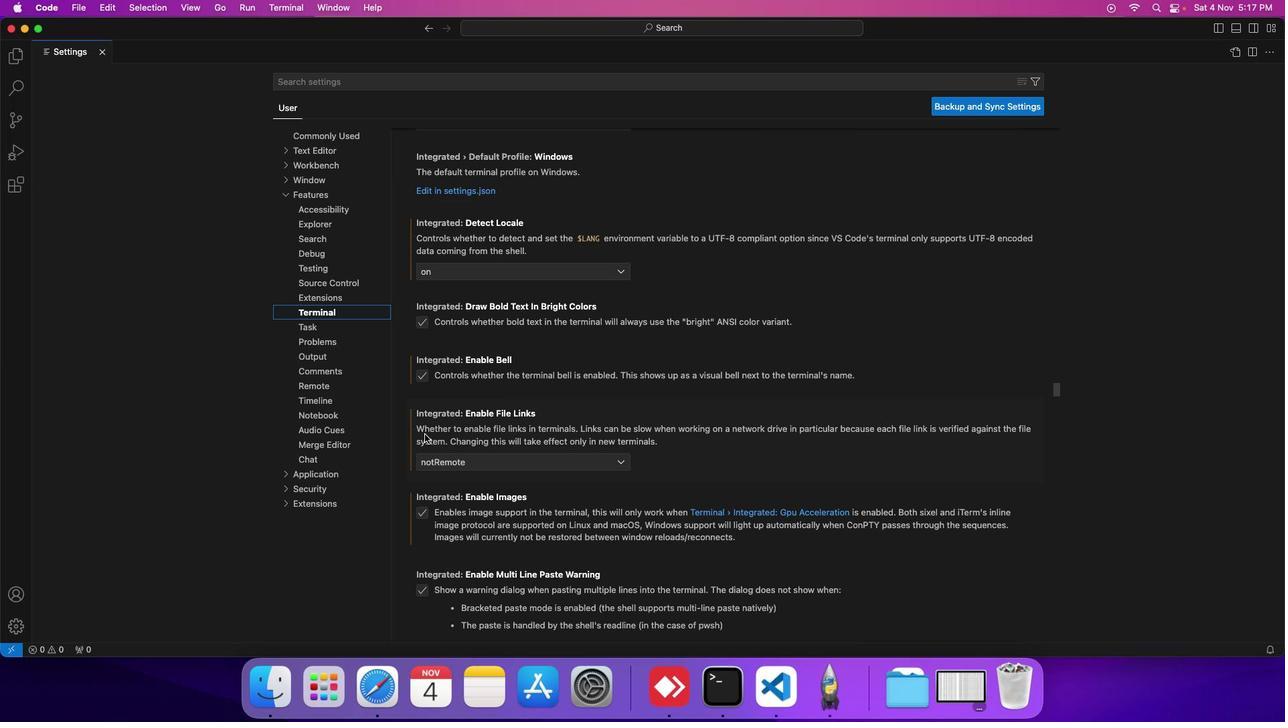 
Action: Mouse scrolled (425, 435) with delta (0, 0)
Screenshot: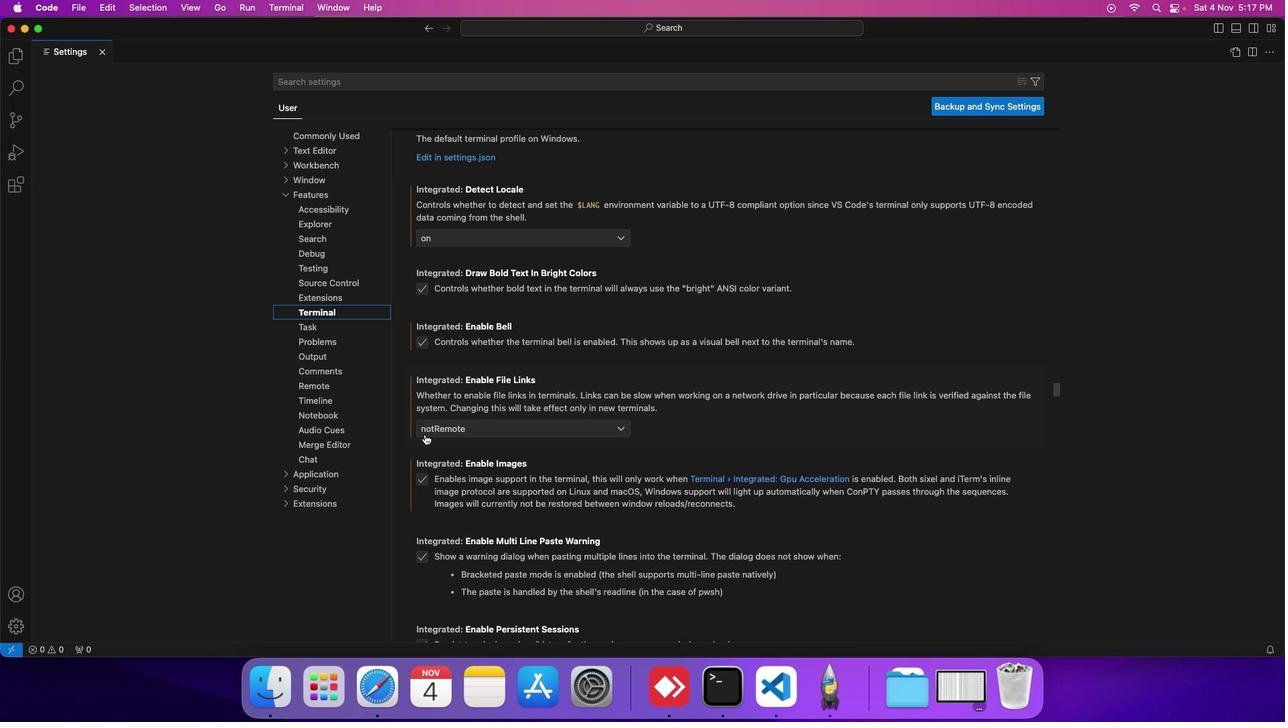 
Action: Mouse scrolled (425, 435) with delta (0, 0)
Screenshot: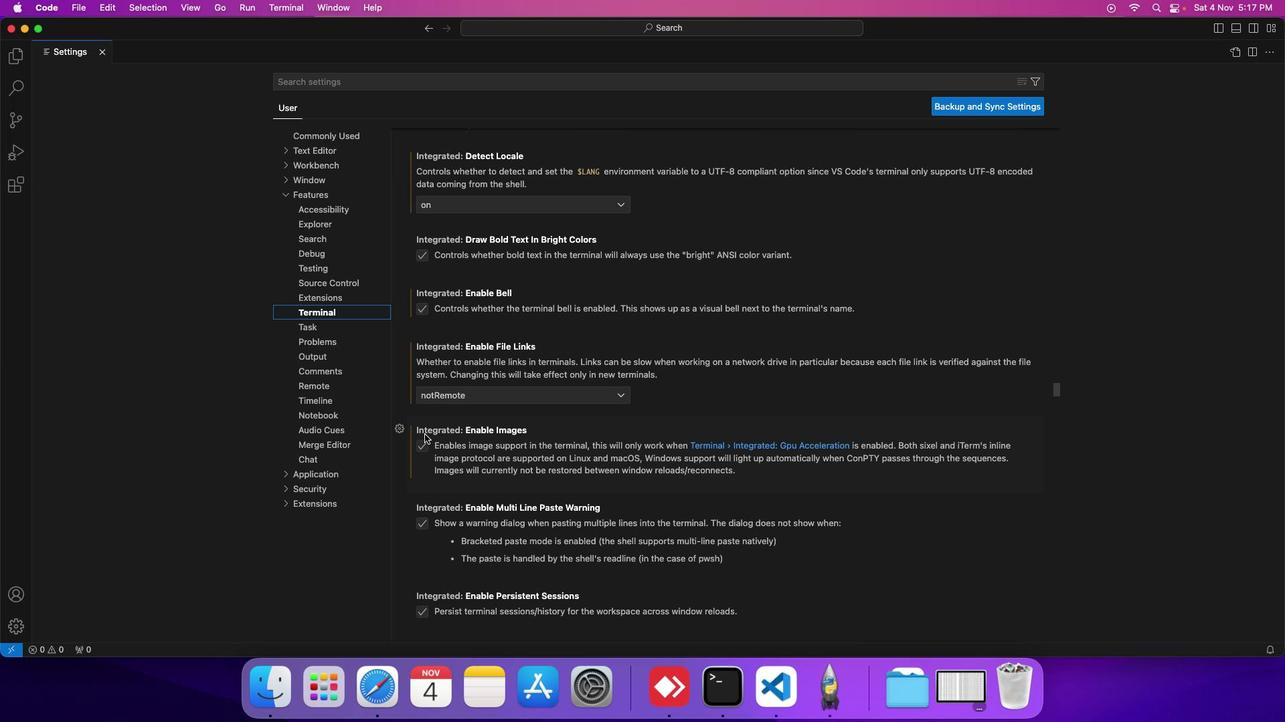 
Action: Mouse scrolled (425, 435) with delta (0, 0)
Screenshot: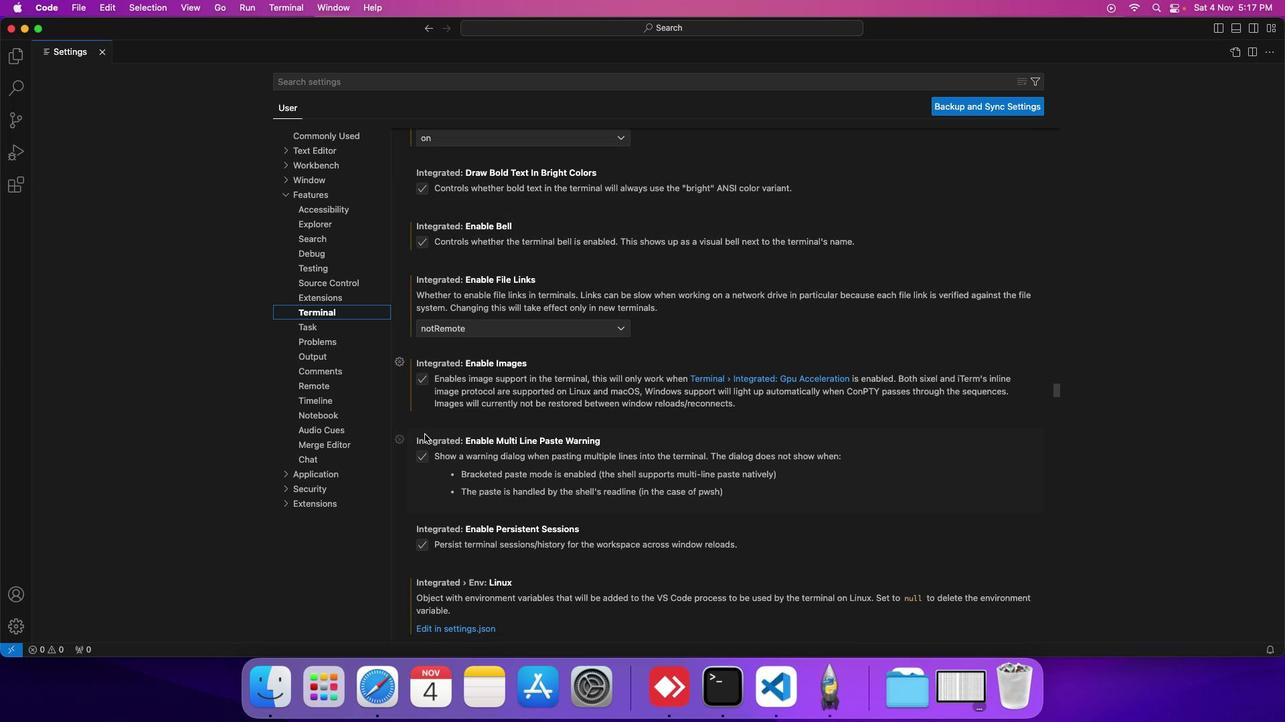 
Action: Mouse scrolled (425, 435) with delta (0, 0)
Screenshot: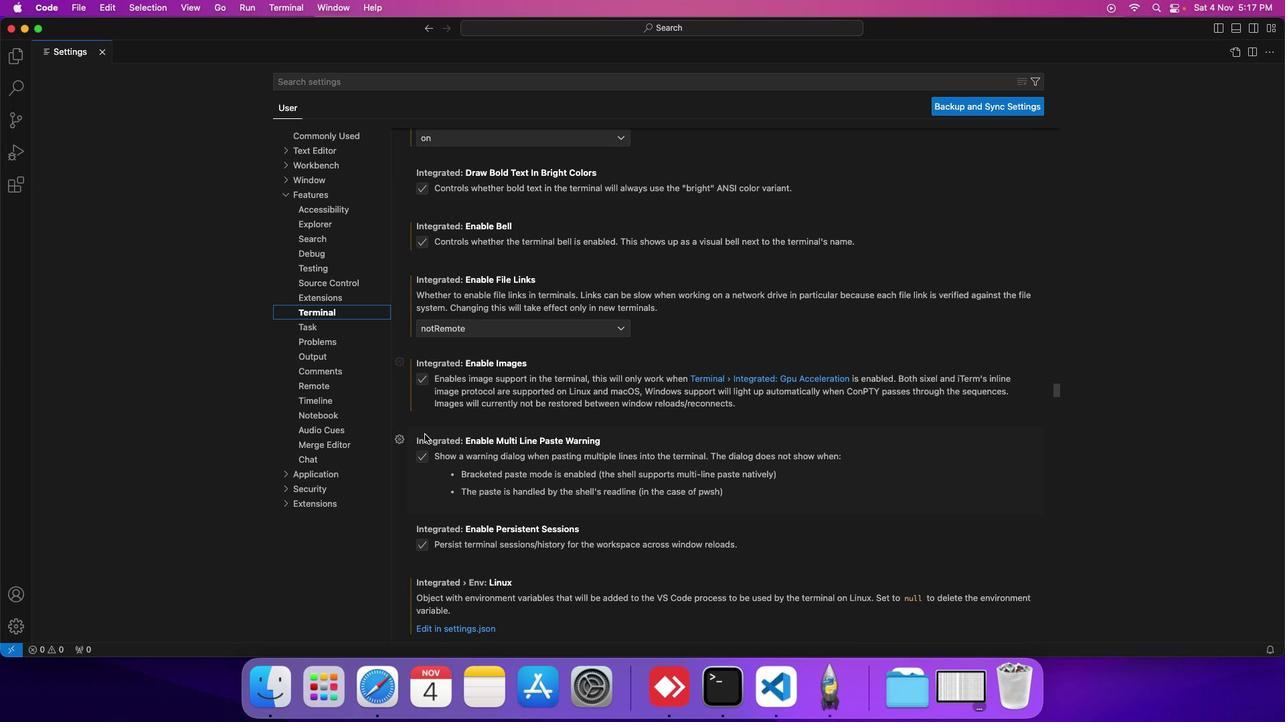 
Action: Mouse scrolled (425, 435) with delta (0, 0)
Screenshot: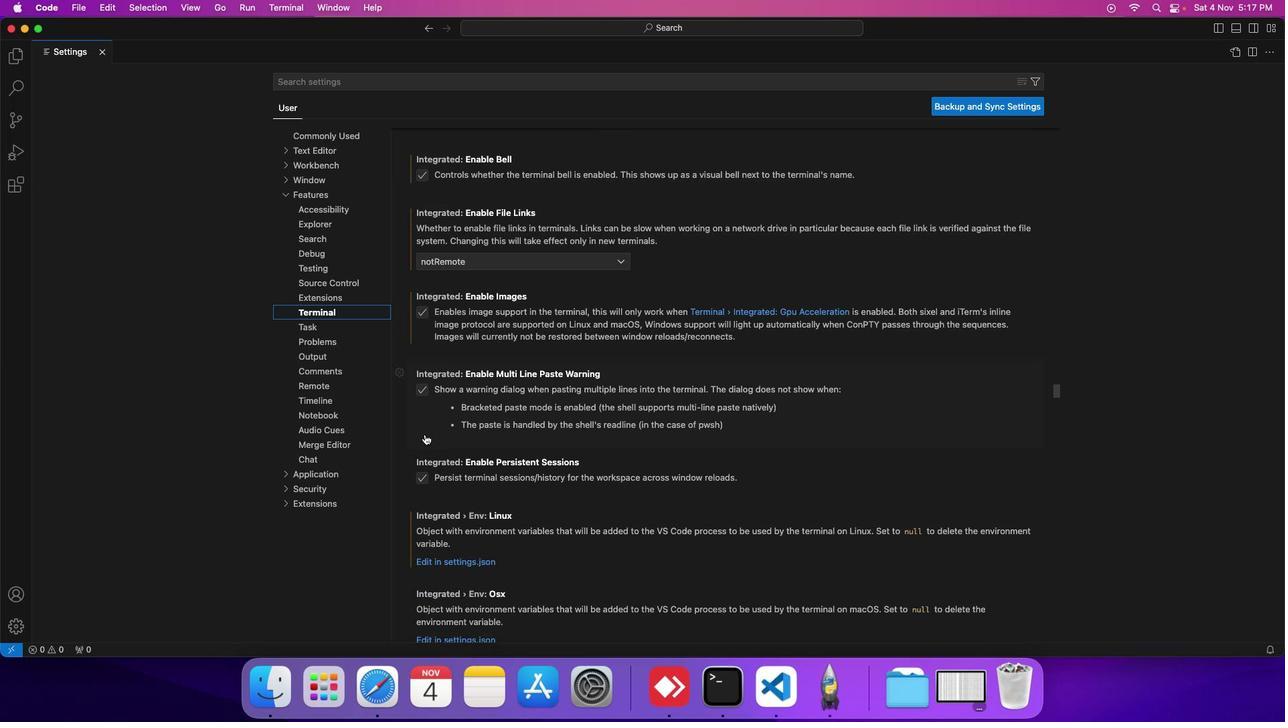 
Action: Mouse scrolled (425, 435) with delta (0, 0)
Screenshot: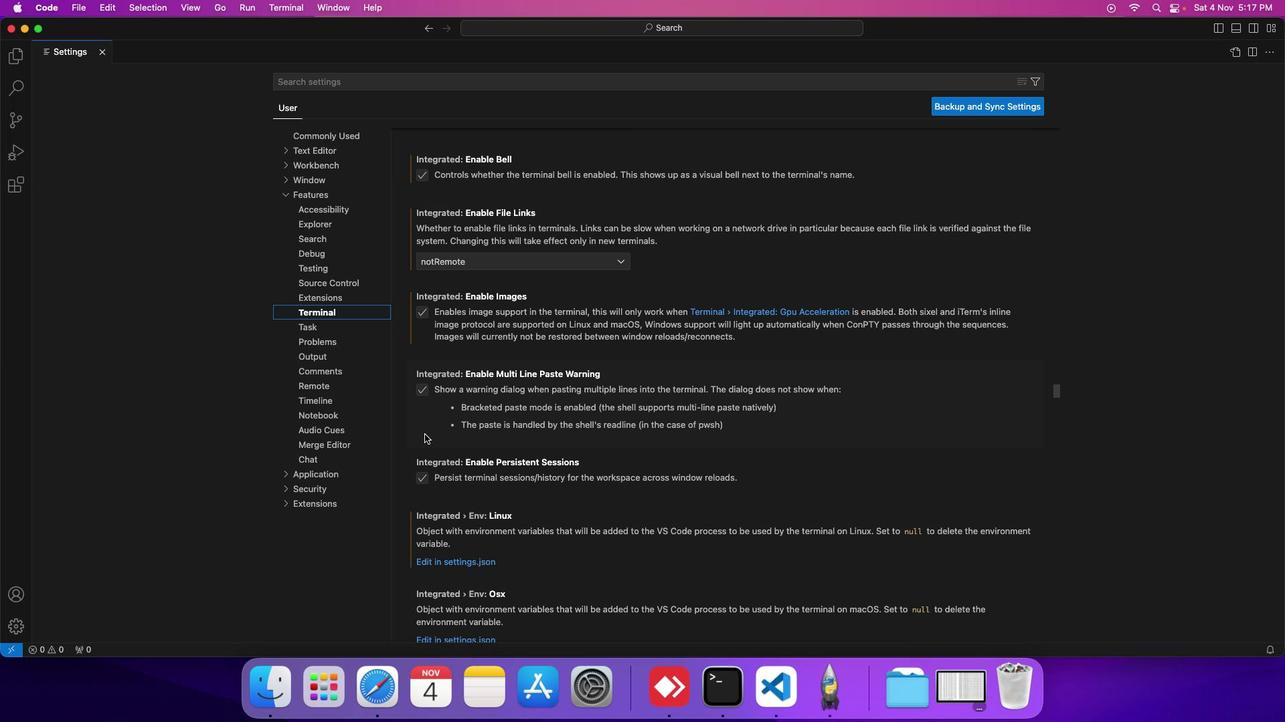 
Action: Mouse scrolled (425, 435) with delta (0, 0)
Screenshot: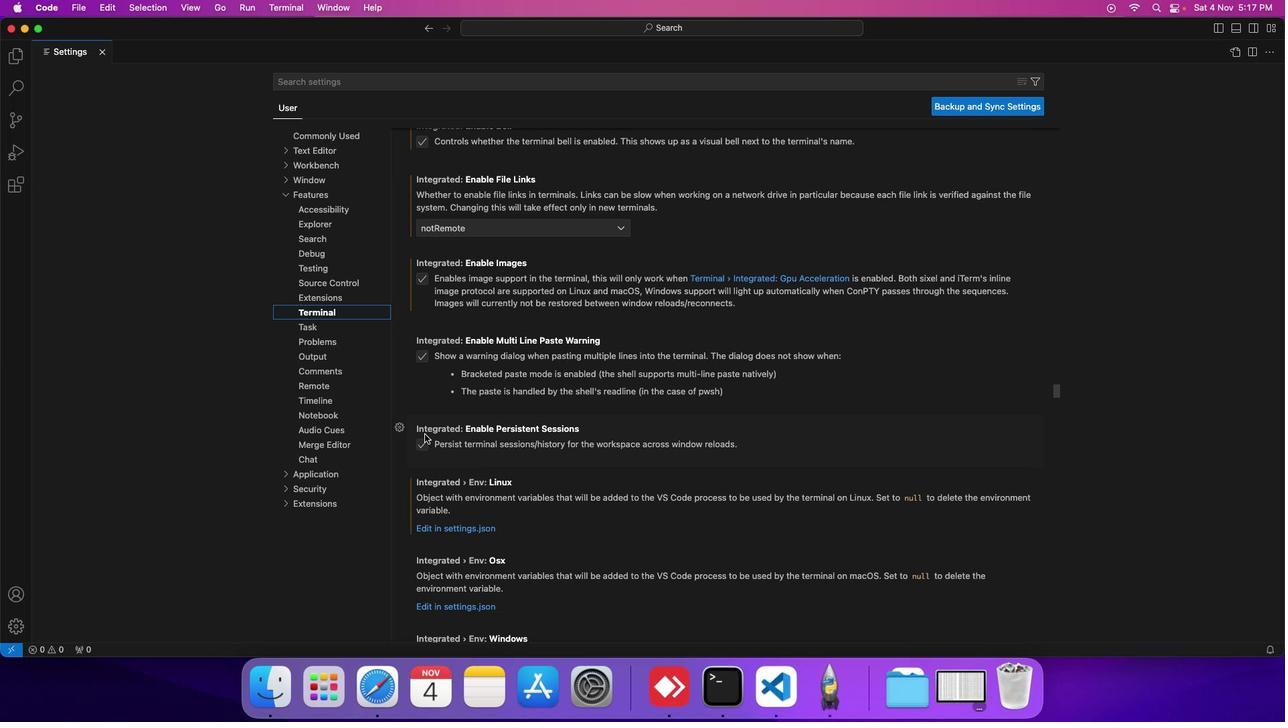 
Action: Mouse scrolled (425, 435) with delta (0, 0)
Screenshot: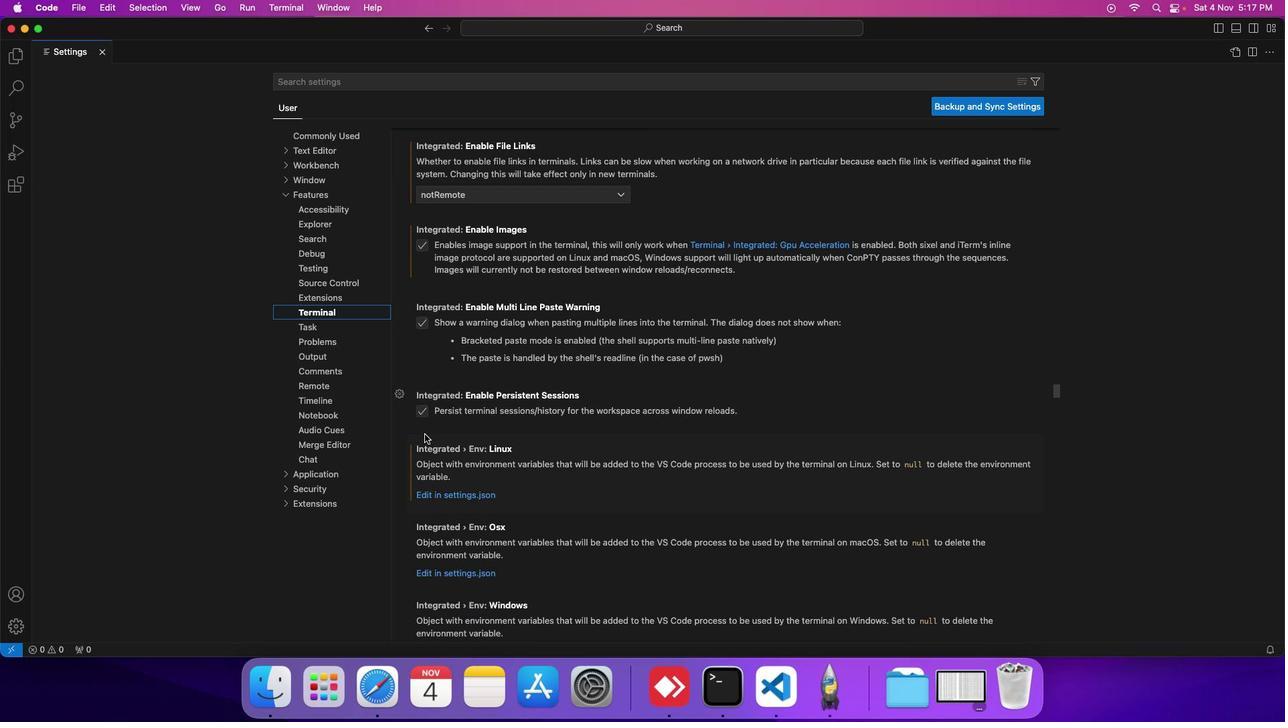
Action: Mouse scrolled (425, 435) with delta (0, 0)
Screenshot: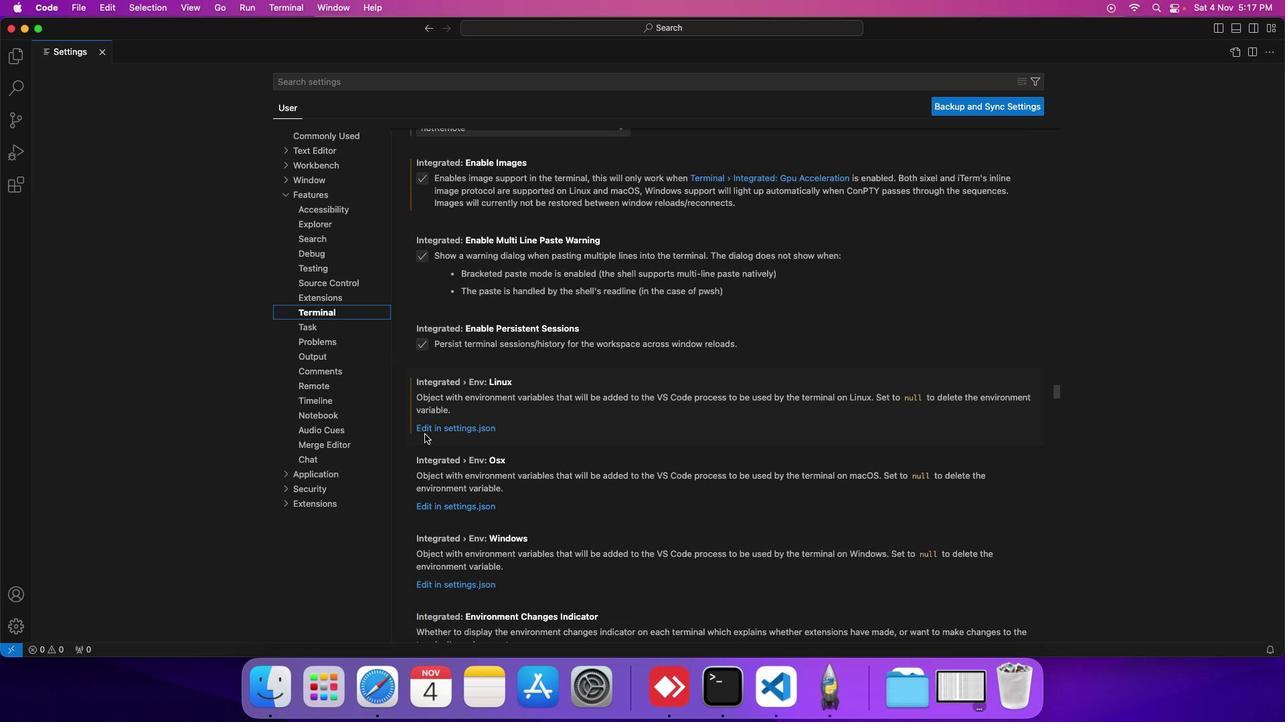 
Action: Mouse scrolled (425, 435) with delta (0, 0)
Screenshot: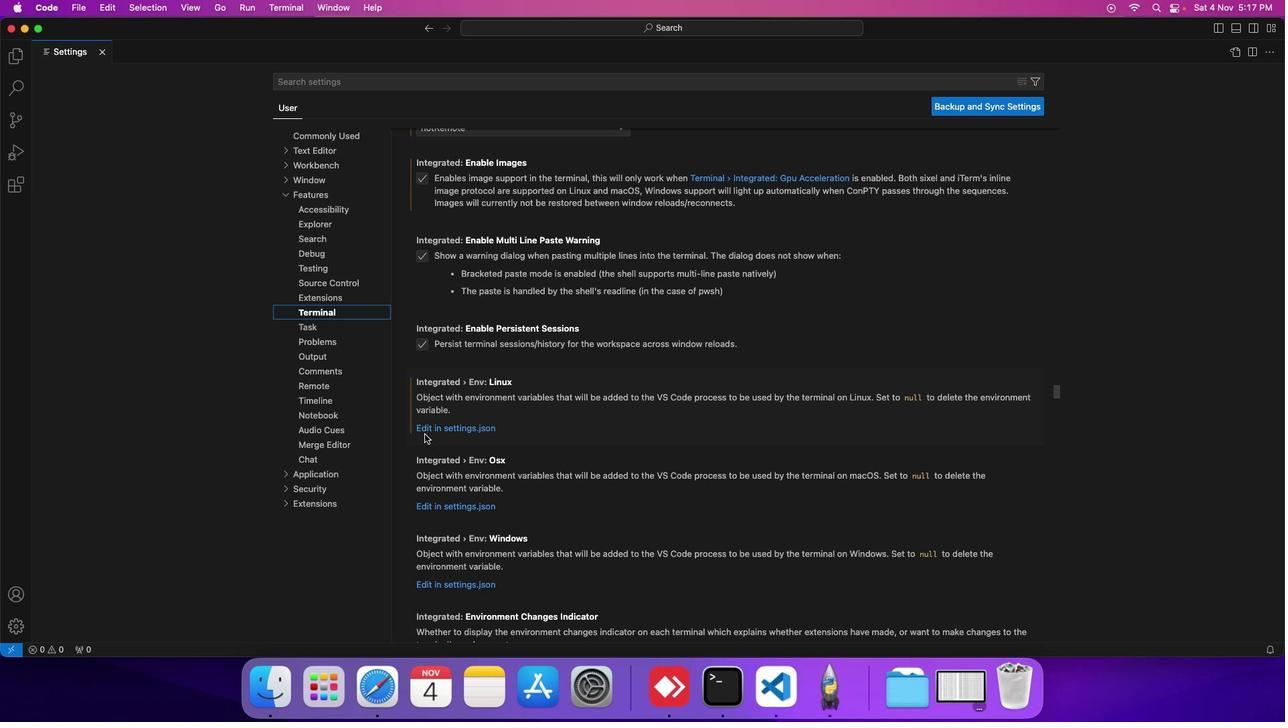 
Action: Mouse moved to (437, 505)
Screenshot: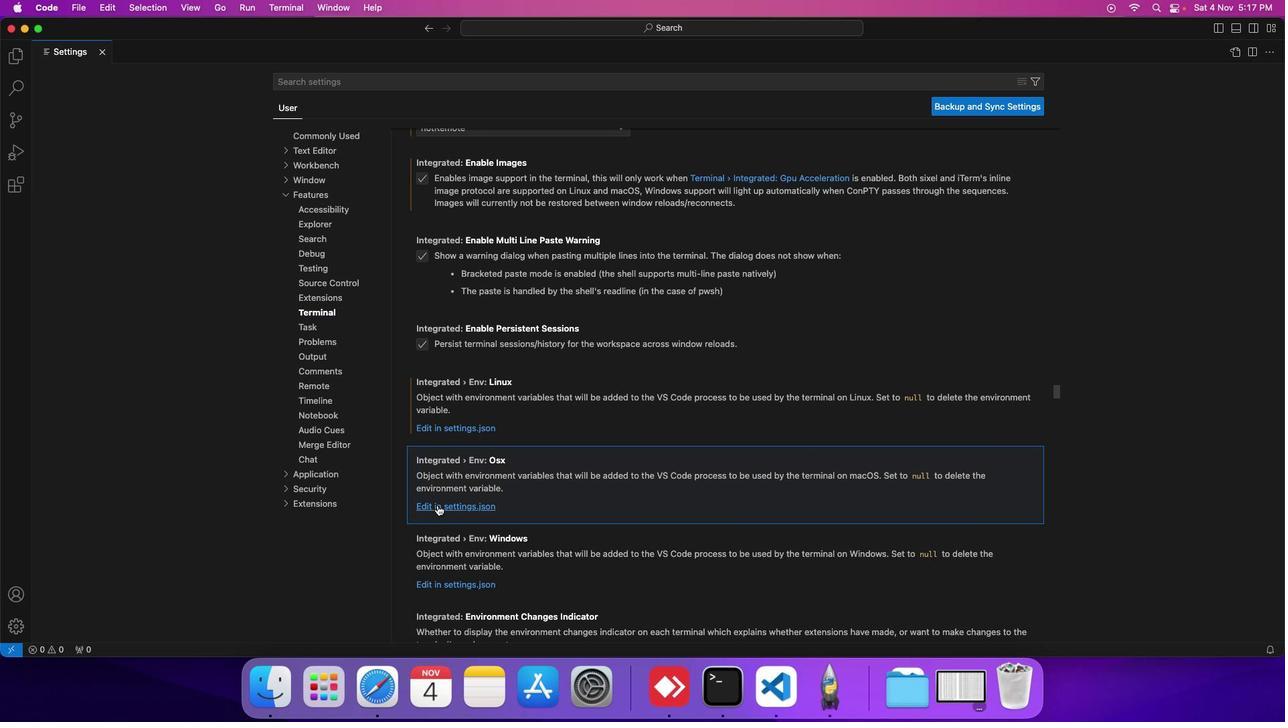 
Action: Mouse pressed left at (437, 505)
Screenshot: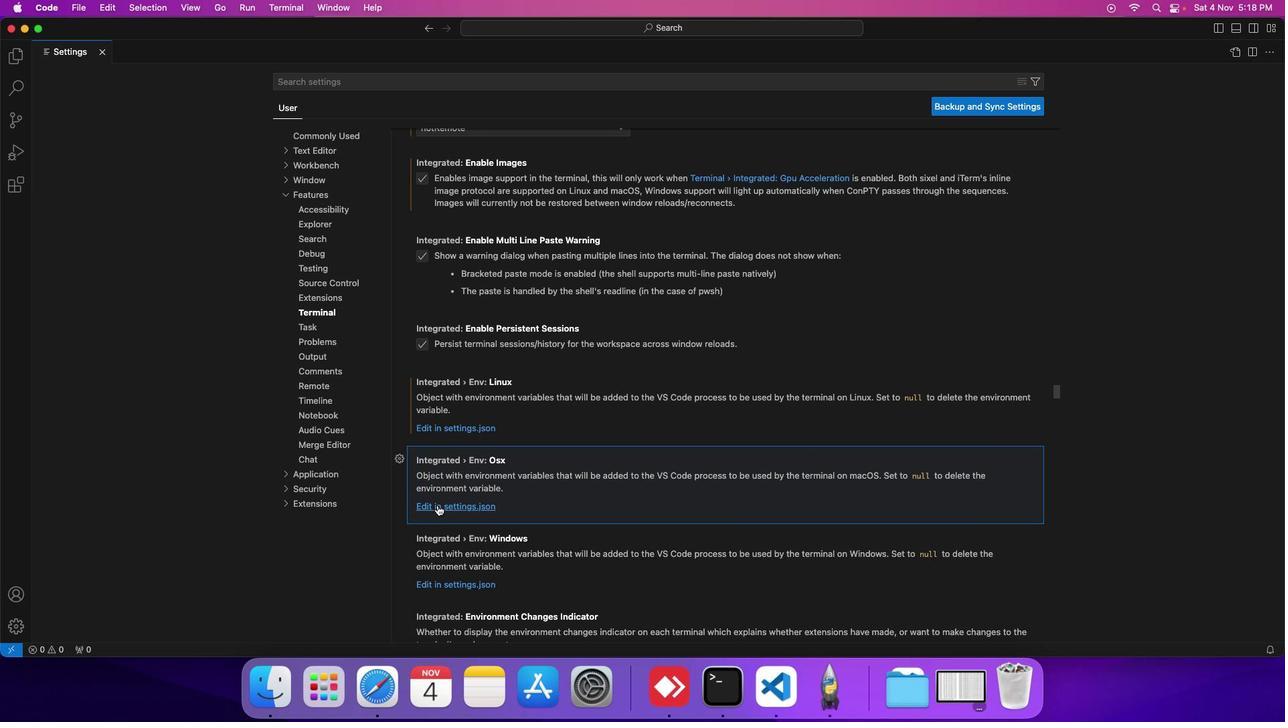 
